 Task: Implement tools for demand planning and forecasting based on historical data and market trends.
Action: Mouse moved to (645, 49)
Screenshot: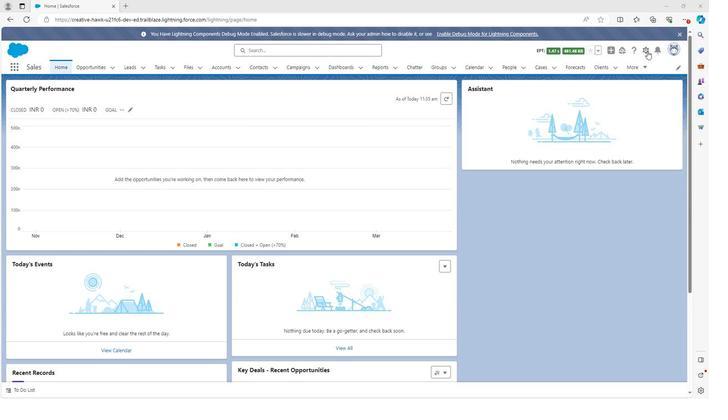 
Action: Mouse pressed left at (645, 49)
Screenshot: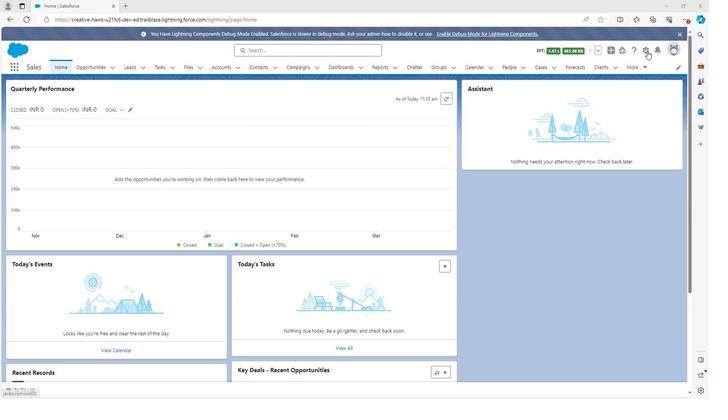 
Action: Mouse moved to (612, 69)
Screenshot: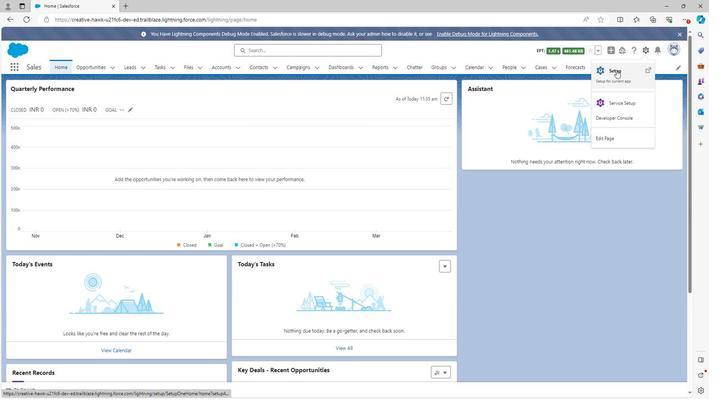 
Action: Mouse pressed left at (612, 69)
Screenshot: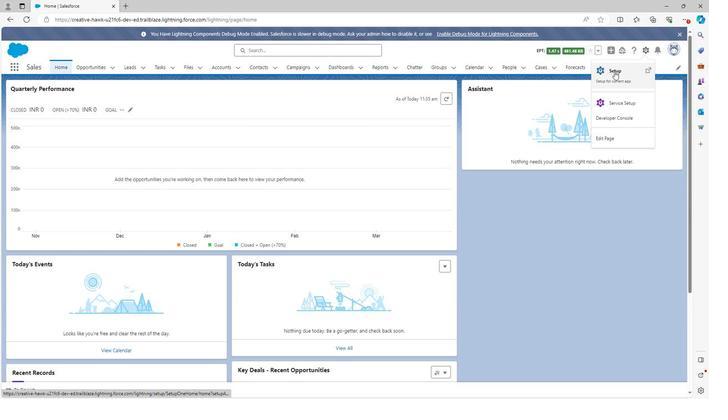 
Action: Mouse moved to (90, 64)
Screenshot: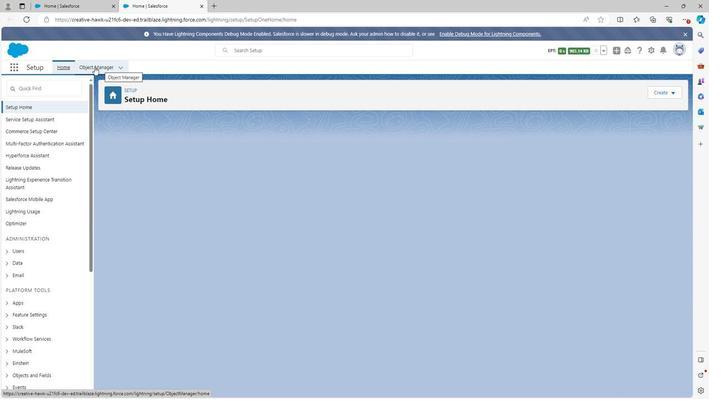 
Action: Mouse pressed left at (90, 64)
Screenshot: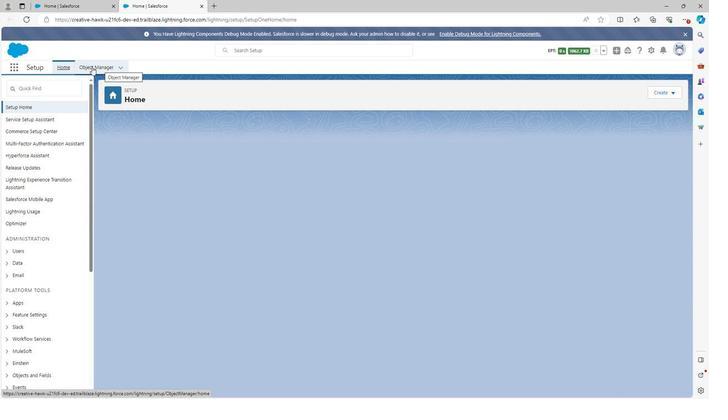 
Action: Mouse moved to (657, 91)
Screenshot: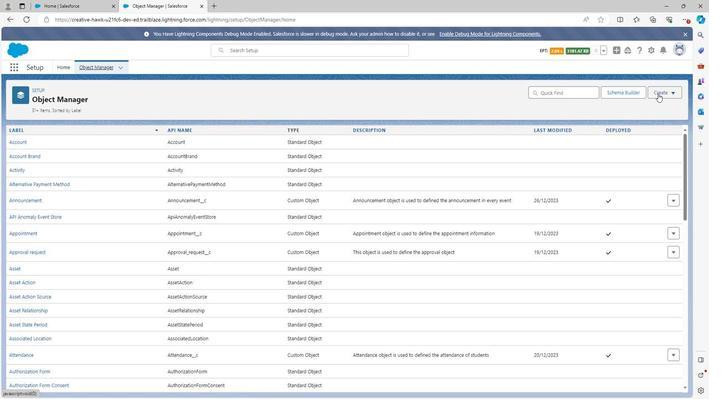 
Action: Mouse pressed left at (657, 91)
Screenshot: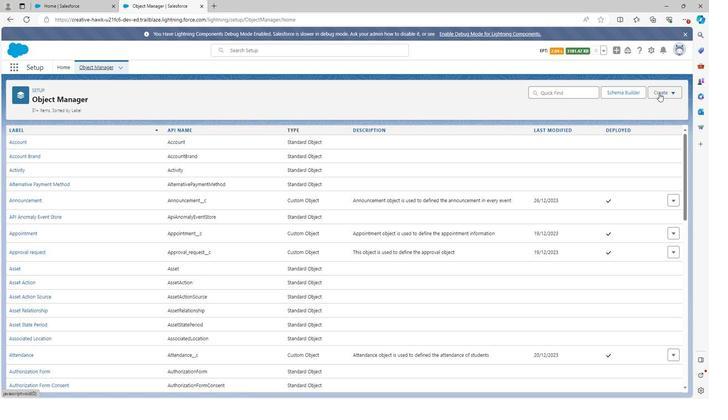 
Action: Mouse moved to (618, 110)
Screenshot: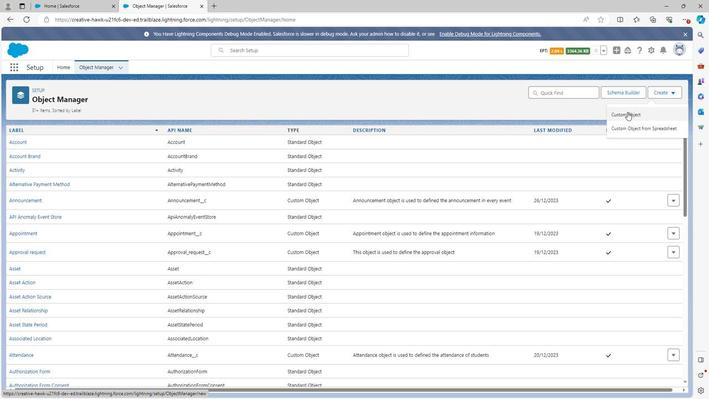 
Action: Mouse pressed left at (618, 110)
Screenshot: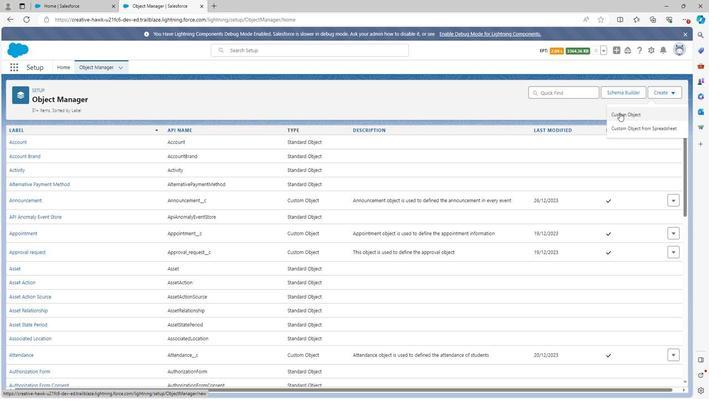 
Action: Mouse moved to (167, 185)
Screenshot: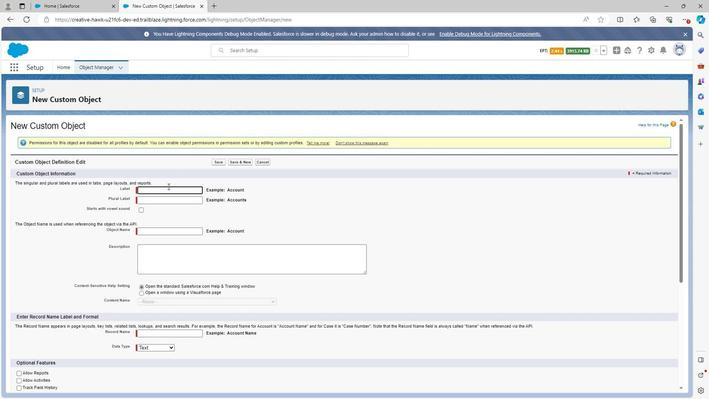 
Action: Key pressed <Key.shift>Demand<Key.space>planning
Screenshot: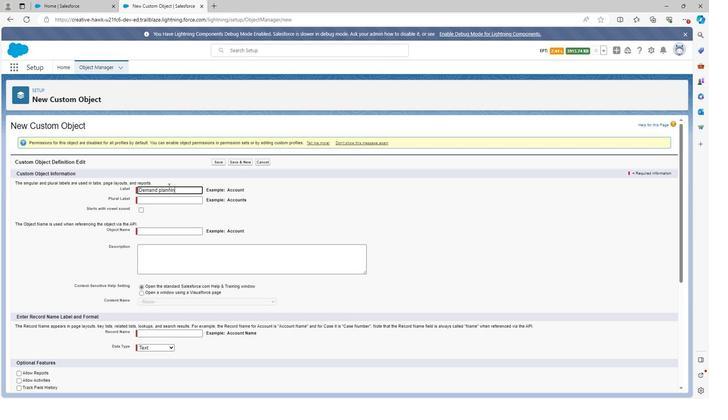 
Action: Mouse moved to (171, 207)
Screenshot: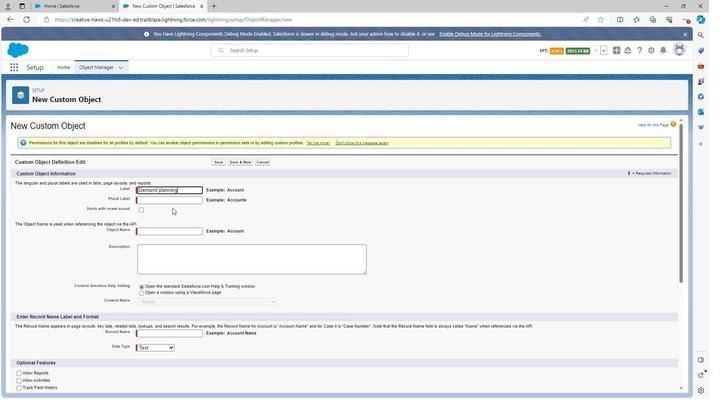 
Action: Mouse pressed left at (171, 207)
Screenshot: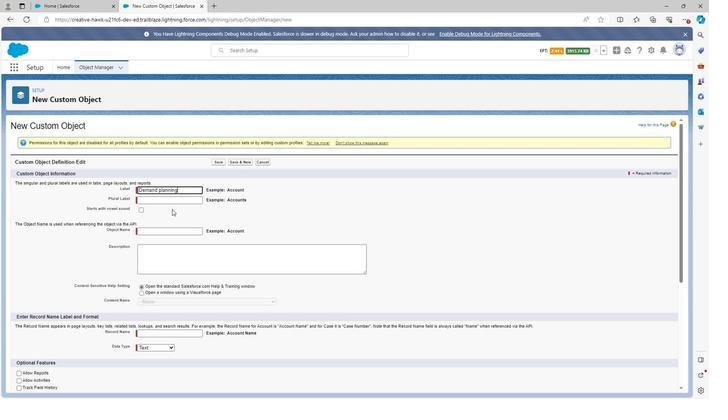 
Action: Mouse moved to (166, 197)
Screenshot: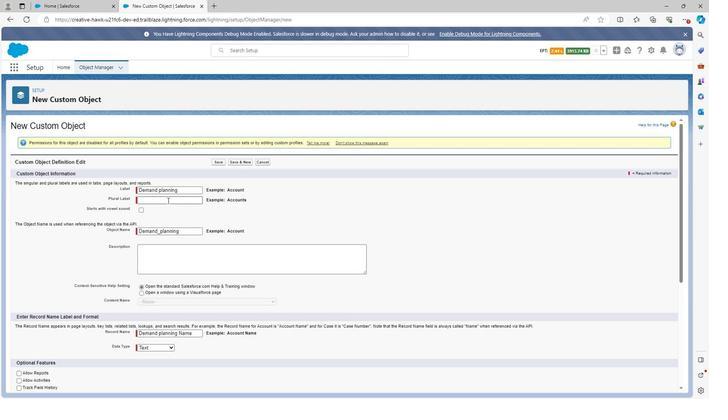 
Action: Mouse pressed left at (166, 197)
Screenshot: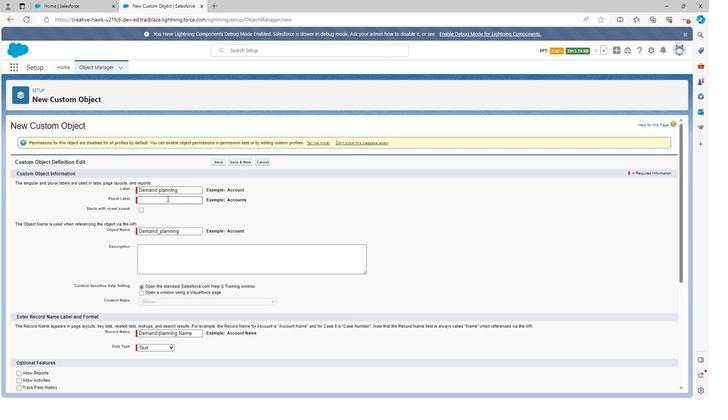 
Action: Key pressed <Key.shift>Demand<Key.space>planning
Screenshot: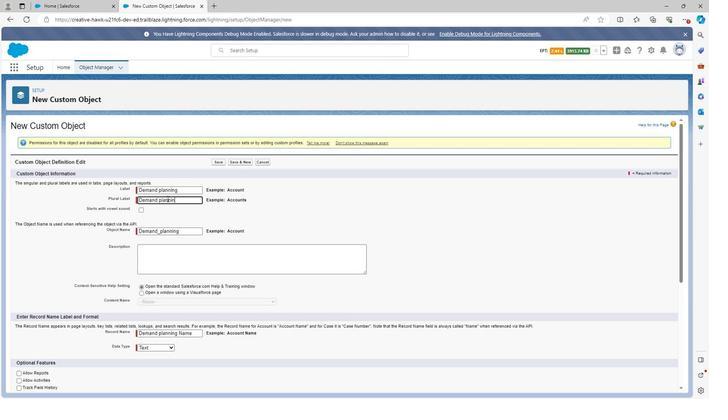 
Action: Mouse moved to (168, 195)
Screenshot: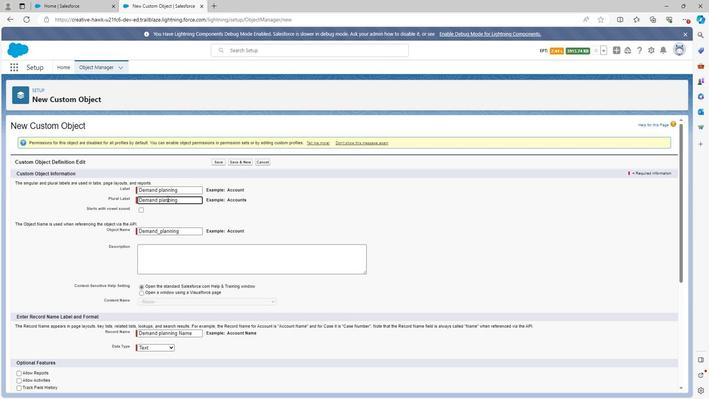 
Action: Key pressed s
Screenshot: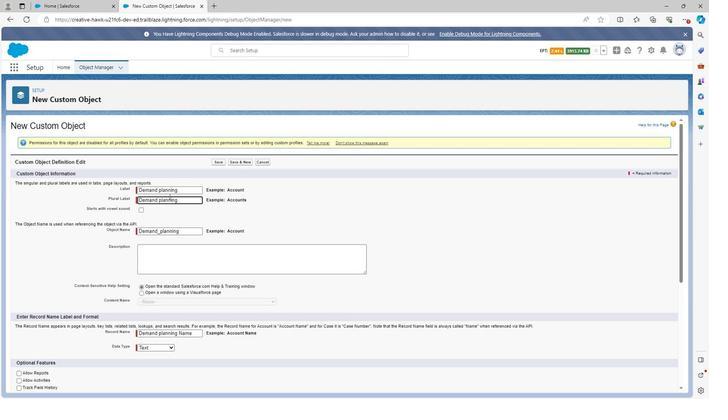 
Action: Mouse moved to (166, 254)
Screenshot: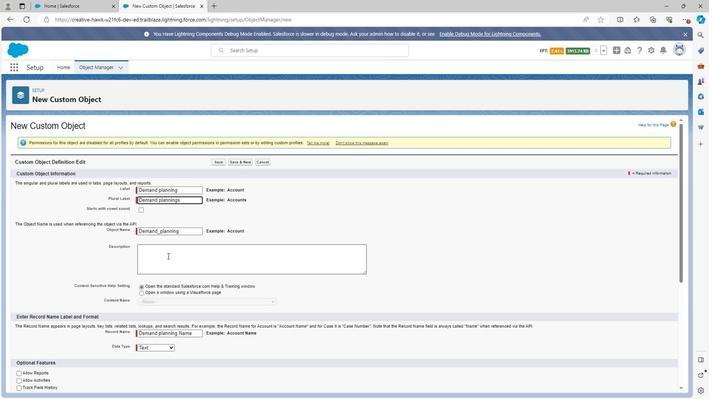 
Action: Mouse pressed left at (166, 254)
Screenshot: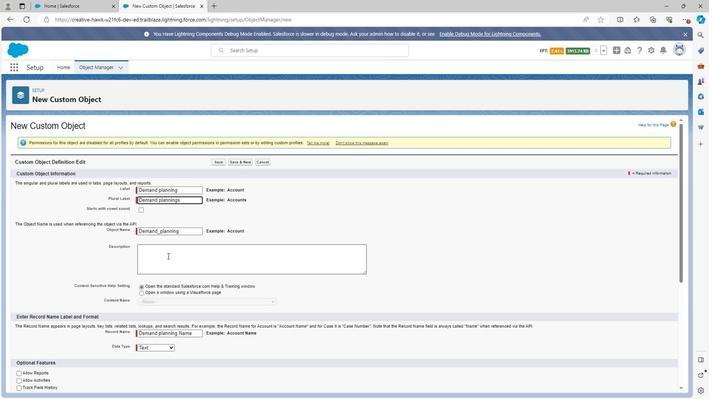 
Action: Key pressed <Key.shift>Demand<Key.space>planning<Key.space>object<Key.space>is<Key.space>the<Key.space>object<Key.space>which<Key.space>is<Key.space>used<Key.space>to<Key.space>defined<Key.space>the<Key.space>demannd<Key.backspace><Key.backspace>d<Key.space>planning
Screenshot: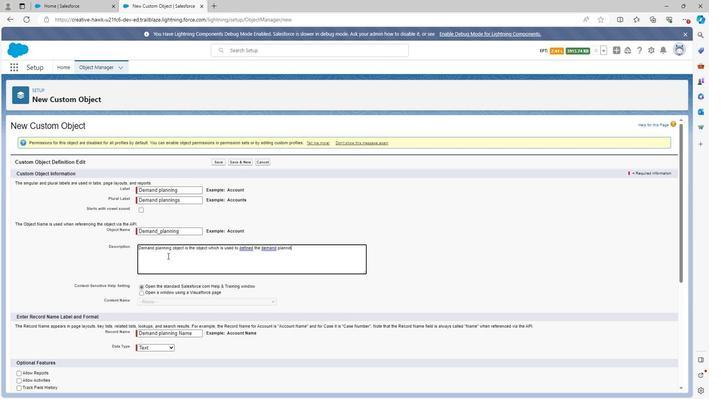 
Action: Mouse moved to (112, 298)
Screenshot: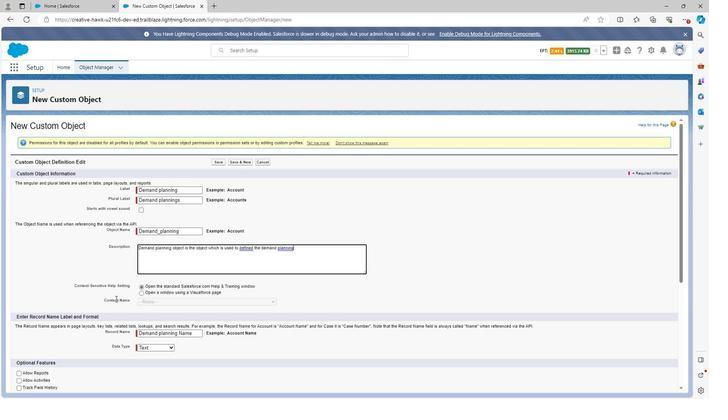 
Action: Mouse scrolled (112, 298) with delta (0, 0)
Screenshot: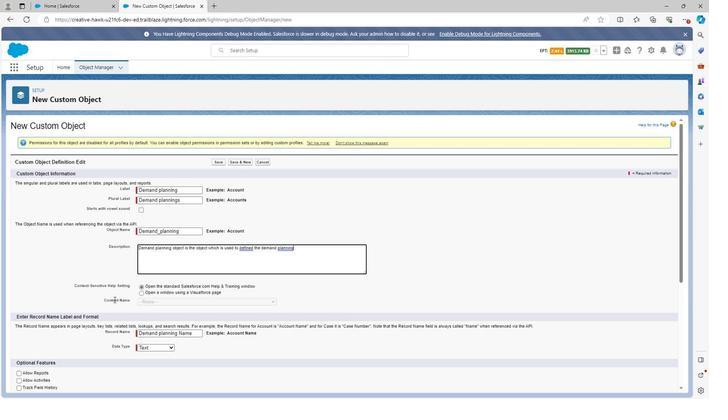 
Action: Mouse moved to (110, 300)
Screenshot: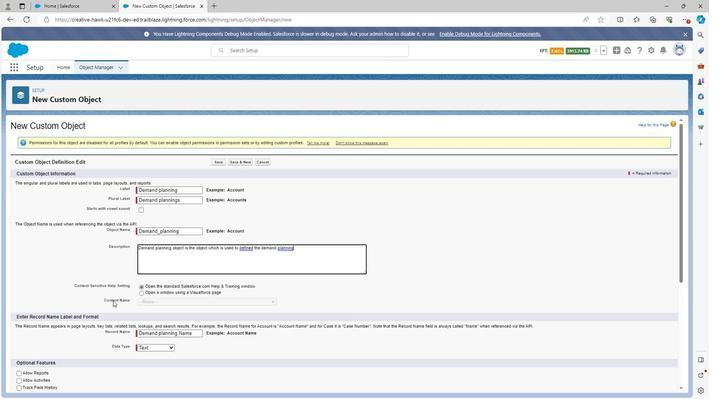 
Action: Mouse scrolled (110, 300) with delta (0, 0)
Screenshot: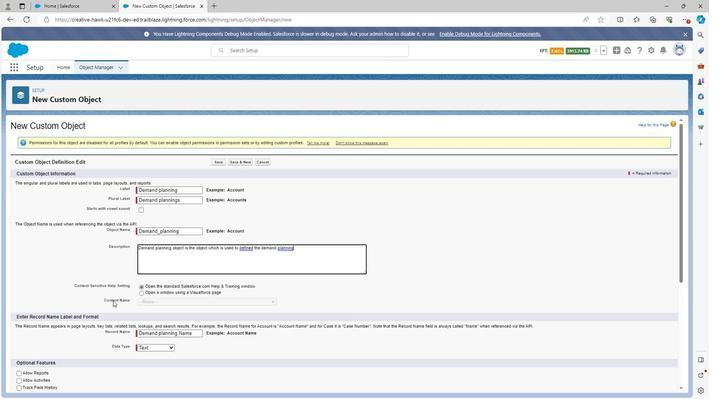 
Action: Mouse scrolled (110, 300) with delta (0, 0)
Screenshot: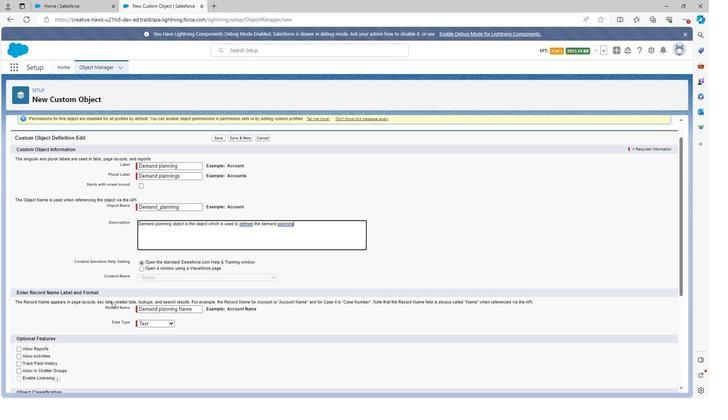
Action: Mouse moved to (108, 300)
Screenshot: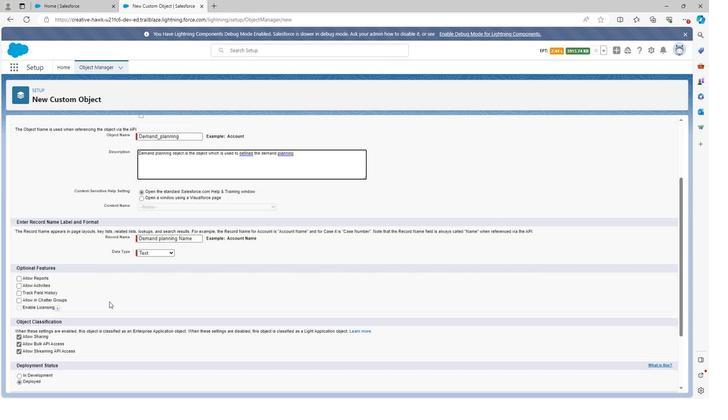 
Action: Mouse scrolled (108, 300) with delta (0, 0)
Screenshot: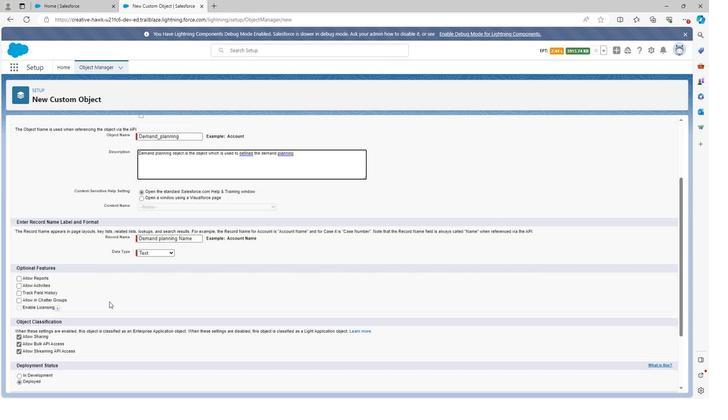 
Action: Mouse moved to (18, 204)
Screenshot: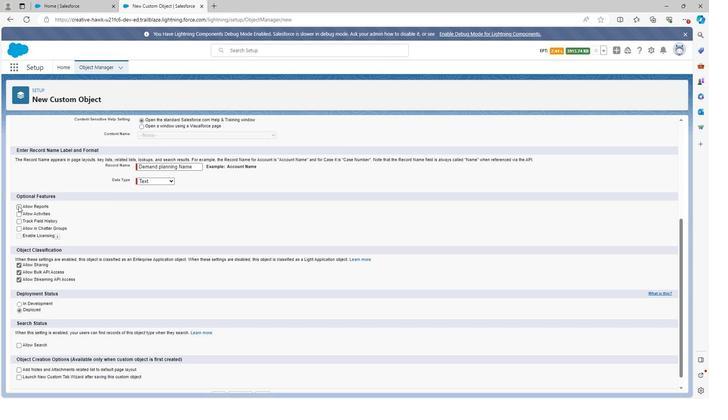 
Action: Mouse pressed left at (18, 204)
Screenshot: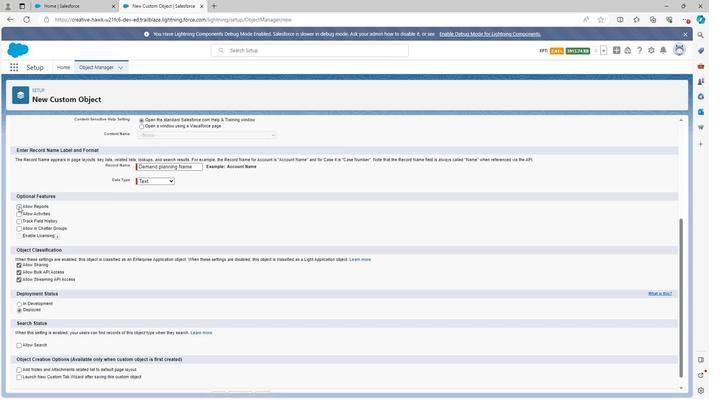 
Action: Mouse moved to (17, 212)
Screenshot: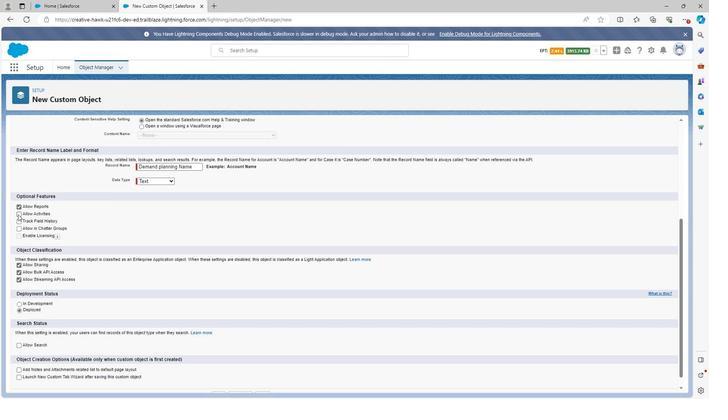 
Action: Mouse pressed left at (17, 212)
Screenshot: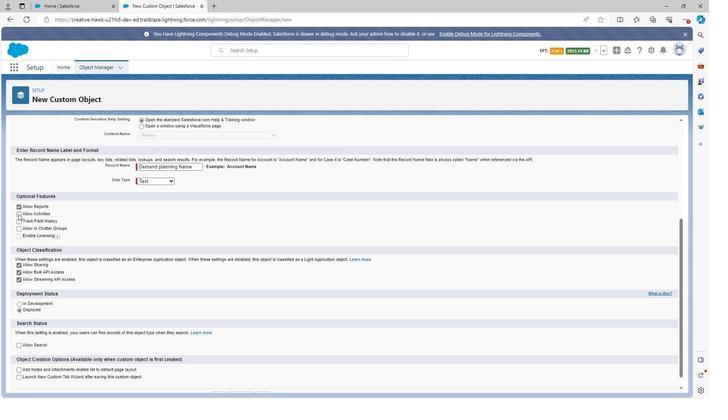 
Action: Mouse moved to (17, 220)
Screenshot: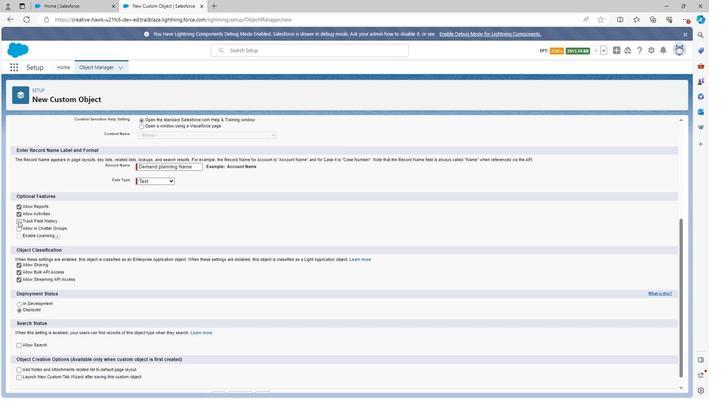 
Action: Mouse pressed left at (17, 220)
Screenshot: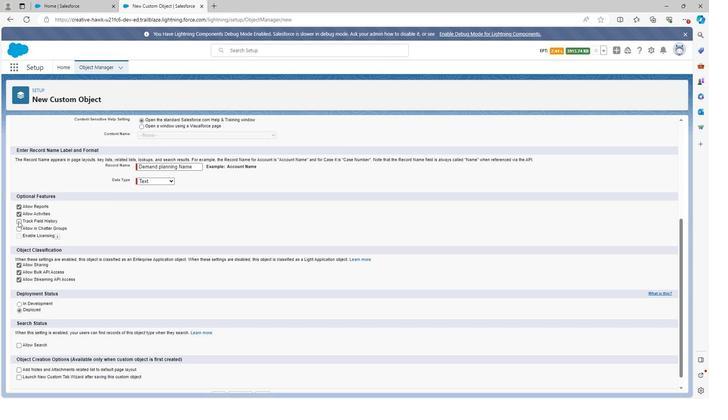 
Action: Mouse moved to (17, 226)
Screenshot: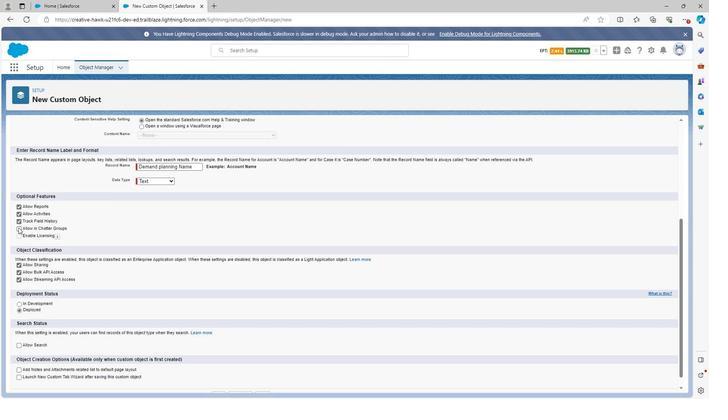 
Action: Mouse pressed left at (17, 226)
Screenshot: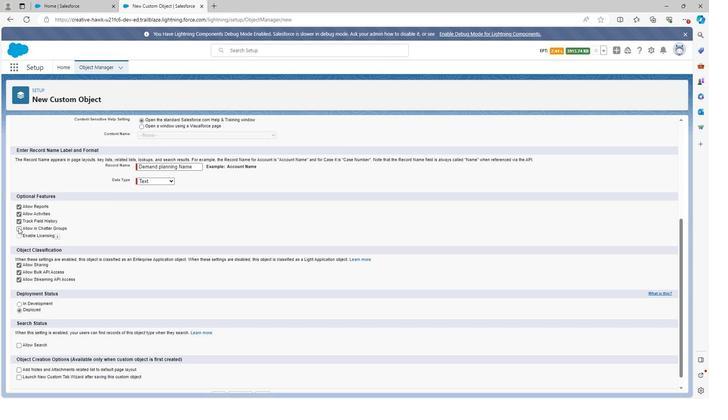 
Action: Mouse moved to (18, 343)
Screenshot: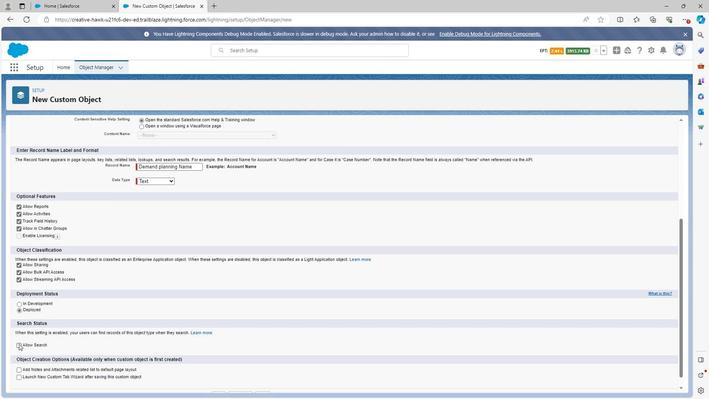 
Action: Mouse pressed left at (18, 343)
Screenshot: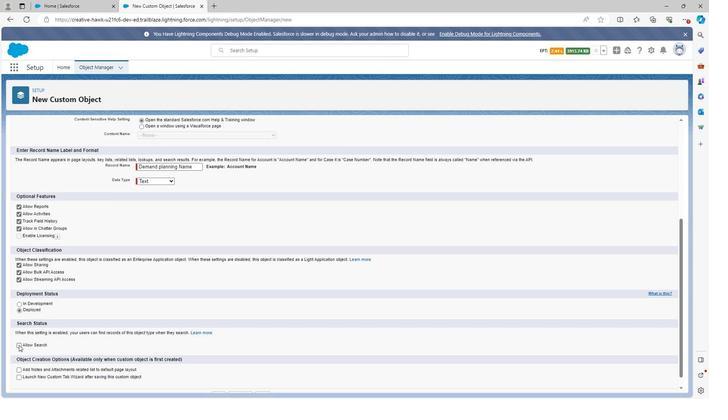 
Action: Mouse moved to (431, 350)
Screenshot: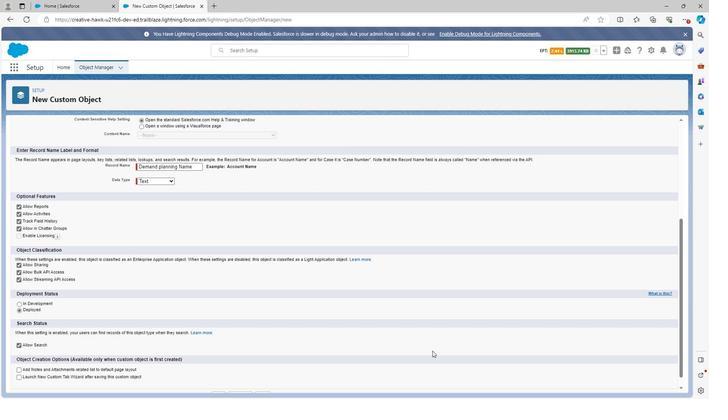 
Action: Mouse scrolled (431, 349) with delta (0, 0)
Screenshot: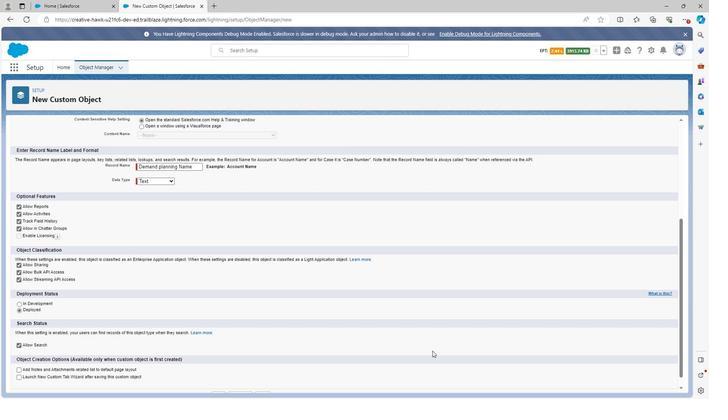 
Action: Mouse moved to (431, 350)
Screenshot: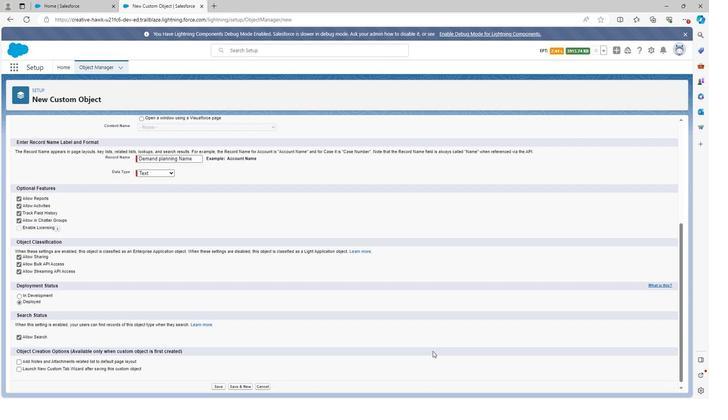
Action: Mouse scrolled (431, 349) with delta (0, 0)
Screenshot: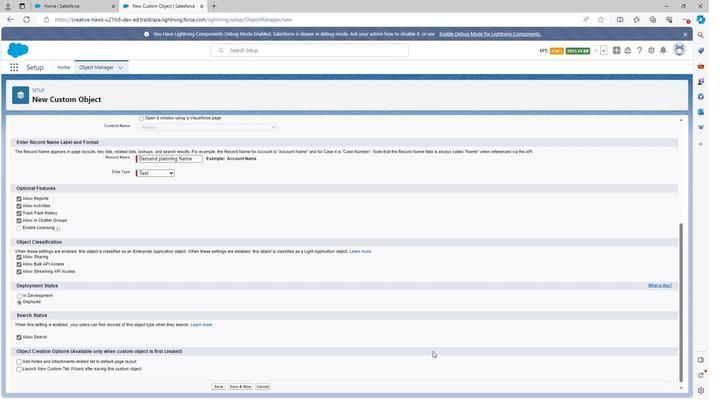 
Action: Mouse moved to (431, 351)
Screenshot: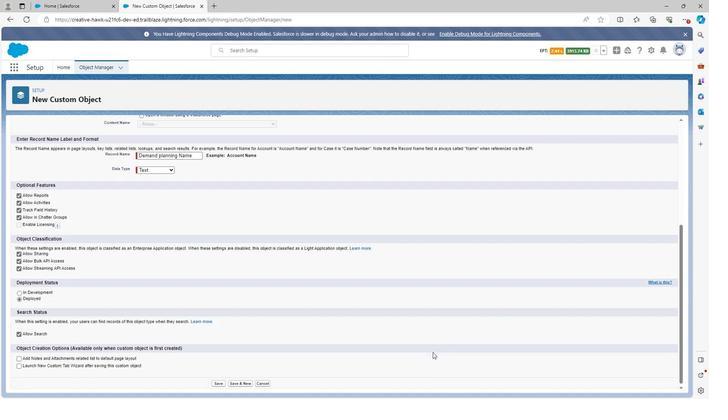
Action: Mouse scrolled (431, 351) with delta (0, 0)
Screenshot: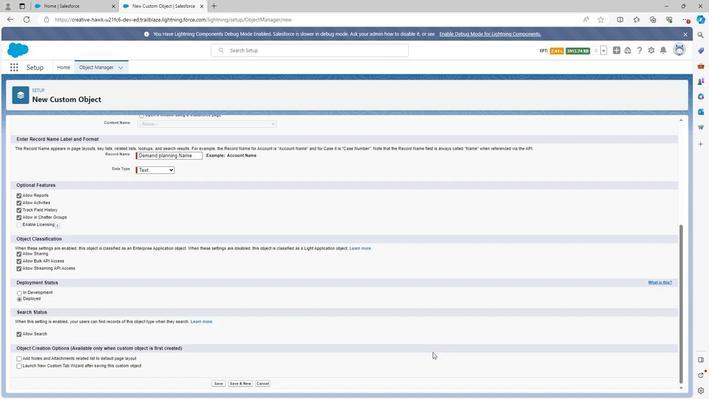 
Action: Mouse moved to (215, 381)
Screenshot: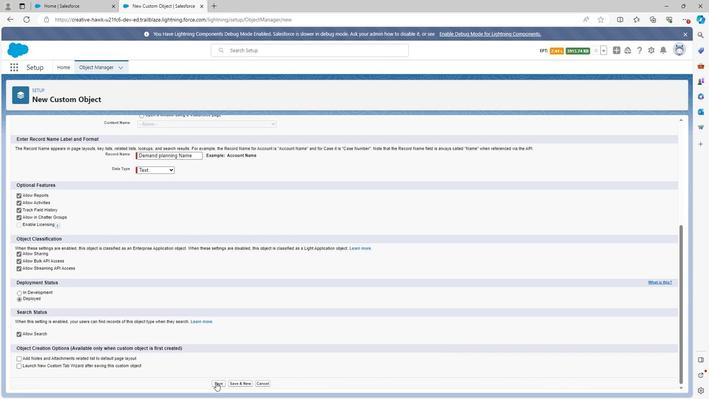 
Action: Mouse pressed left at (215, 381)
Screenshot: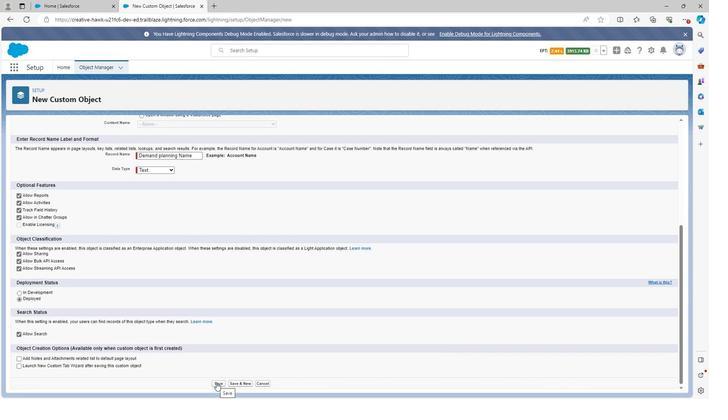 
Action: Mouse moved to (41, 143)
Screenshot: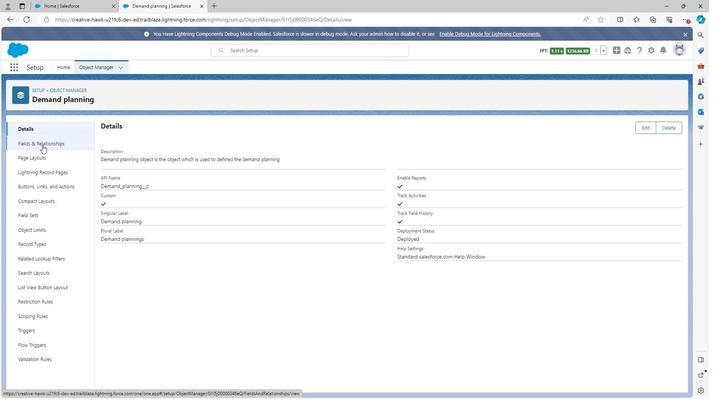 
Action: Mouse pressed left at (41, 143)
Screenshot: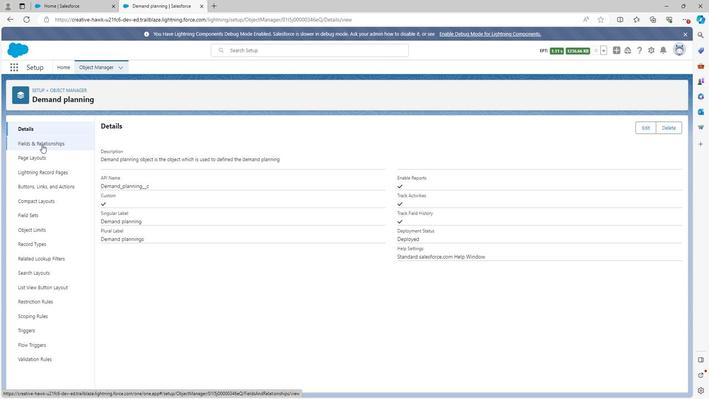 
Action: Mouse moved to (522, 127)
Screenshot: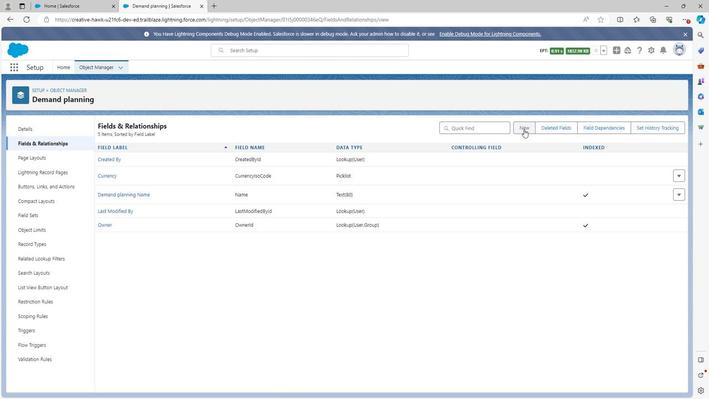 
Action: Mouse pressed left at (522, 127)
Screenshot: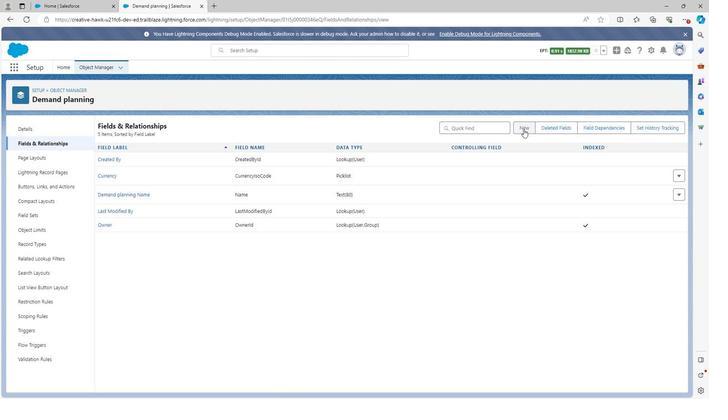 
Action: Mouse moved to (109, 281)
Screenshot: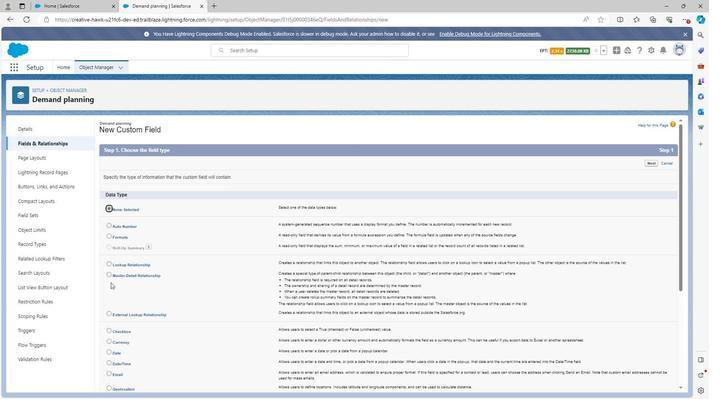 
Action: Mouse scrolled (109, 281) with delta (0, 0)
Screenshot: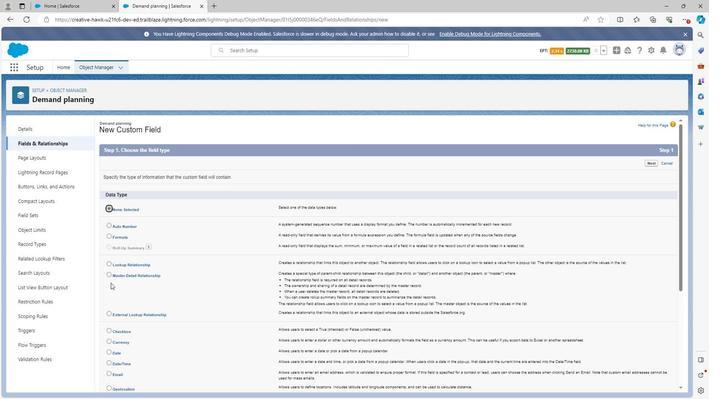 
Action: Mouse scrolled (109, 281) with delta (0, 0)
Screenshot: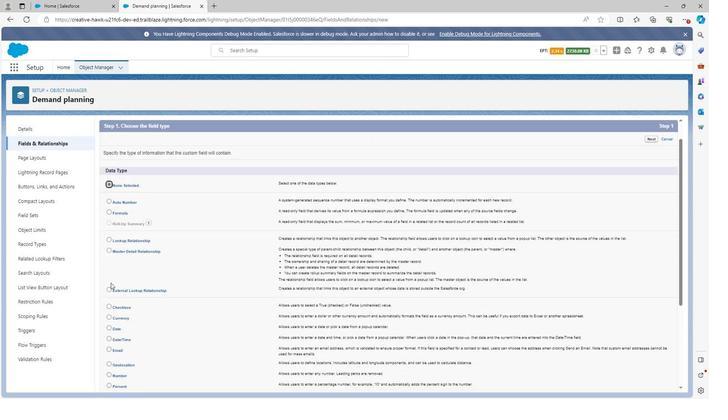 
Action: Mouse moved to (109, 283)
Screenshot: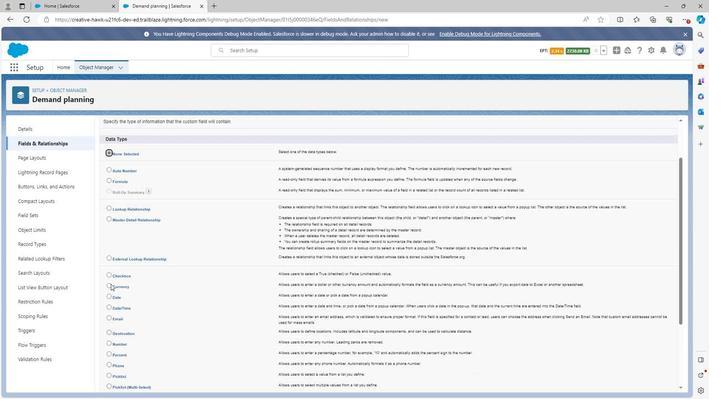
Action: Mouse scrolled (109, 283) with delta (0, 0)
Screenshot: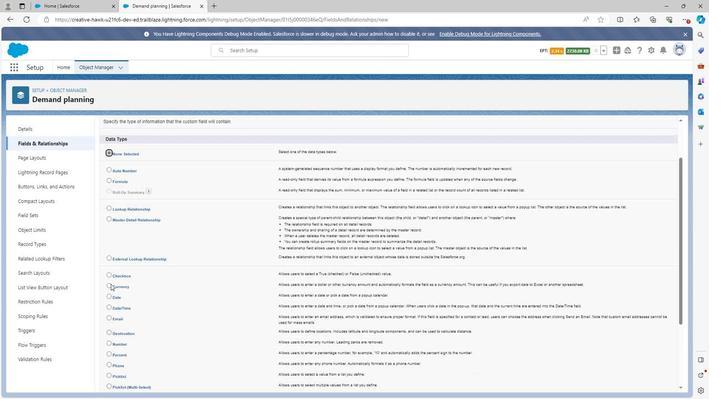 
Action: Mouse moved to (108, 287)
Screenshot: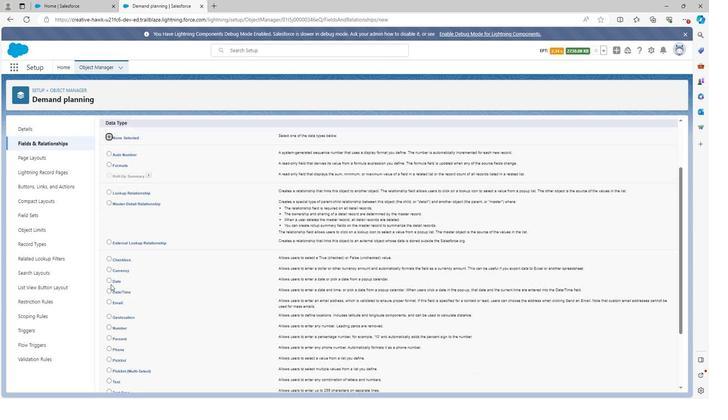 
Action: Mouse scrolled (108, 286) with delta (0, 0)
Screenshot: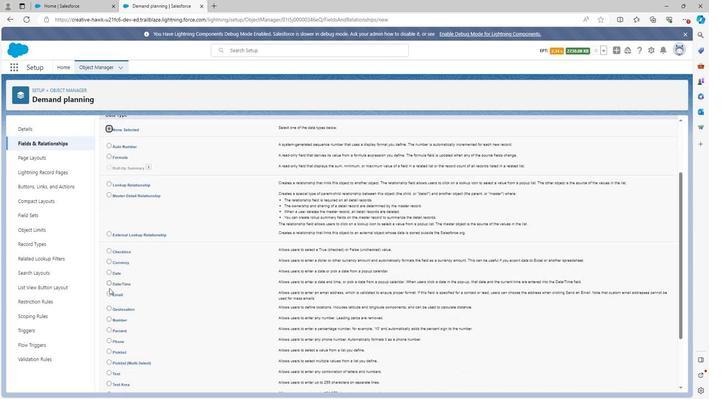 
Action: Mouse moved to (108, 298)
Screenshot: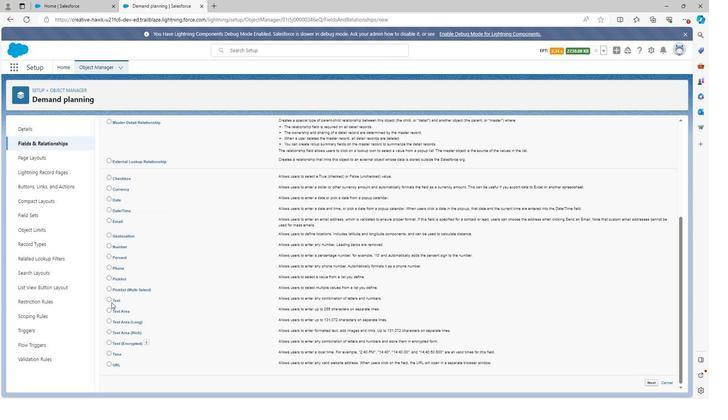 
Action: Mouse pressed left at (108, 298)
Screenshot: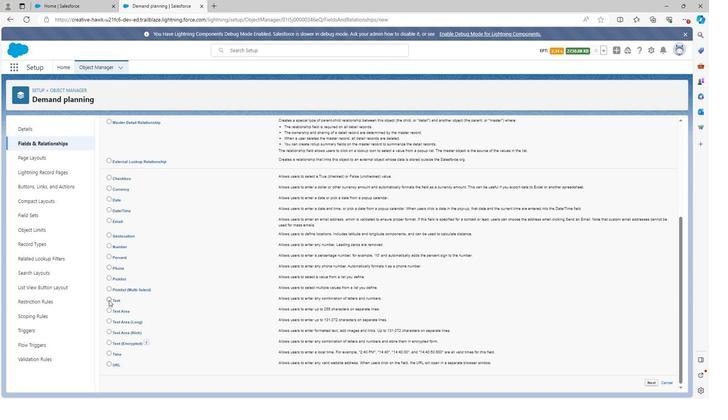 
Action: Mouse moved to (494, 345)
Screenshot: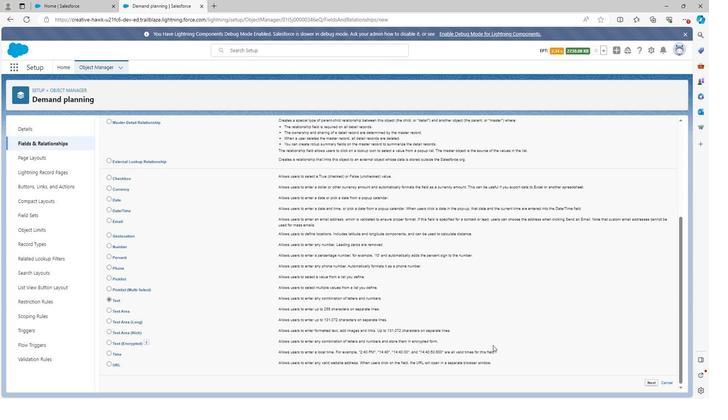 
Action: Mouse scrolled (494, 345) with delta (0, 0)
Screenshot: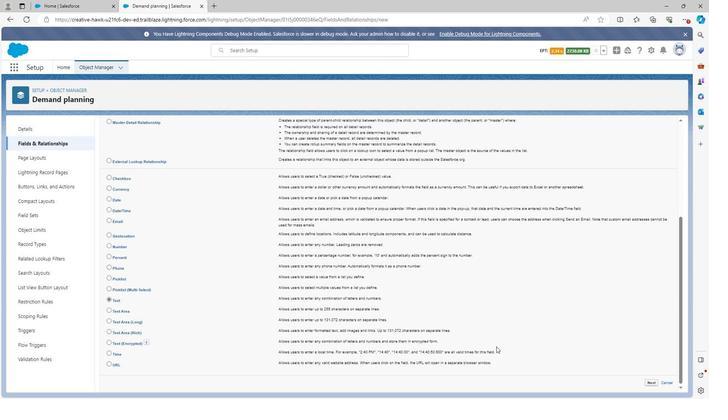 
Action: Mouse moved to (645, 380)
Screenshot: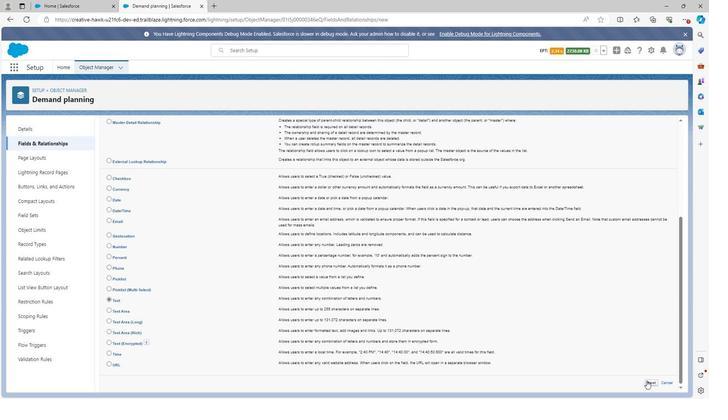 
Action: Mouse pressed left at (645, 380)
Screenshot: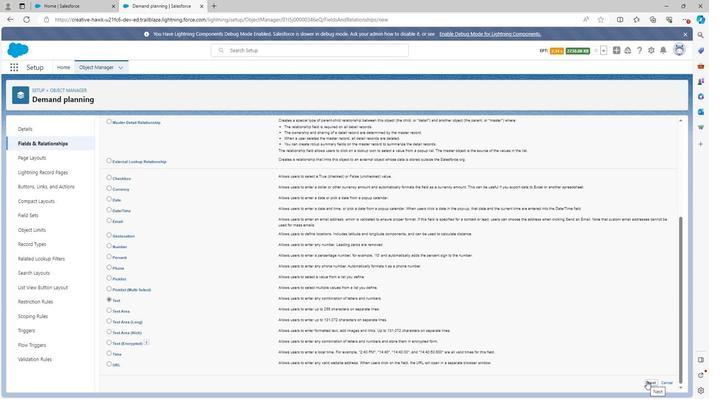 
Action: Mouse moved to (220, 177)
Screenshot: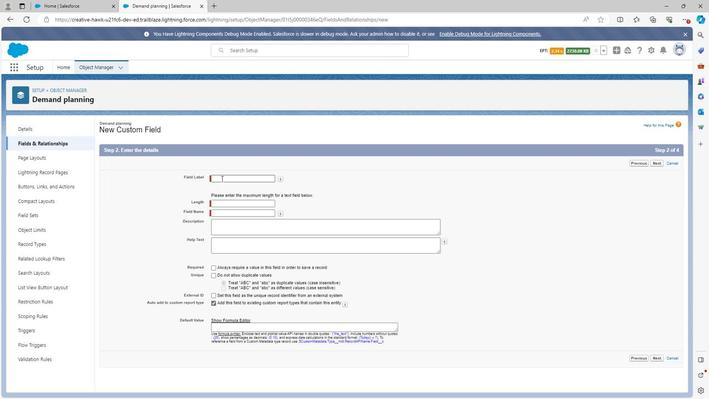 
Action: Mouse pressed left at (220, 177)
Screenshot: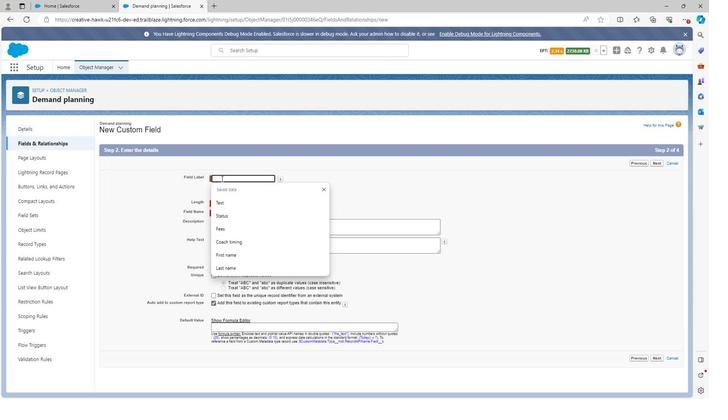 
Action: Key pressed <Key.shift><Key.shift><Key.shift><Key.shift><Key.shift><Key.shift><Key.shift><Key.shift><Key.shift><Key.shift><Key.shift><Key.shift>Planning<Key.space>name
Screenshot: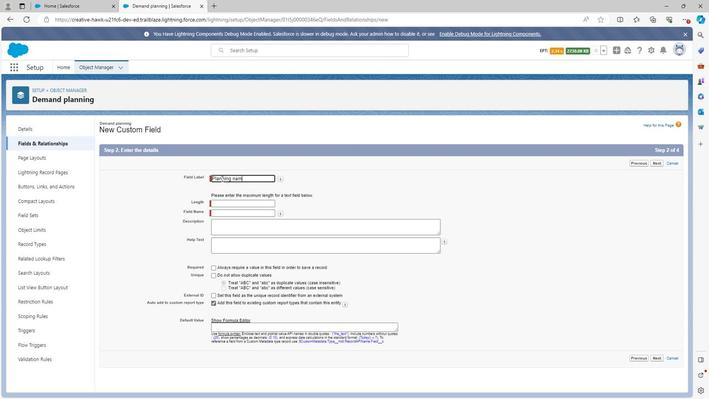 
Action: Mouse moved to (295, 204)
Screenshot: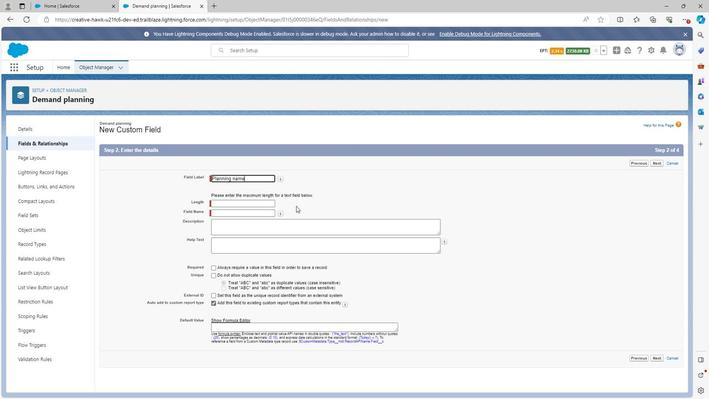 
Action: Mouse pressed left at (295, 204)
Screenshot: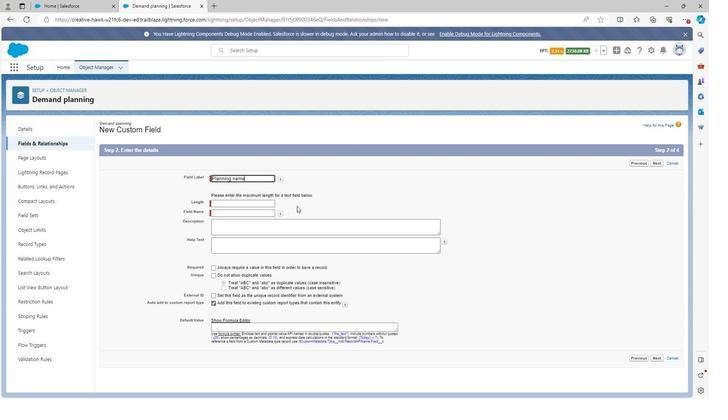 
Action: Mouse moved to (235, 200)
Screenshot: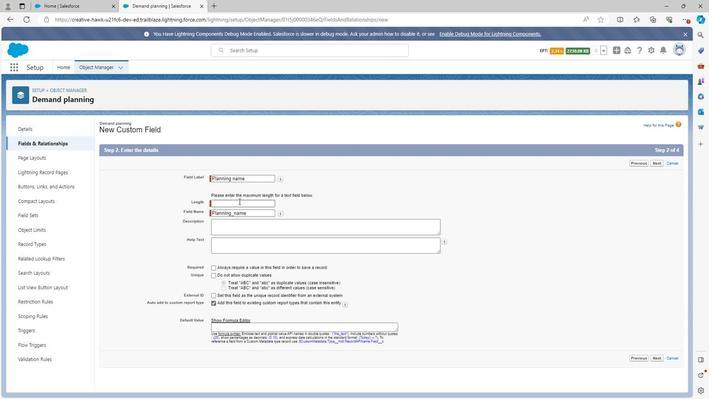 
Action: Mouse pressed left at (235, 200)
Screenshot: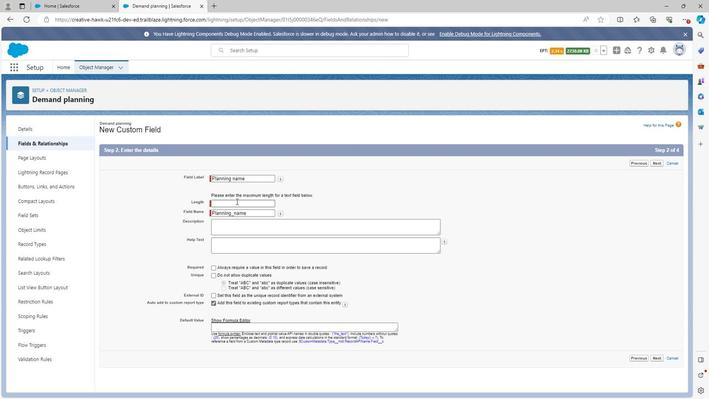 
Action: Mouse moved to (230, 221)
Screenshot: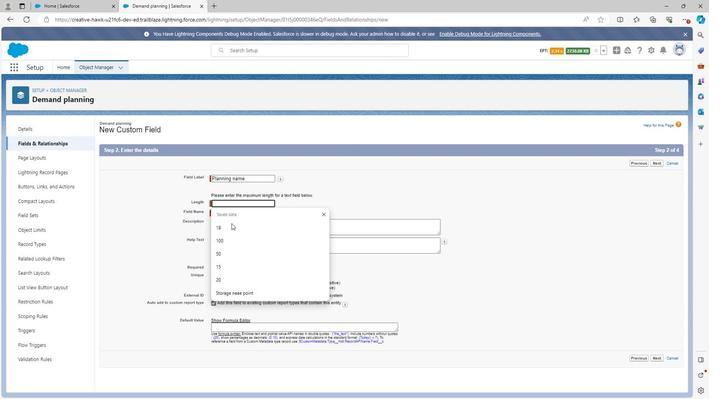 
Action: Mouse pressed left at (230, 221)
Screenshot: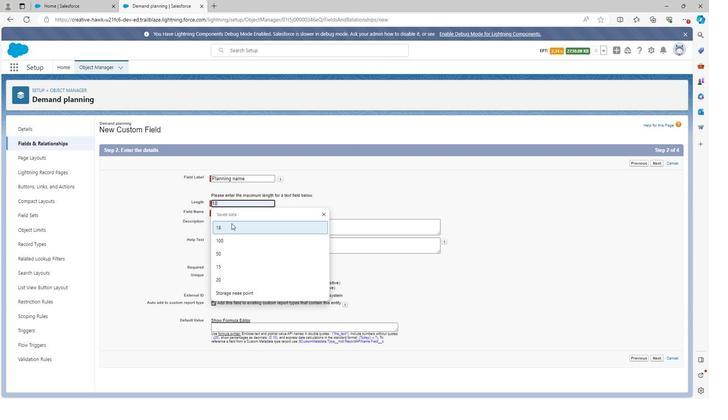 
Action: Mouse pressed left at (230, 221)
Screenshot: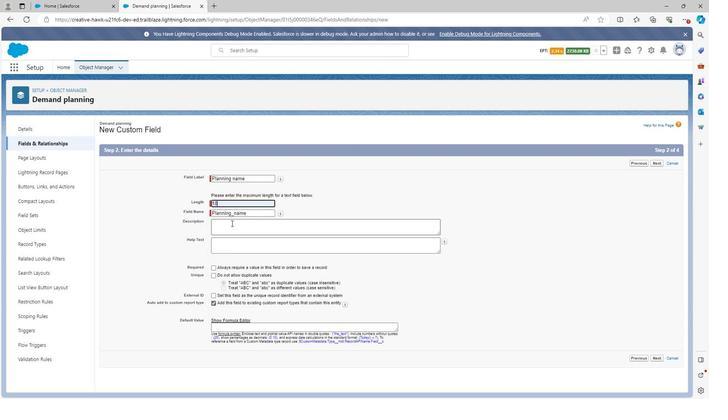 
Action: Key pressed <Key.shift>Planning<Key.space>name<Key.space>field<Key.space>is<Key.space>used<Key.space>to<Key.space>defined<Key.space>the<Key.space>planning<Key.space><Key.space>time<Key.space><Key.backspace><Key.backspace><Key.backspace><Key.backspace><Key.backspace><Key.backspace><Key.backspace><Key.backspace><Key.backspace><Key.backspace><Key.backspace><Key.backspace><Key.backspace><Key.backspace><Key.backspace>time<Key.space>of<Key.space>planning<Key.space>in<Key.space>demand<Key.space>planning
Screenshot: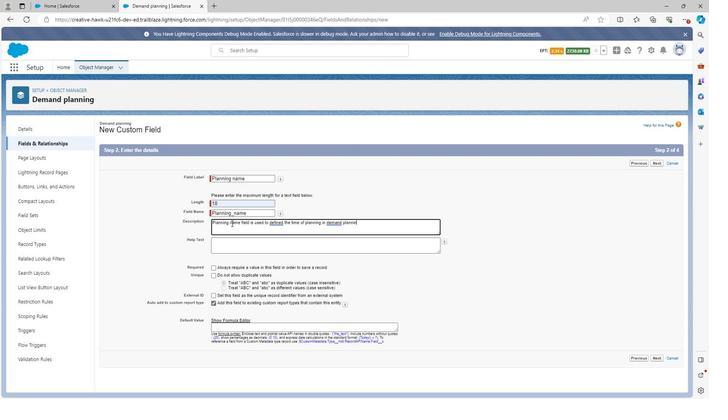 
Action: Mouse moved to (219, 245)
Screenshot: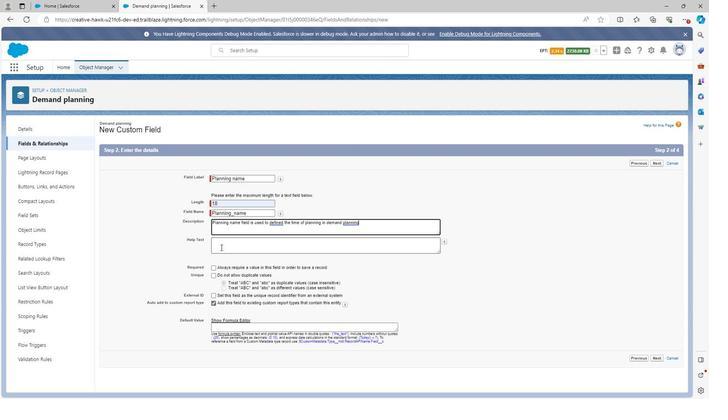 
Action: Mouse pressed left at (219, 245)
Screenshot: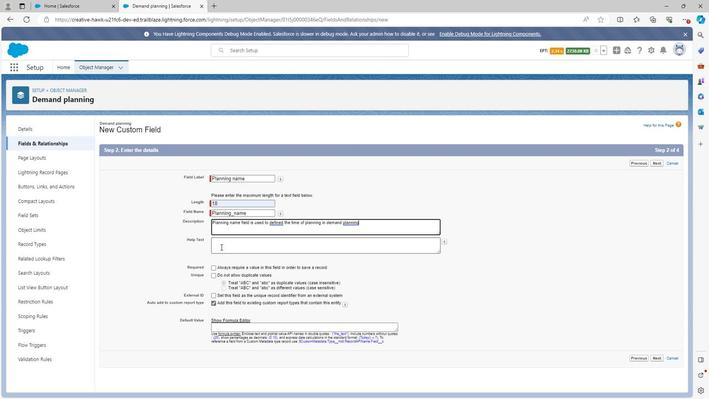 
Action: Mouse moved to (220, 245)
Screenshot: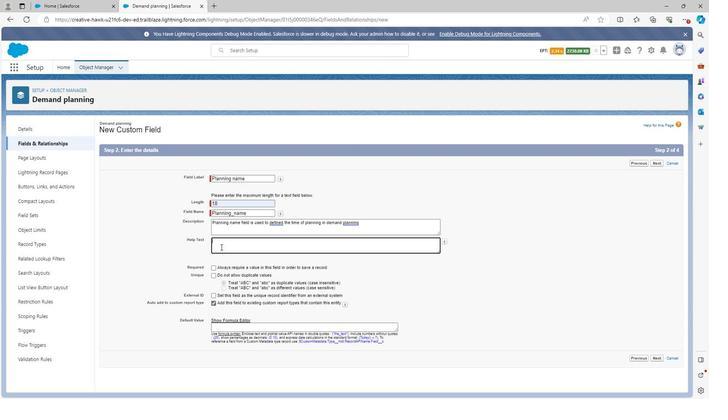 
Action: Key pressed <Key.shift><Key.shift><Key.shift><Key.shift>Planning<Key.space>name
Screenshot: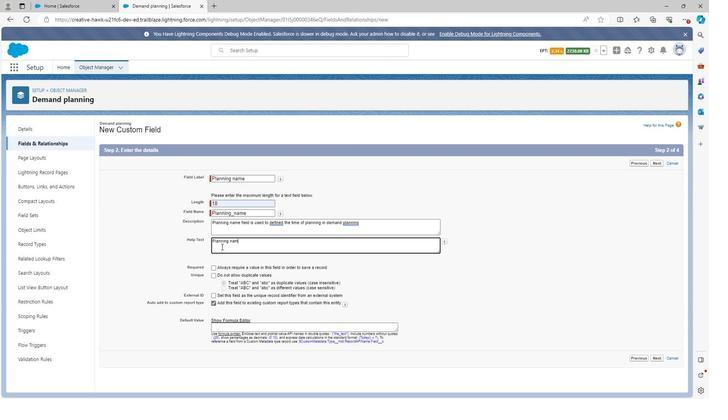 
Action: Mouse moved to (657, 358)
Screenshot: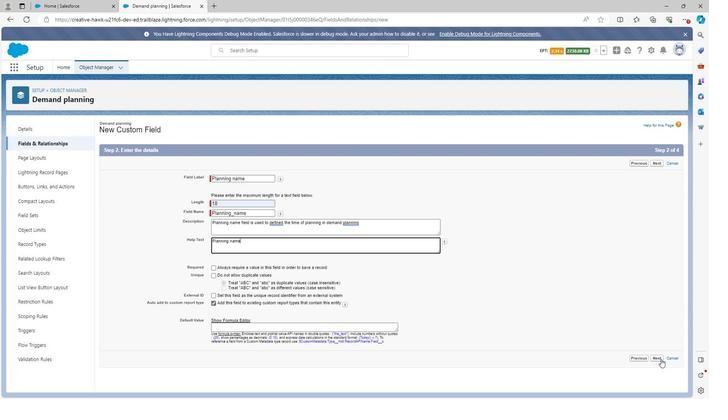 
Action: Mouse pressed left at (657, 358)
Screenshot: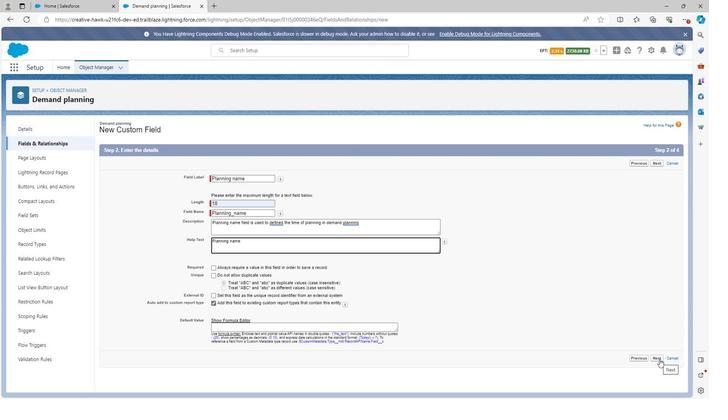 
Action: Mouse moved to (489, 224)
Screenshot: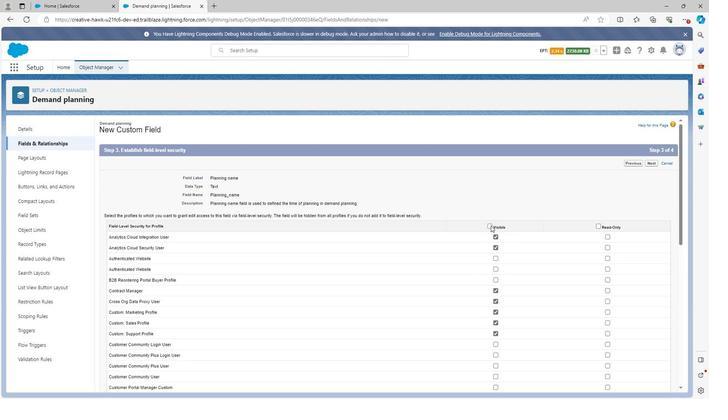 
Action: Mouse pressed left at (489, 224)
Screenshot: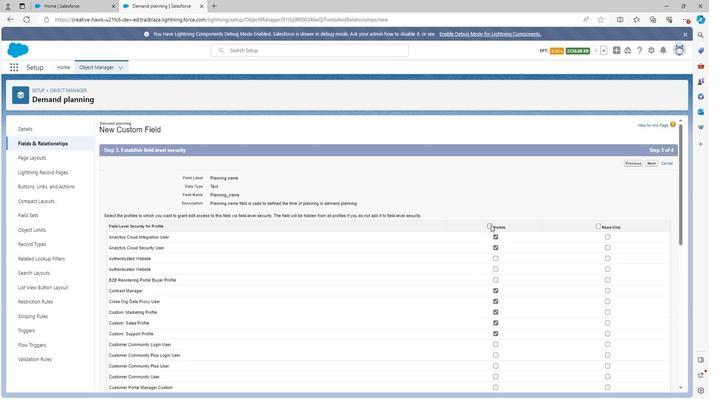 
Action: Mouse moved to (596, 225)
Screenshot: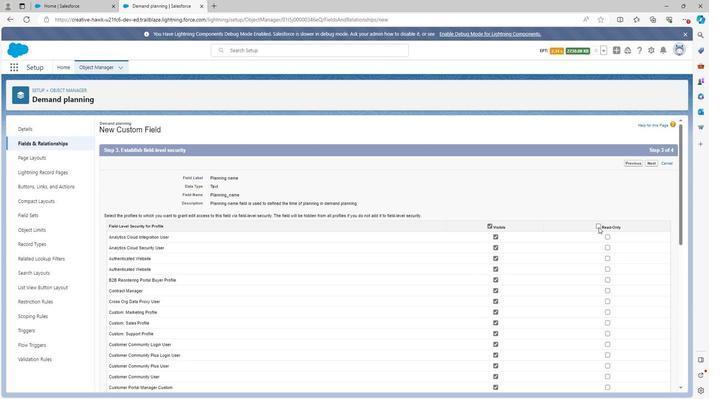 
Action: Mouse pressed left at (596, 225)
Screenshot: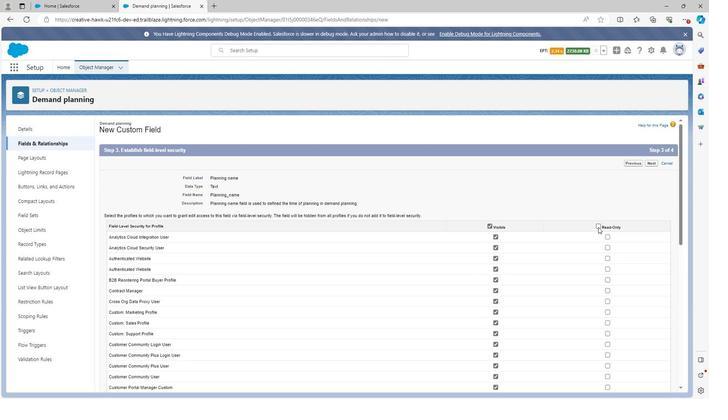 
Action: Mouse moved to (496, 234)
Screenshot: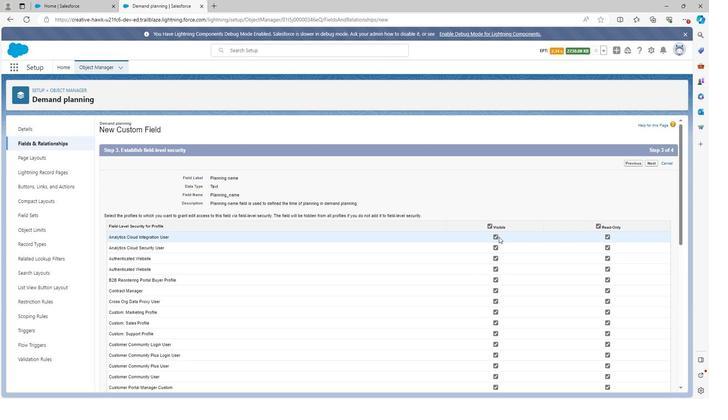 
Action: Mouse pressed left at (496, 234)
Screenshot: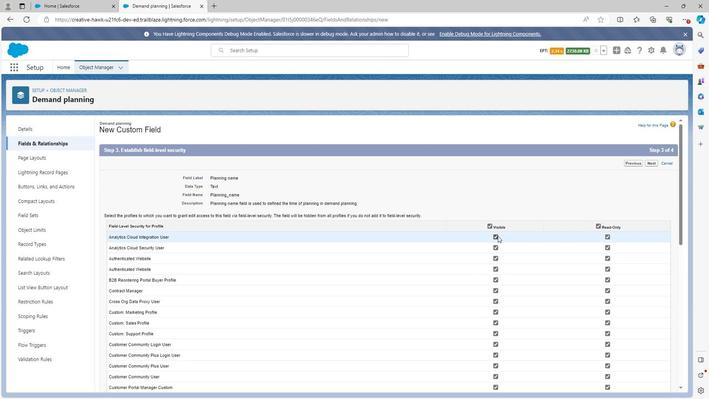
Action: Mouse moved to (496, 245)
Screenshot: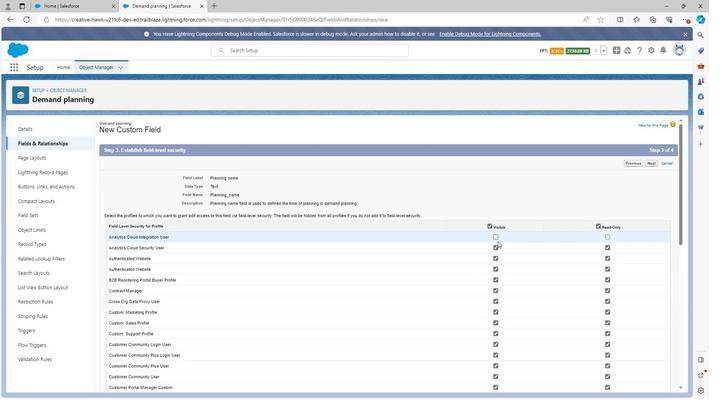 
Action: Mouse pressed left at (496, 245)
Screenshot: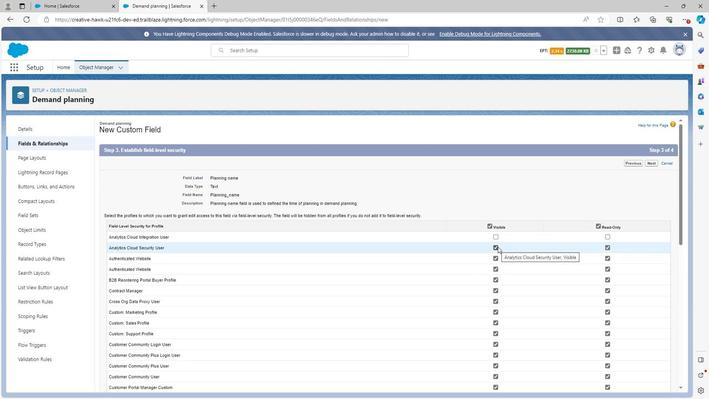 
Action: Mouse moved to (495, 288)
Screenshot: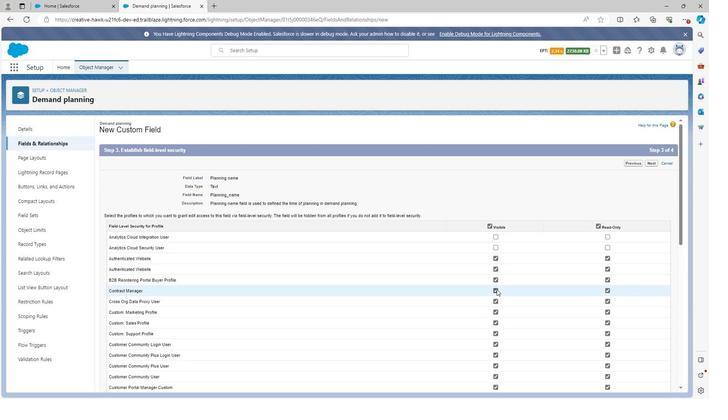 
Action: Mouse pressed left at (495, 288)
Screenshot: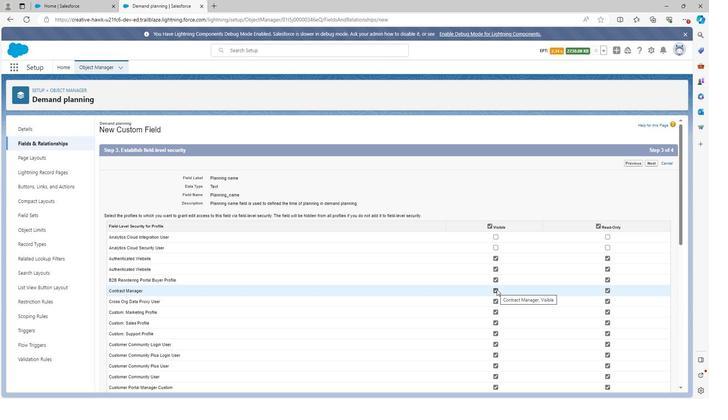 
Action: Mouse moved to (495, 301)
Screenshot: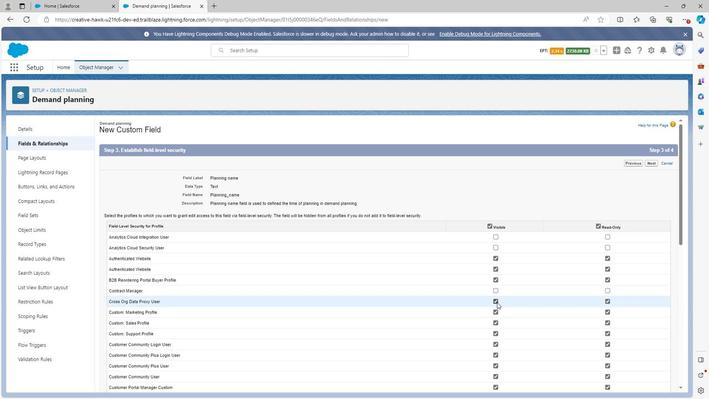 
Action: Mouse pressed left at (495, 301)
Screenshot: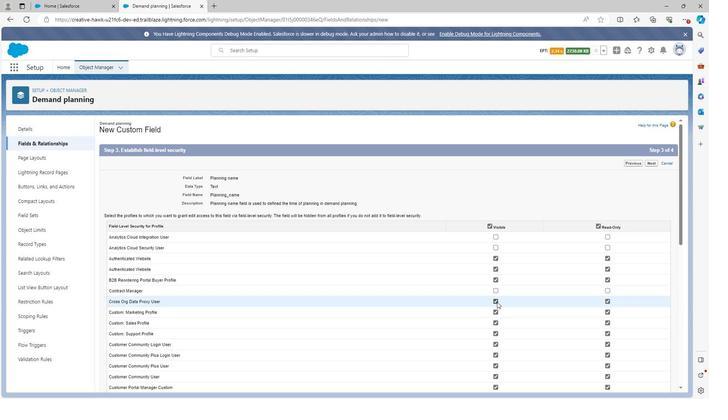 
Action: Mouse moved to (495, 332)
Screenshot: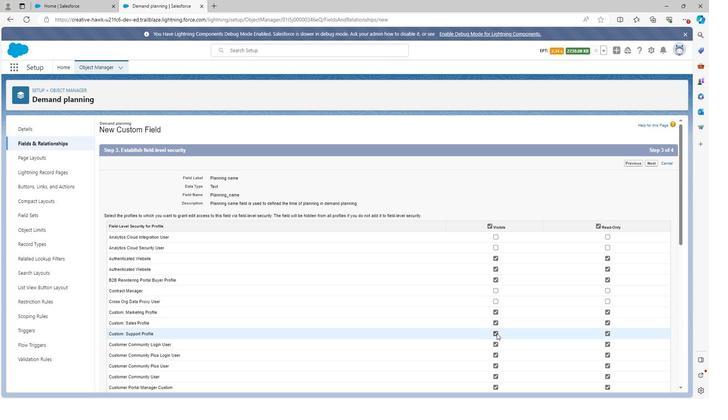 
Action: Mouse pressed left at (495, 332)
Screenshot: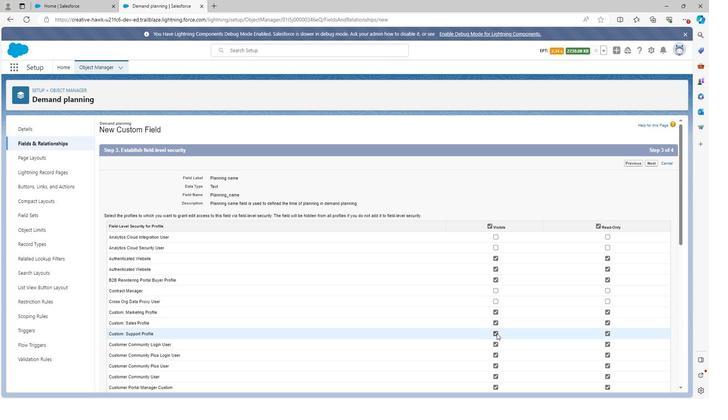 
Action: Mouse moved to (493, 356)
Screenshot: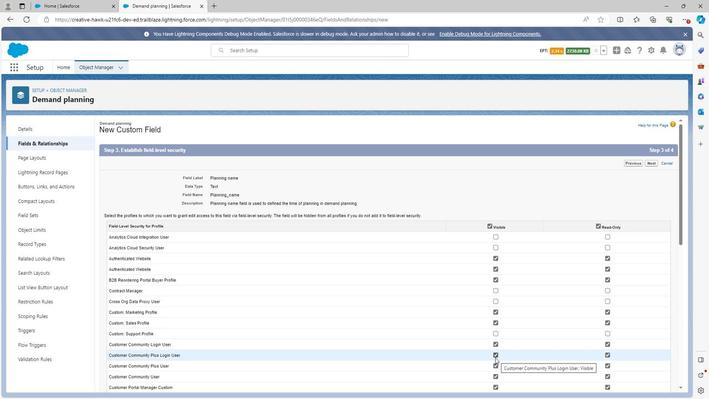 
Action: Mouse pressed left at (493, 356)
Screenshot: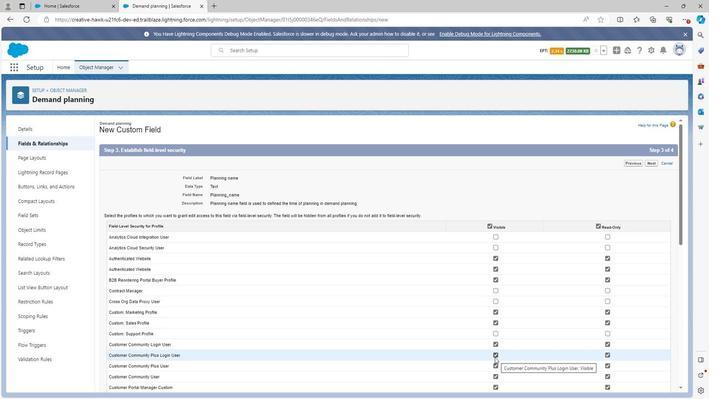 
Action: Mouse moved to (494, 376)
Screenshot: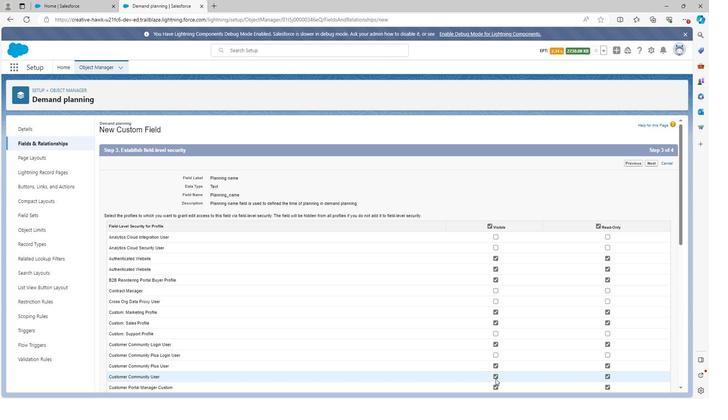 
Action: Mouse pressed left at (494, 376)
Screenshot: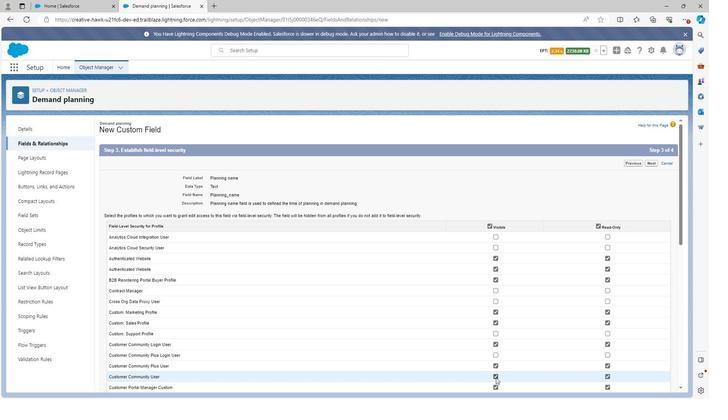 
Action: Mouse moved to (494, 376)
Screenshot: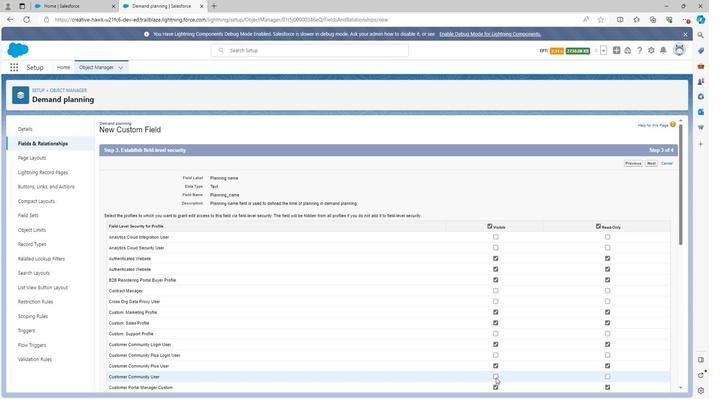 
Action: Mouse scrolled (494, 375) with delta (0, 0)
Screenshot: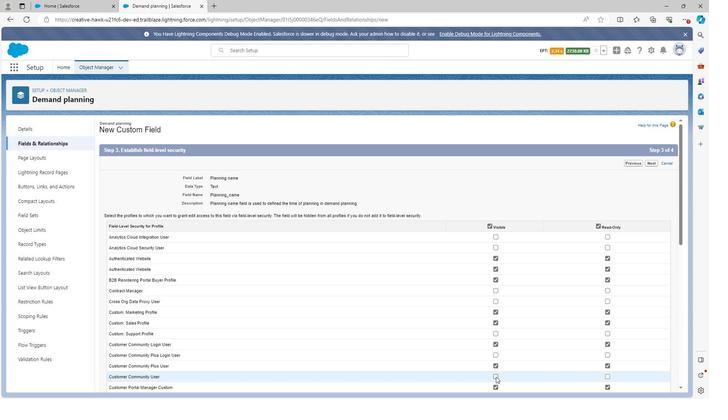 
Action: Mouse scrolled (494, 375) with delta (0, 0)
Screenshot: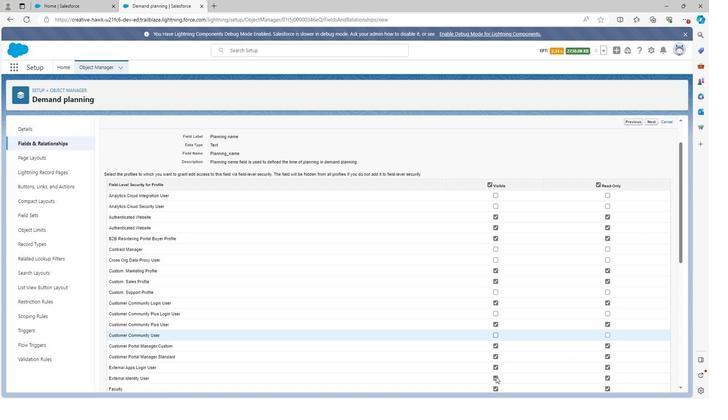 
Action: Mouse moved to (495, 313)
Screenshot: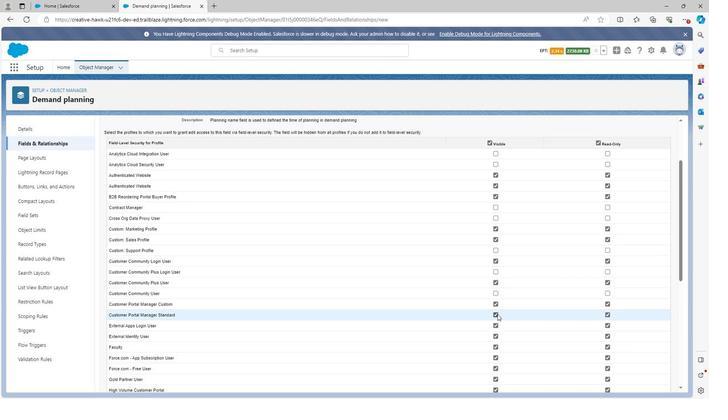 
Action: Mouse pressed left at (495, 313)
Screenshot: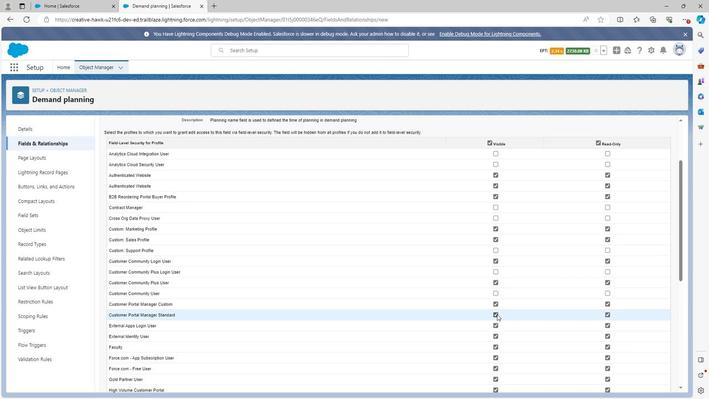 
Action: Mouse moved to (494, 336)
Screenshot: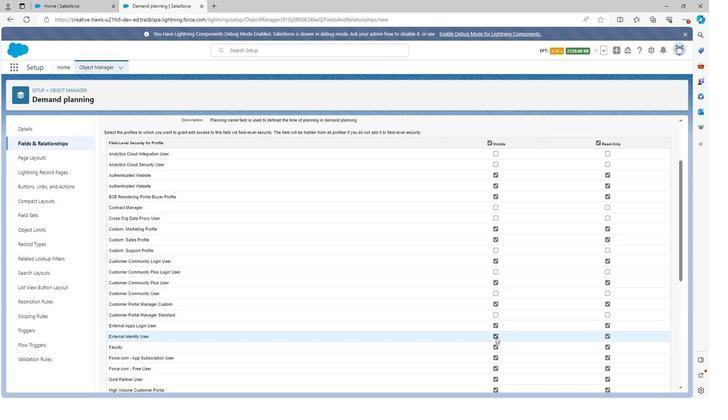 
Action: Mouse pressed left at (494, 336)
Screenshot: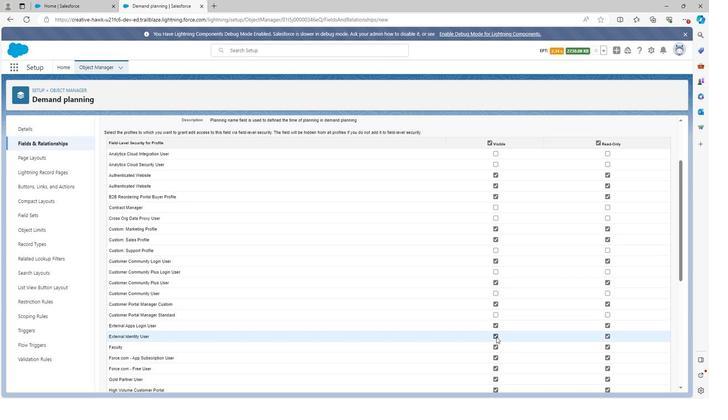 
Action: Mouse moved to (493, 345)
Screenshot: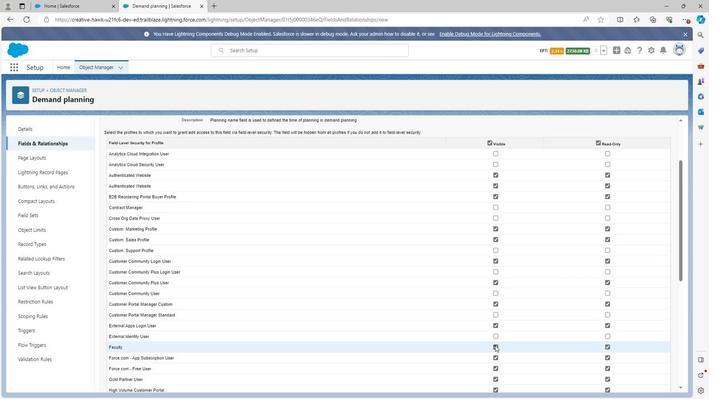 
Action: Mouse pressed left at (493, 345)
Screenshot: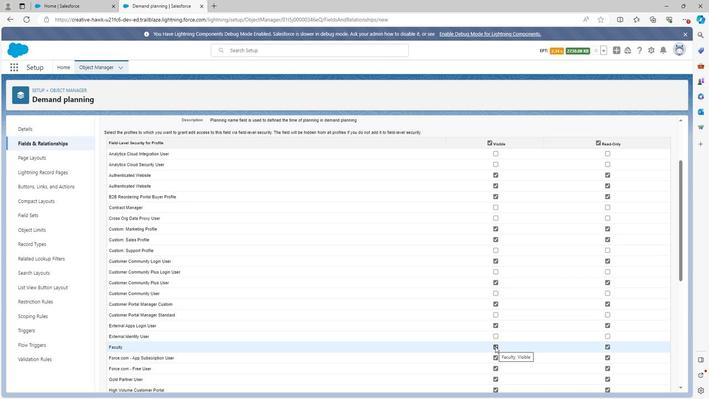 
Action: Mouse moved to (493, 345)
Screenshot: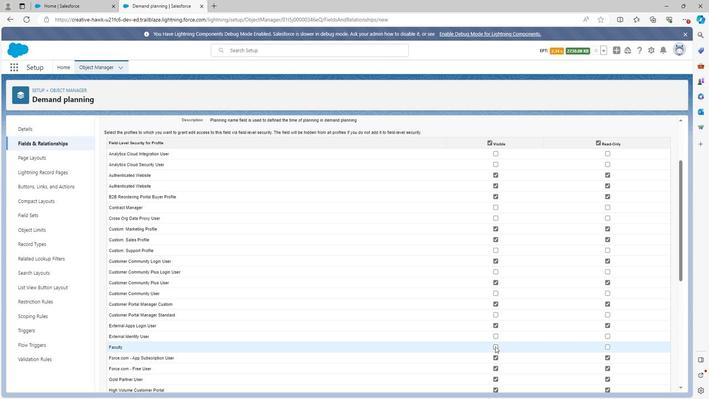 
Action: Mouse scrolled (493, 345) with delta (0, 0)
Screenshot: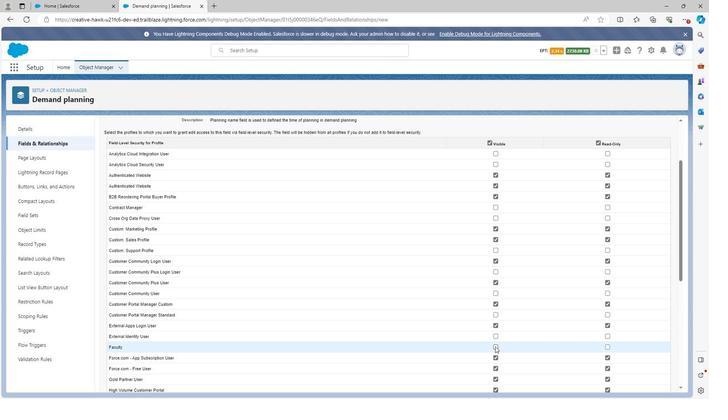 
Action: Mouse moved to (493, 338)
Screenshot: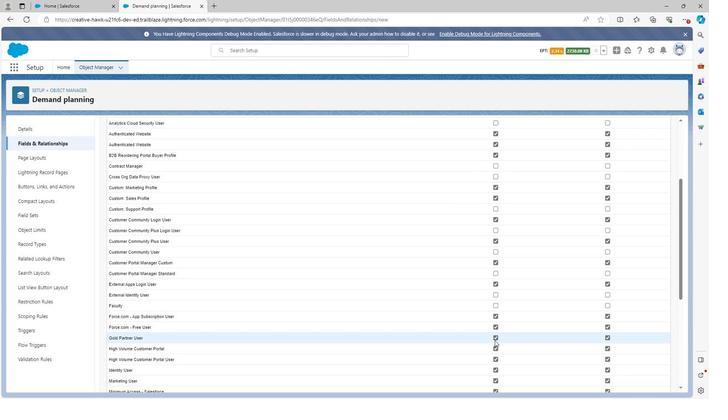 
Action: Mouse pressed left at (493, 338)
Screenshot: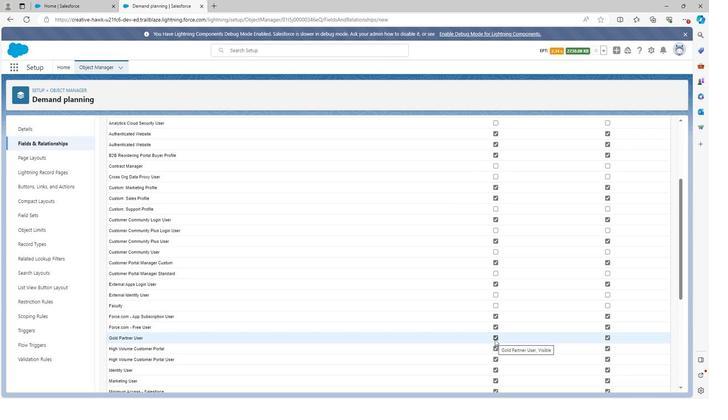 
Action: Mouse moved to (493, 347)
Screenshot: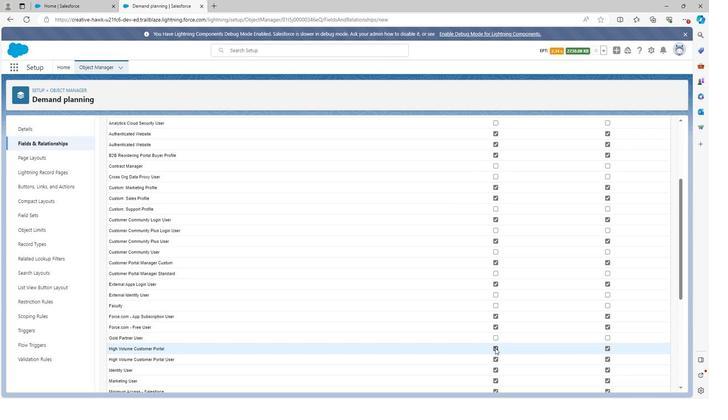 
Action: Mouse pressed left at (493, 347)
Screenshot: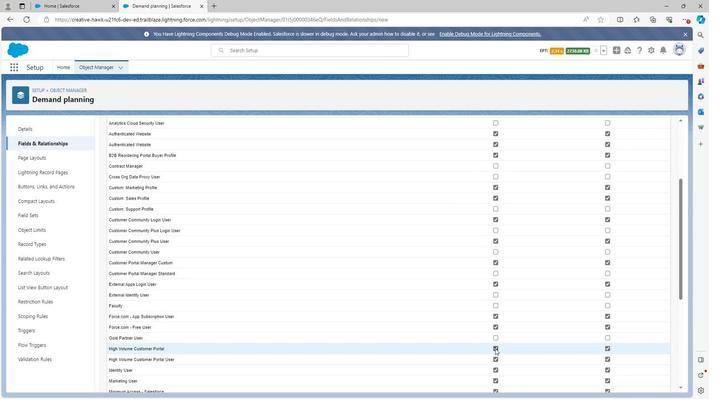
Action: Mouse moved to (494, 358)
Screenshot: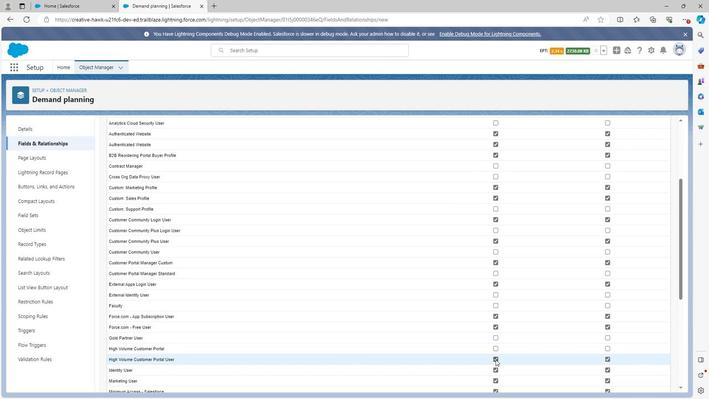 
Action: Mouse pressed left at (494, 358)
Screenshot: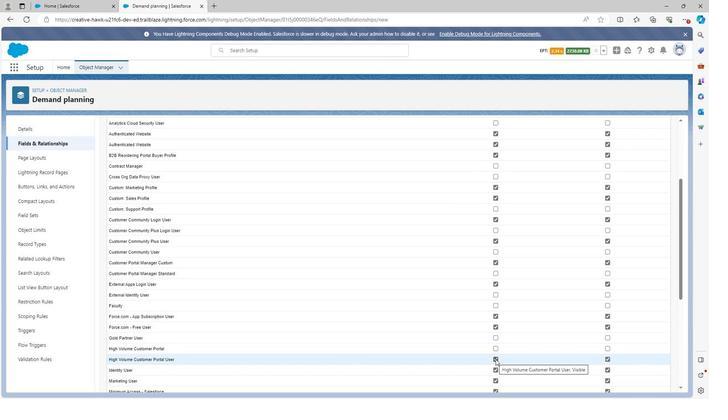 
Action: Mouse moved to (494, 357)
Screenshot: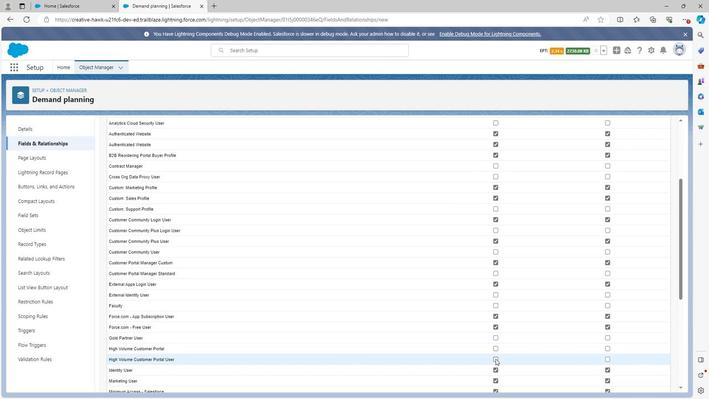 
Action: Mouse scrolled (494, 357) with delta (0, 0)
Screenshot: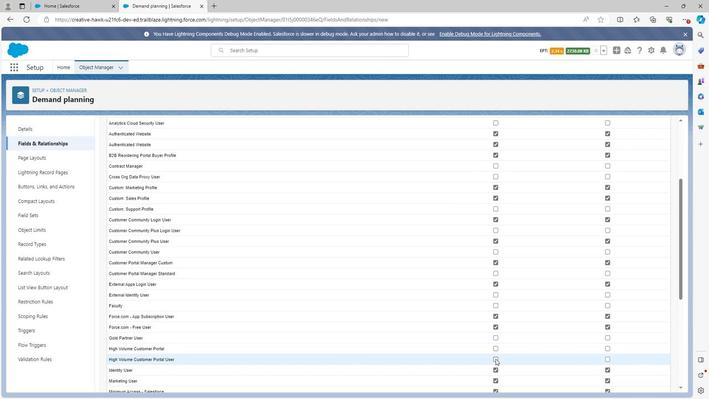 
Action: Mouse moved to (494, 339)
Screenshot: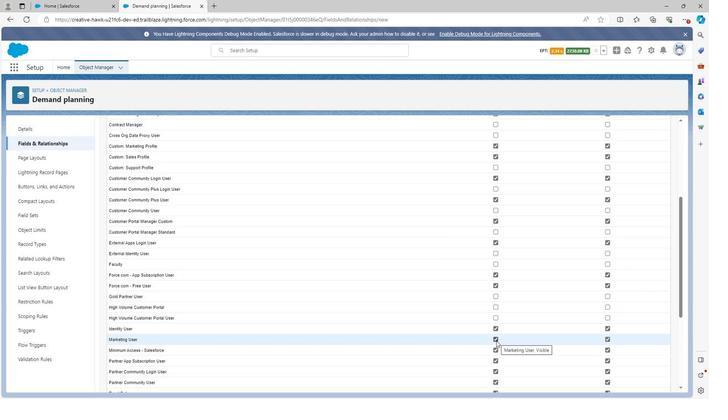 
Action: Mouse pressed left at (494, 339)
Screenshot: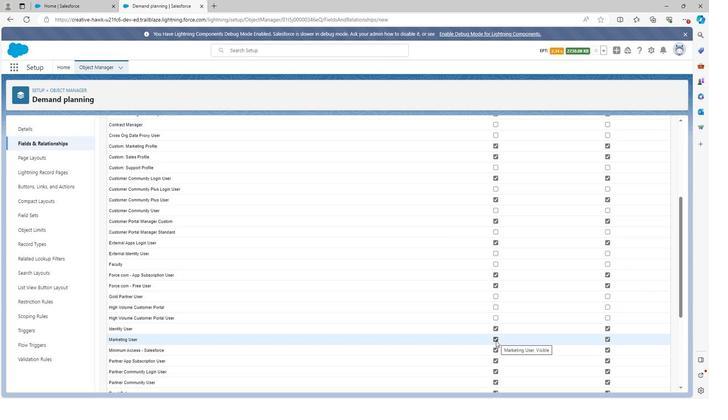 
Action: Mouse moved to (494, 358)
Screenshot: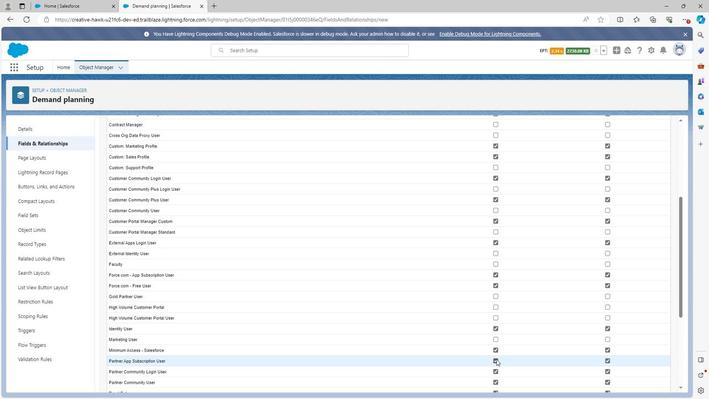 
Action: Mouse pressed left at (494, 358)
Screenshot: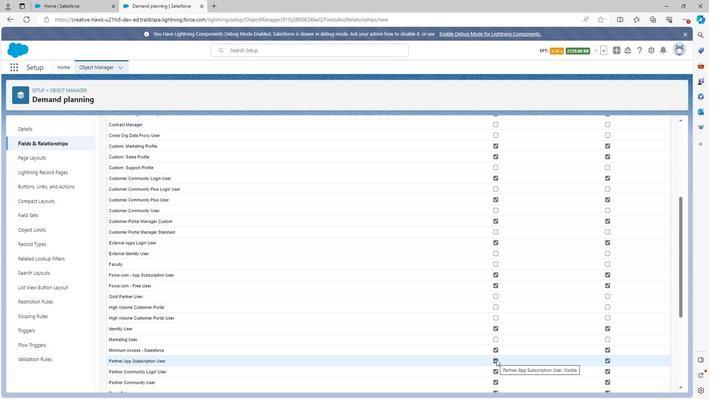 
Action: Mouse scrolled (494, 358) with delta (0, 0)
Screenshot: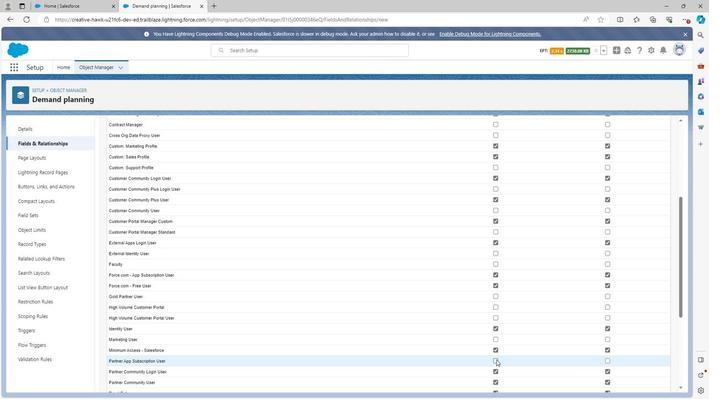 
Action: Mouse moved to (494, 341)
Screenshot: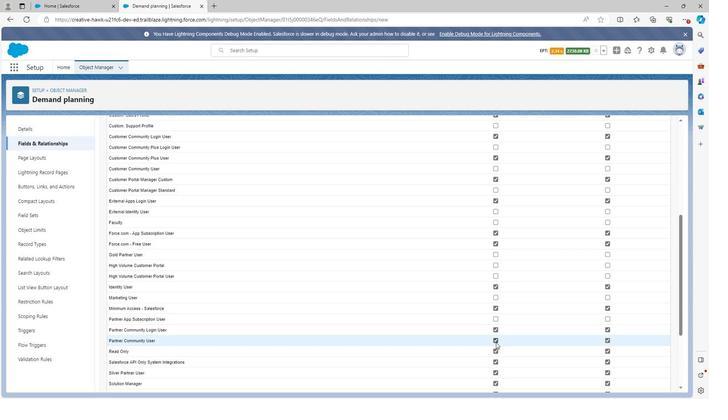 
Action: Mouse pressed left at (494, 341)
Screenshot: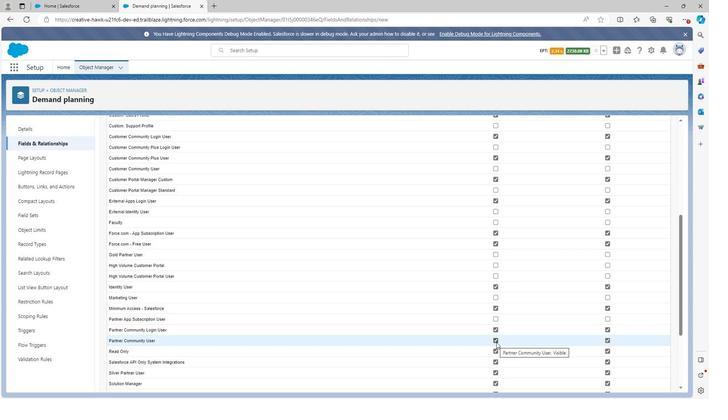 
Action: Mouse moved to (494, 341)
Screenshot: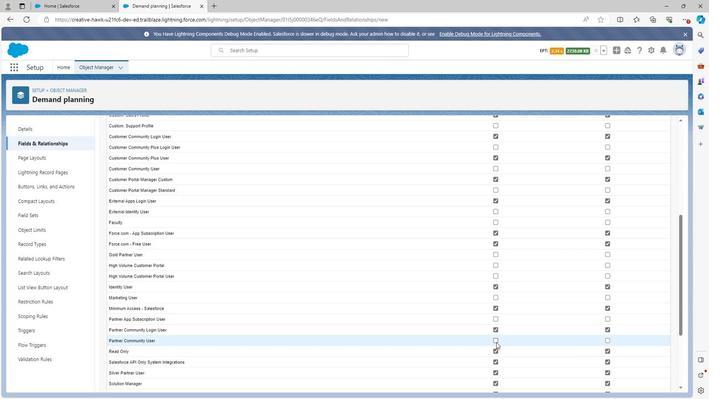 
Action: Mouse scrolled (494, 341) with delta (0, 0)
Screenshot: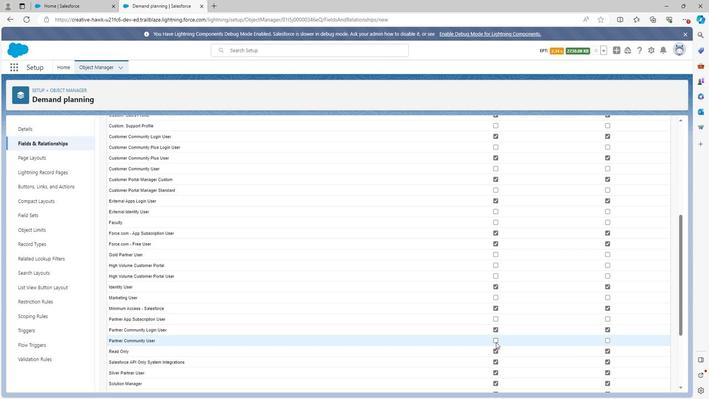 
Action: Mouse moved to (491, 317)
Screenshot: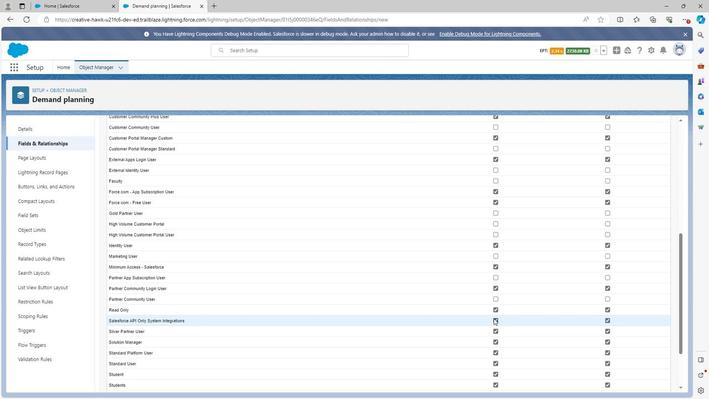 
Action: Mouse pressed left at (491, 317)
Screenshot: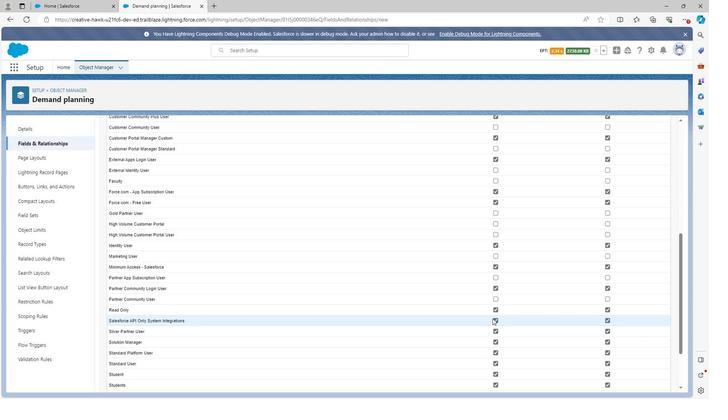 
Action: Mouse moved to (494, 319)
Screenshot: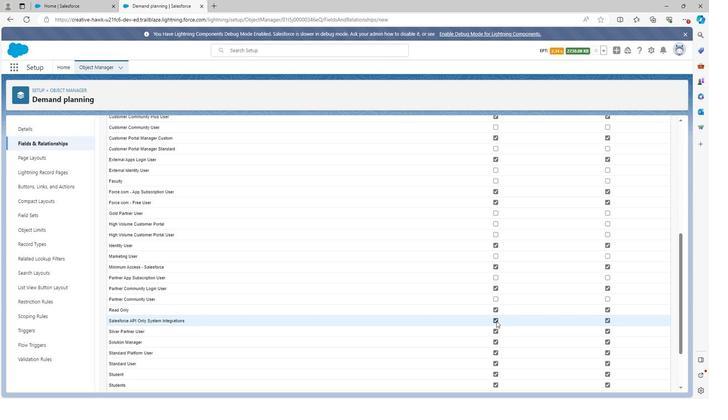 
Action: Mouse pressed left at (494, 319)
Screenshot: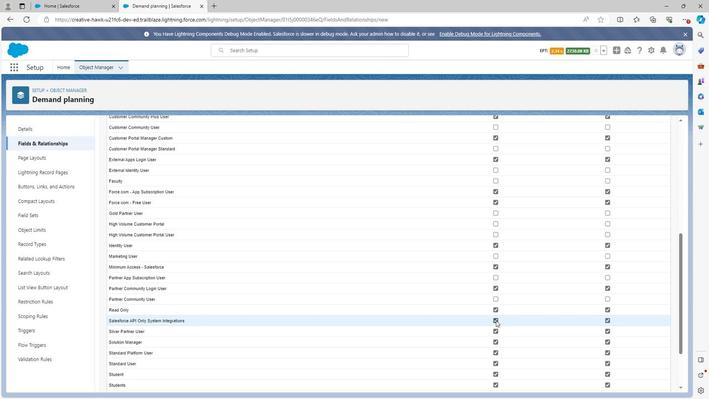 
Action: Mouse scrolled (494, 318) with delta (0, 0)
Screenshot: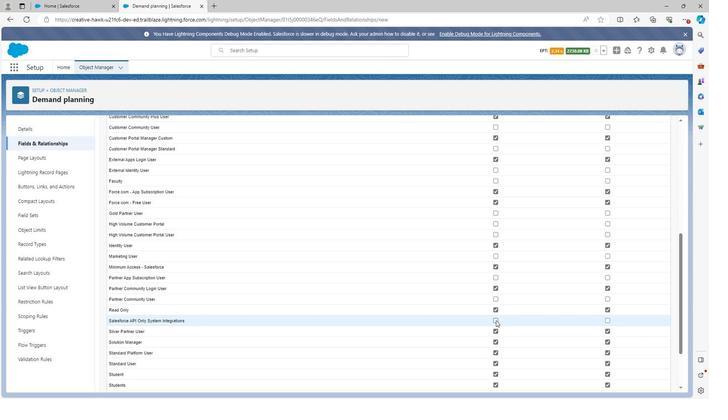 
Action: Mouse moved to (494, 333)
Screenshot: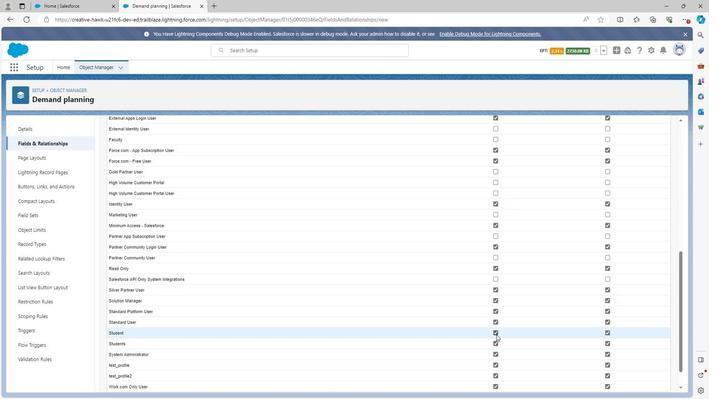 
Action: Mouse pressed left at (494, 333)
Screenshot: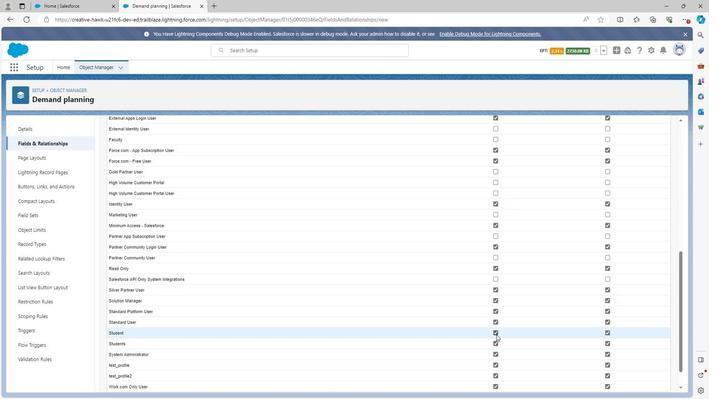 
Action: Mouse moved to (495, 342)
Screenshot: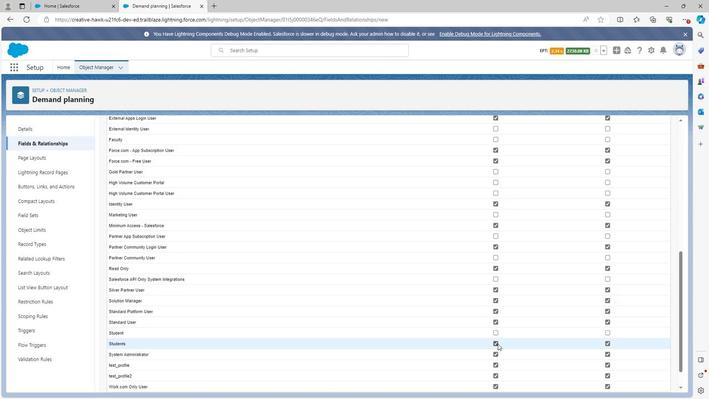 
Action: Mouse pressed left at (495, 342)
Screenshot: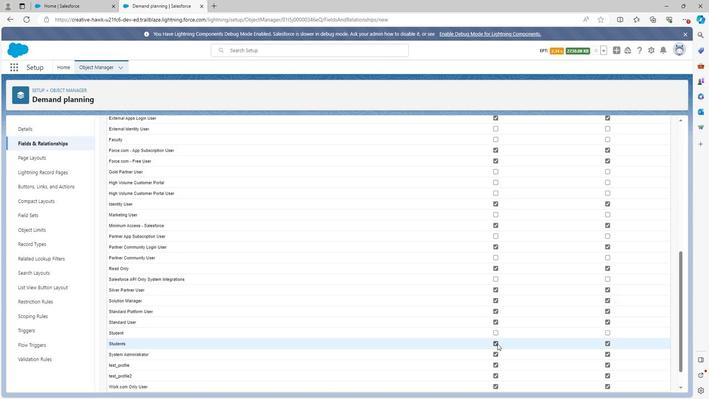 
Action: Mouse moved to (495, 342)
Screenshot: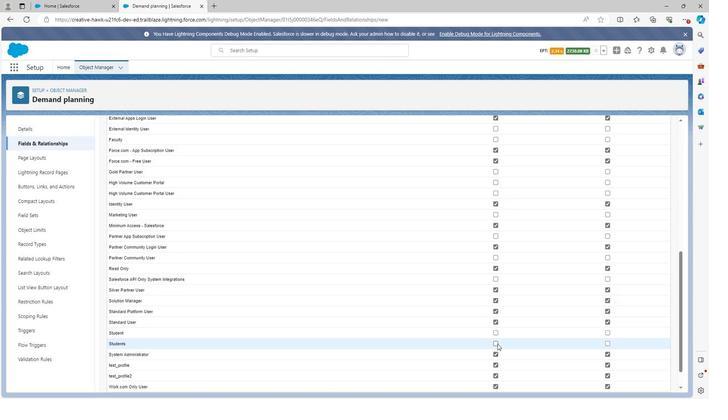 
Action: Mouse scrolled (495, 342) with delta (0, 0)
Screenshot: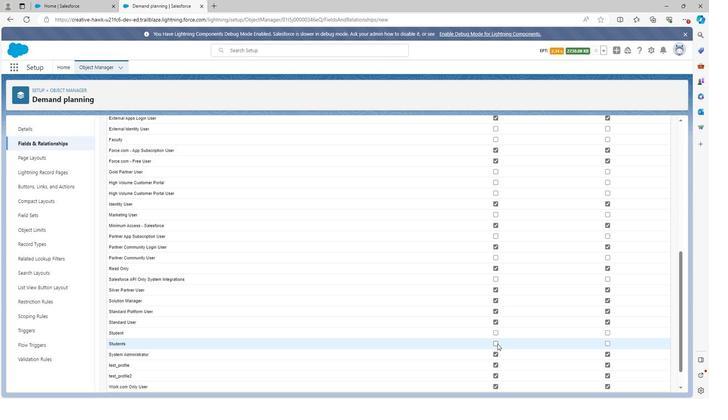 
Action: Mouse moved to (495, 339)
Screenshot: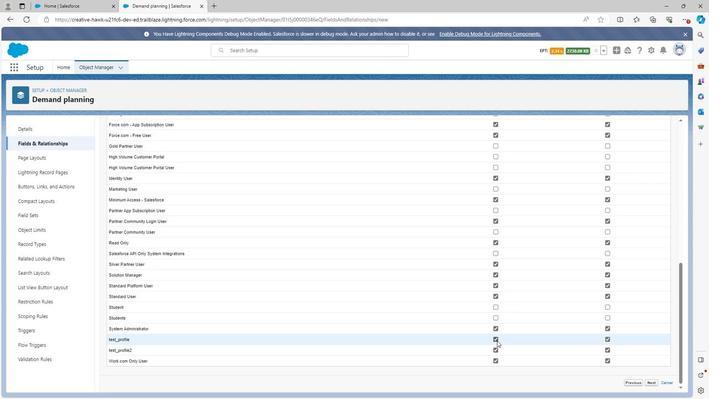
Action: Mouse pressed left at (495, 339)
Screenshot: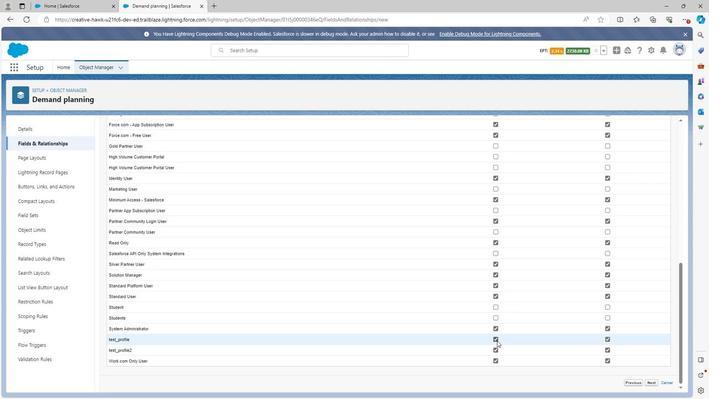 
Action: Mouse moved to (494, 348)
Screenshot: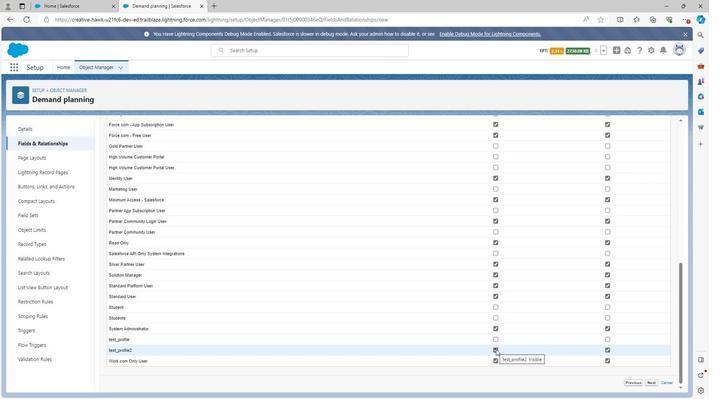
Action: Mouse pressed left at (494, 348)
Screenshot: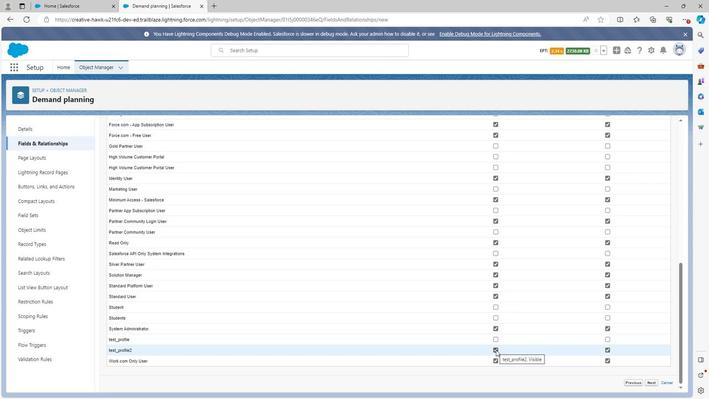
Action: Mouse moved to (494, 359)
Screenshot: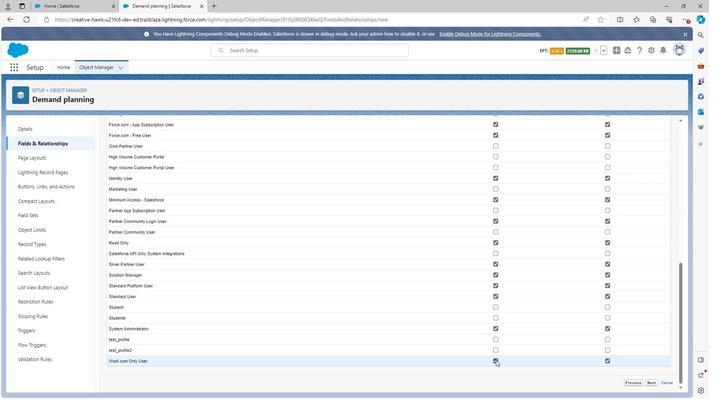 
Action: Mouse pressed left at (494, 359)
Screenshot: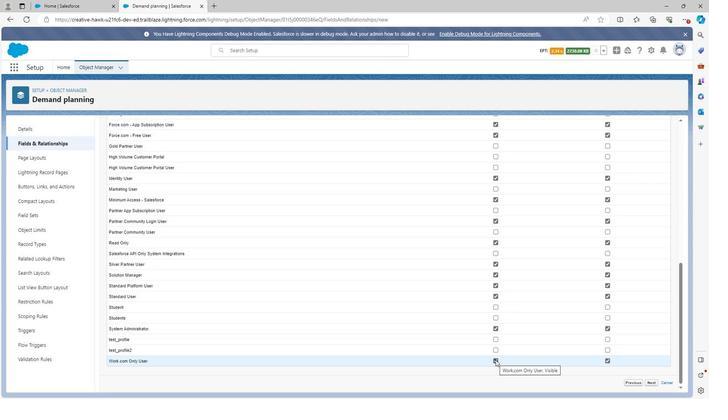 
Action: Mouse moved to (515, 320)
Screenshot: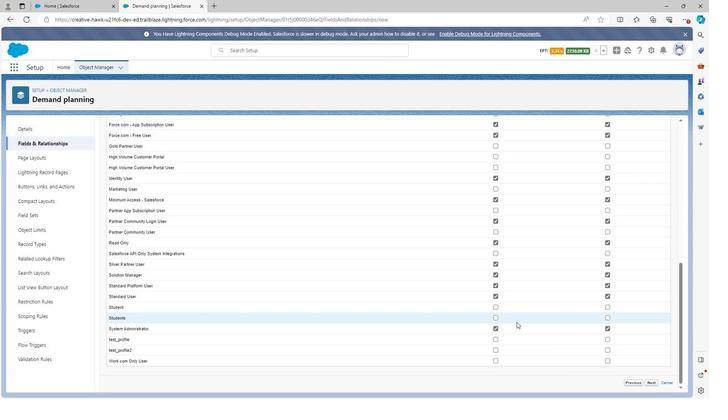 
Action: Mouse scrolled (515, 321) with delta (0, 0)
Screenshot: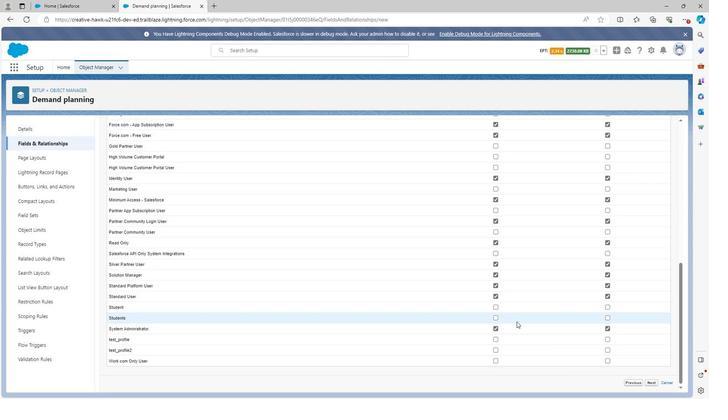 
Action: Mouse scrolled (515, 321) with delta (0, 0)
Screenshot: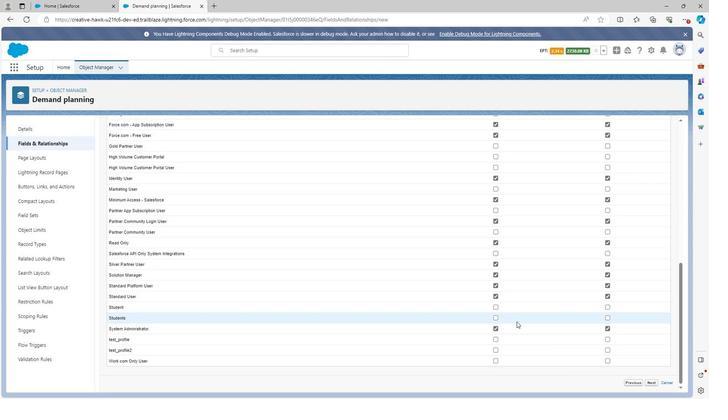 
Action: Mouse moved to (633, 347)
Screenshot: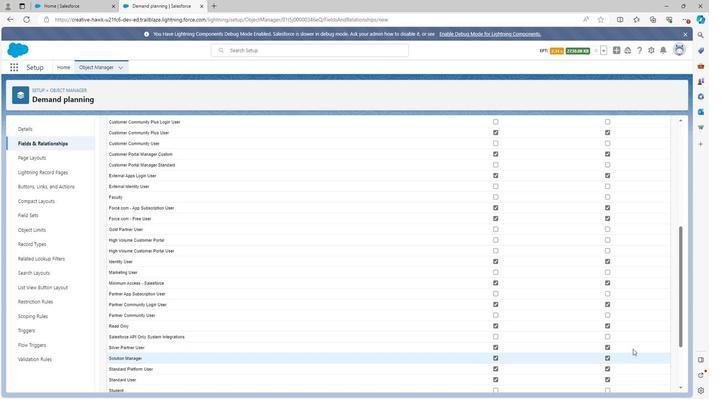 
Action: Mouse scrolled (633, 347) with delta (0, 0)
Screenshot: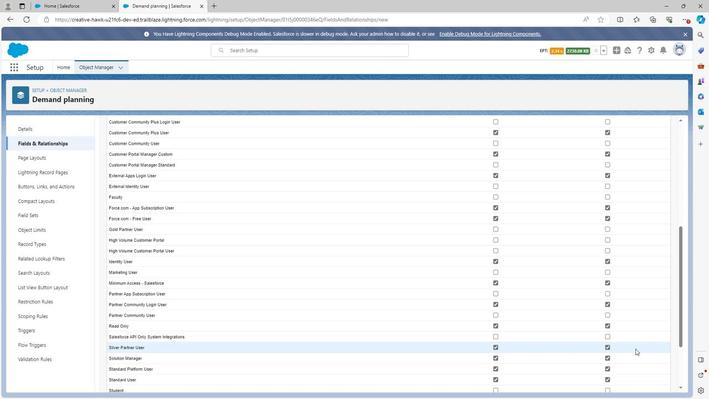 
Action: Mouse scrolled (633, 347) with delta (0, 0)
Screenshot: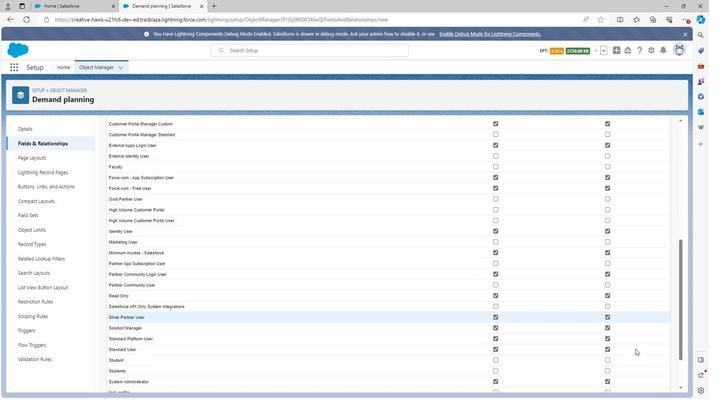 
Action: Mouse scrolled (633, 347) with delta (0, 0)
Screenshot: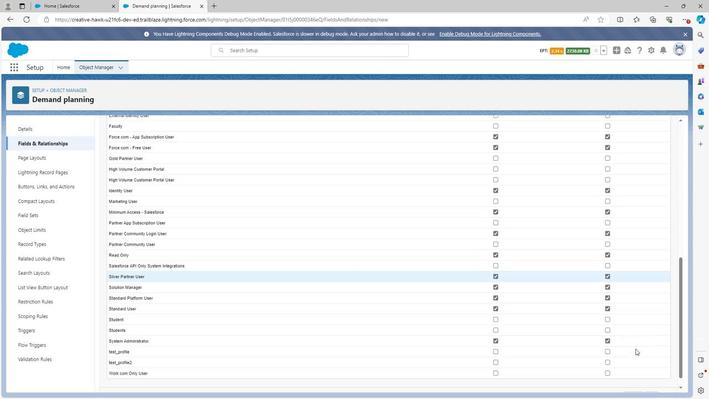 
Action: Mouse moved to (650, 380)
Screenshot: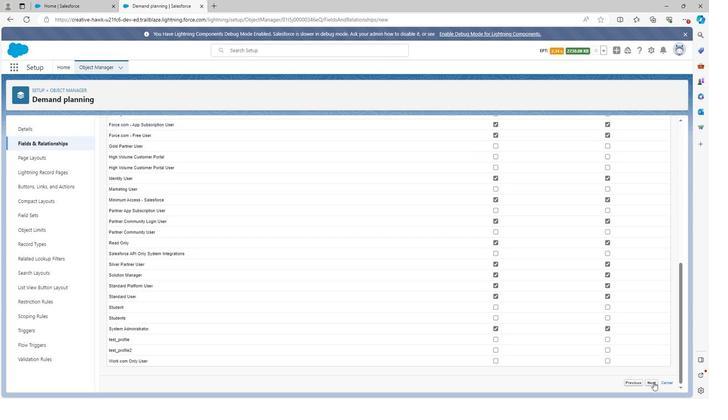 
Action: Mouse pressed left at (650, 380)
Screenshot: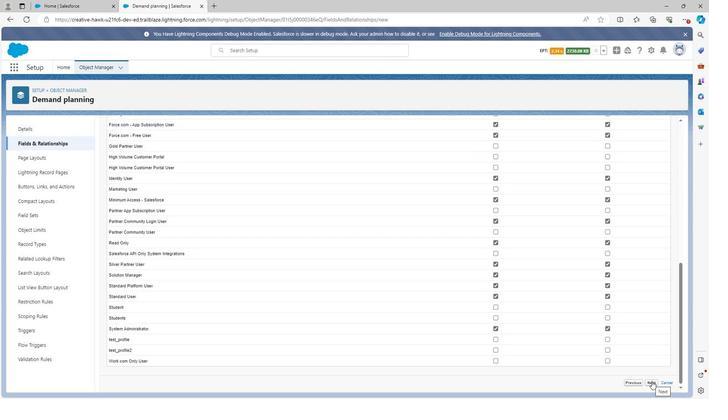 
Action: Mouse moved to (653, 272)
Screenshot: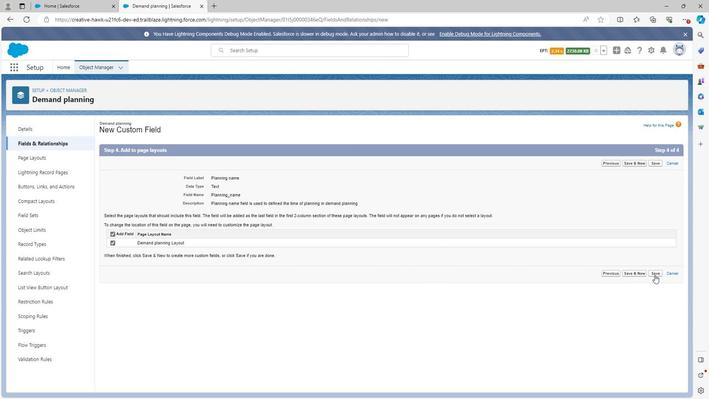 
Action: Mouse pressed left at (653, 272)
Screenshot: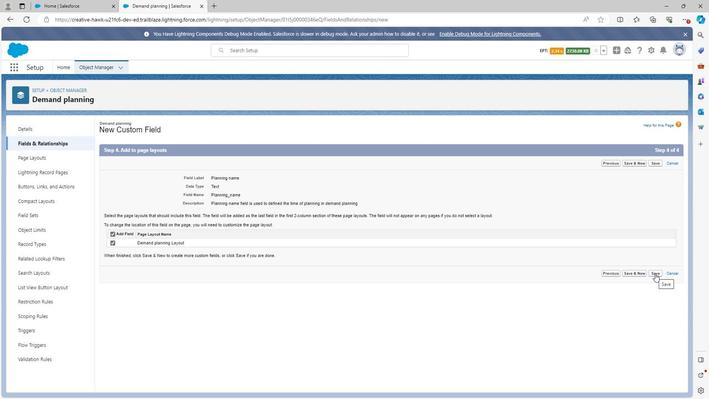 
Action: Mouse moved to (518, 127)
Screenshot: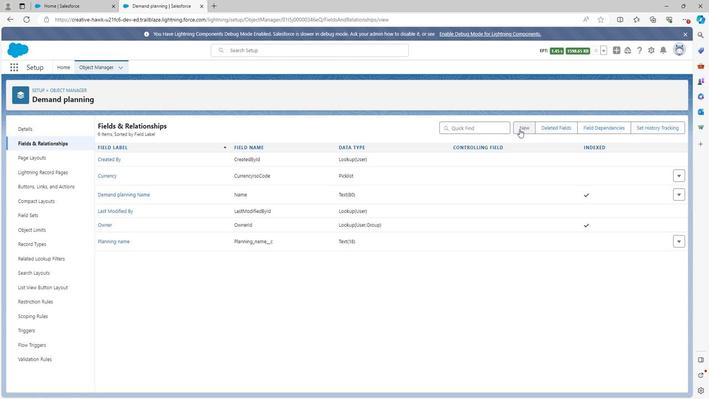 
Action: Mouse pressed left at (518, 127)
Screenshot: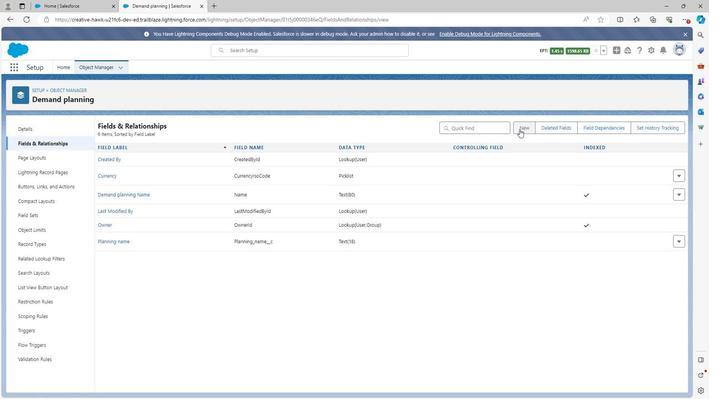 
Action: Mouse moved to (117, 300)
Screenshot: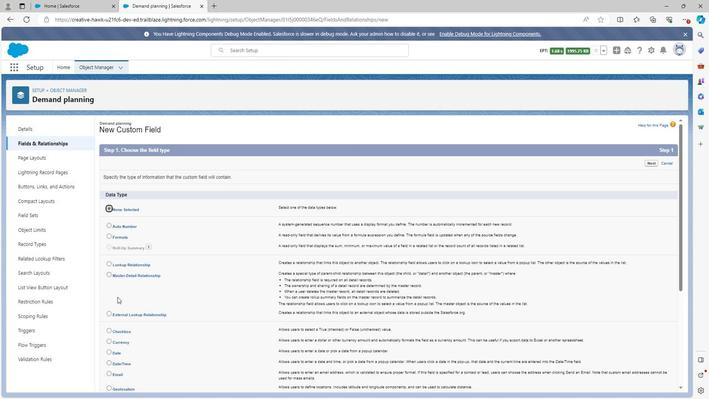 
Action: Mouse scrolled (117, 300) with delta (0, 0)
Screenshot: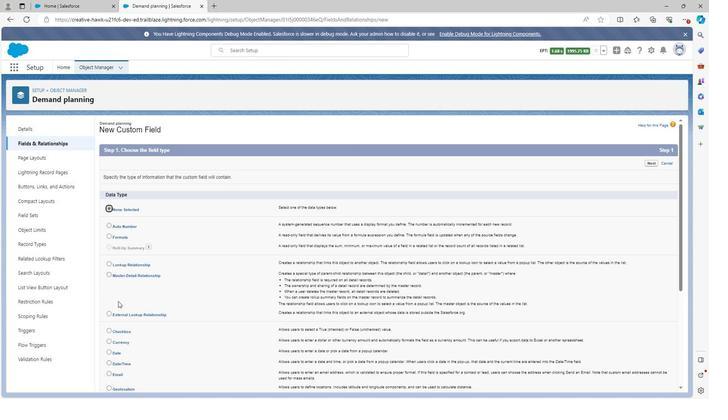 
Action: Mouse moved to (117, 300)
Screenshot: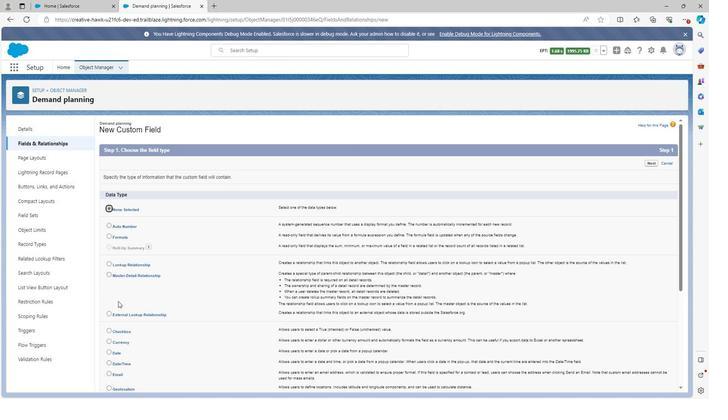 
Action: Mouse scrolled (117, 300) with delta (0, 0)
Screenshot: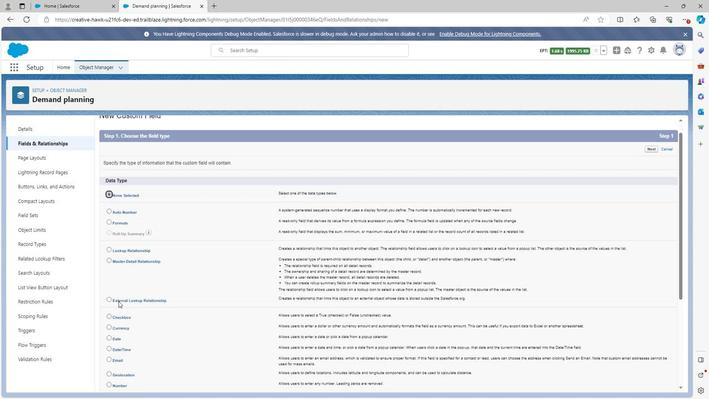 
Action: Mouse scrolled (117, 300) with delta (0, 0)
Screenshot: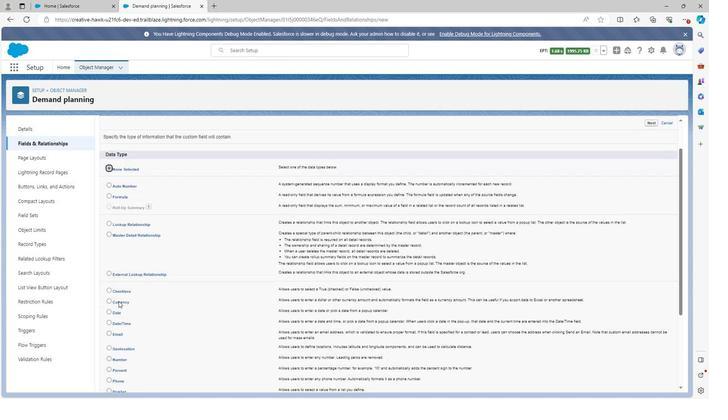 
Action: Mouse scrolled (117, 300) with delta (0, 0)
Screenshot: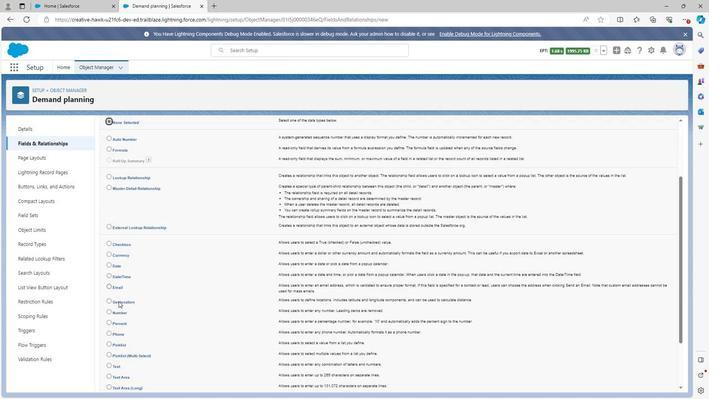 
Action: Mouse moved to (108, 297)
Screenshot: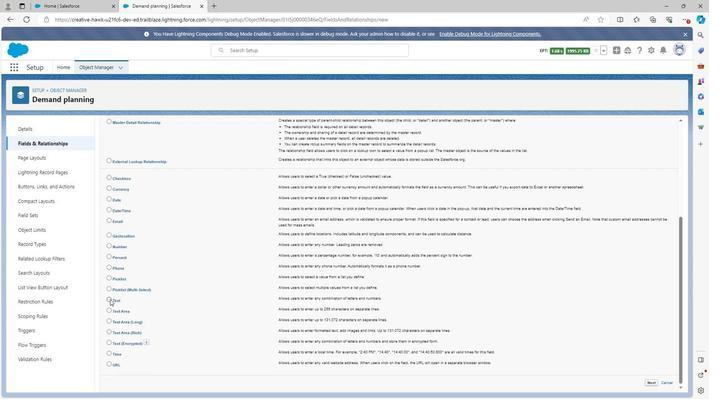 
Action: Mouse pressed left at (108, 297)
Screenshot: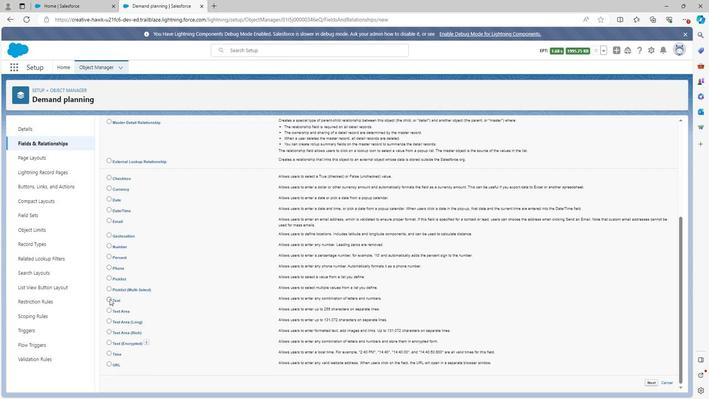
Action: Mouse moved to (489, 331)
Screenshot: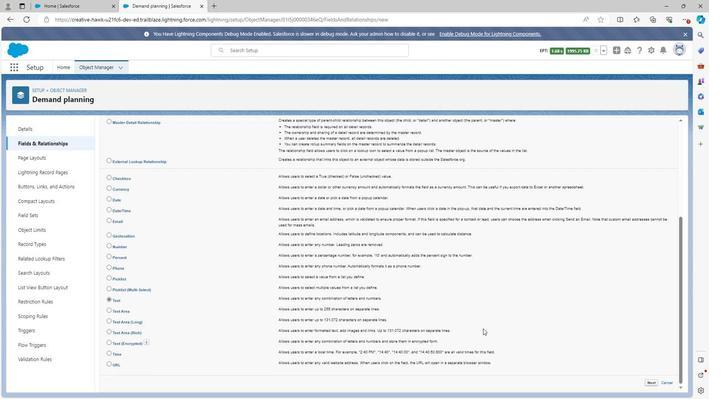 
Action: Mouse scrolled (489, 330) with delta (0, 0)
Screenshot: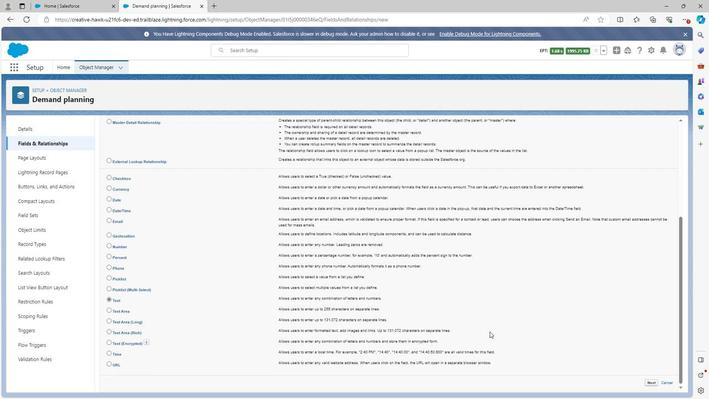 
Action: Mouse moved to (648, 380)
Screenshot: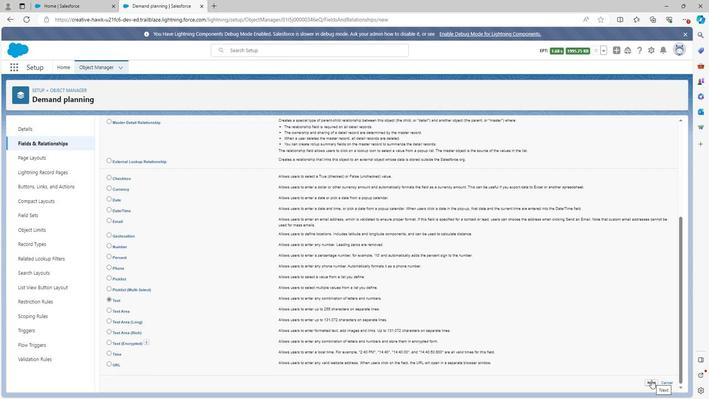
Action: Mouse pressed left at (648, 380)
Screenshot: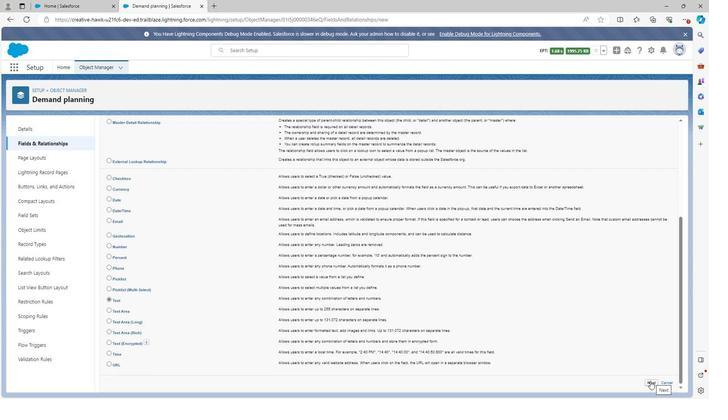 
Action: Mouse moved to (232, 176)
Screenshot: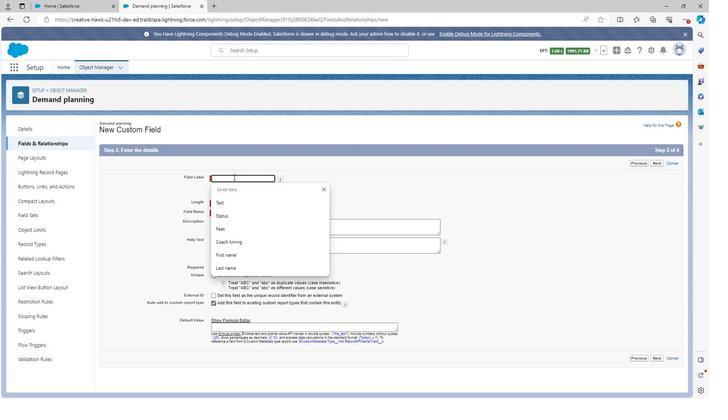 
Action: Mouse pressed left at (232, 176)
Screenshot: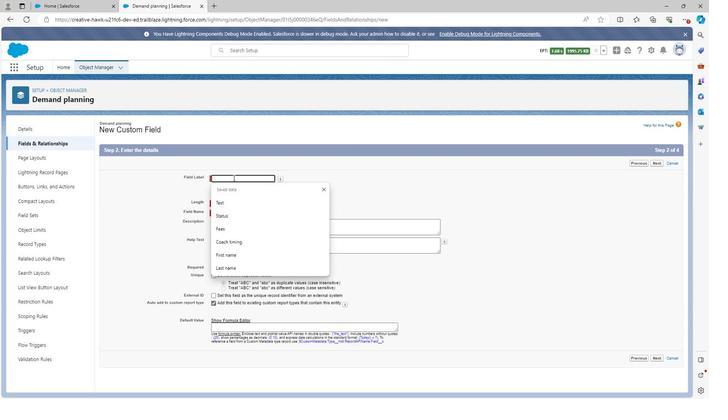 
Action: Key pressed <Key.shift>Planning<Key.space>description<Key.space>
Screenshot: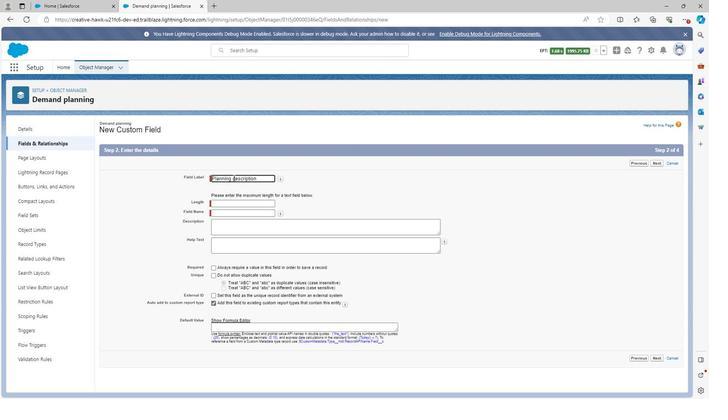 
Action: Mouse moved to (319, 183)
Screenshot: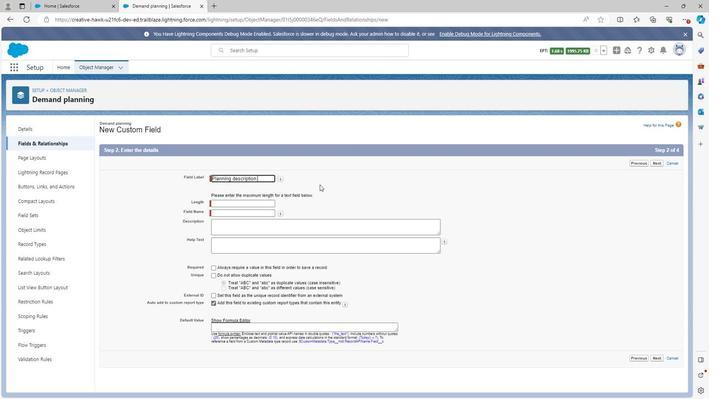 
Action: Mouse pressed left at (319, 183)
Screenshot: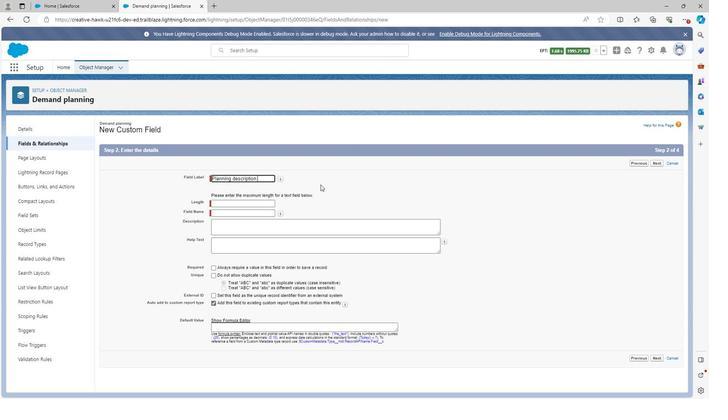 
Action: Mouse moved to (235, 202)
Screenshot: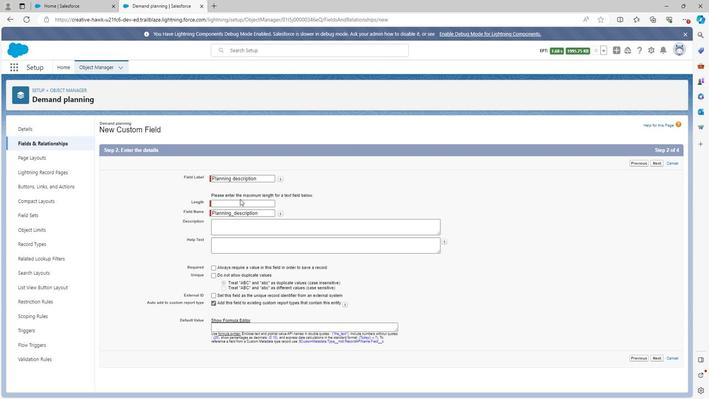 
Action: Mouse pressed left at (235, 202)
Screenshot: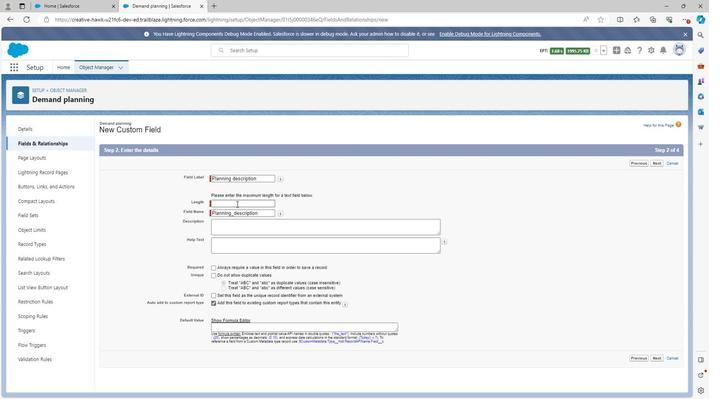
Action: Mouse moved to (229, 242)
Screenshot: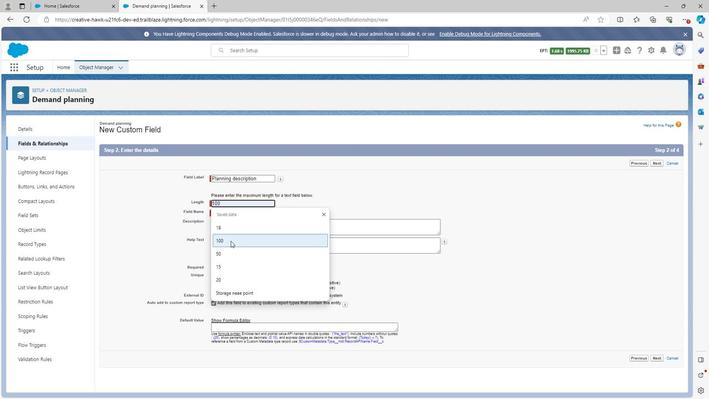 
Action: Mouse pressed left at (229, 242)
Screenshot: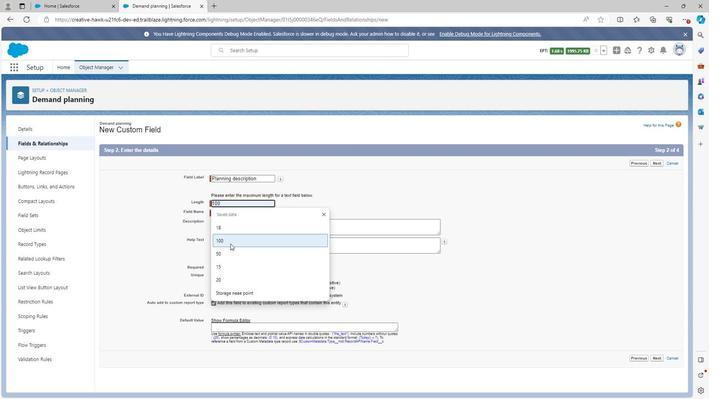 
Action: Mouse moved to (234, 227)
Screenshot: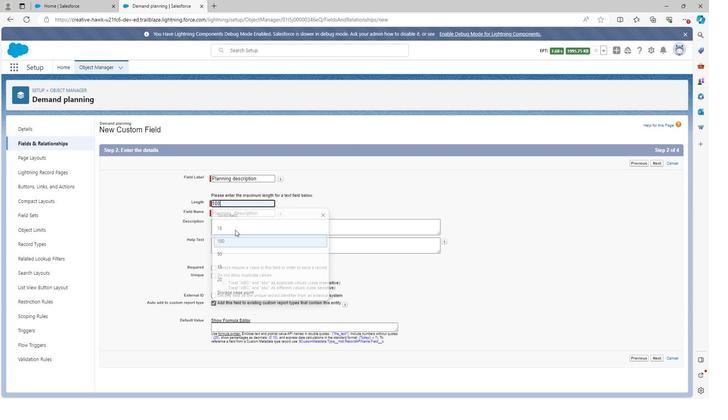 
Action: Mouse pressed left at (234, 227)
Screenshot: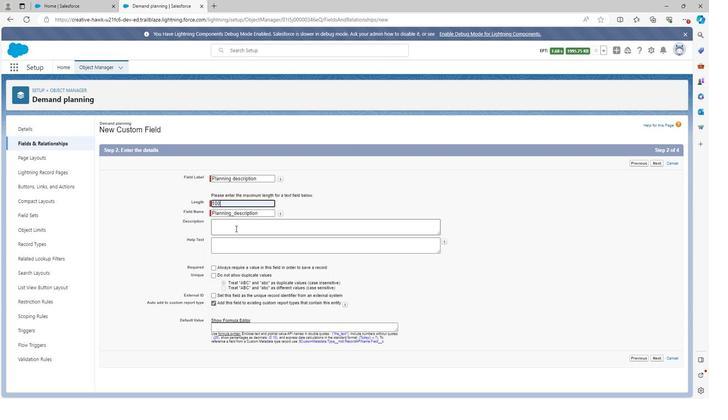 
Action: Key pressed <Key.shift>Planning<Key.space>description<Key.space>field<Key.space>is<Key.space>the<Key.space>field<Key.space>in<Key.space>which<Key.space>we<Key.space>show<Key.space>description<Key.space>og<Key.backspace>f<Key.space>planning
Screenshot: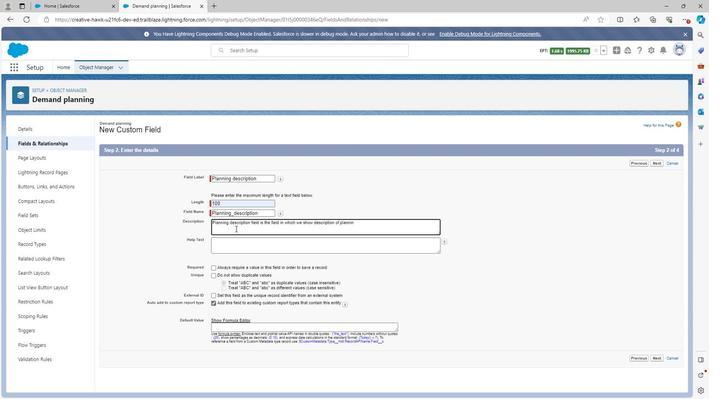 
Action: Mouse moved to (239, 244)
Screenshot: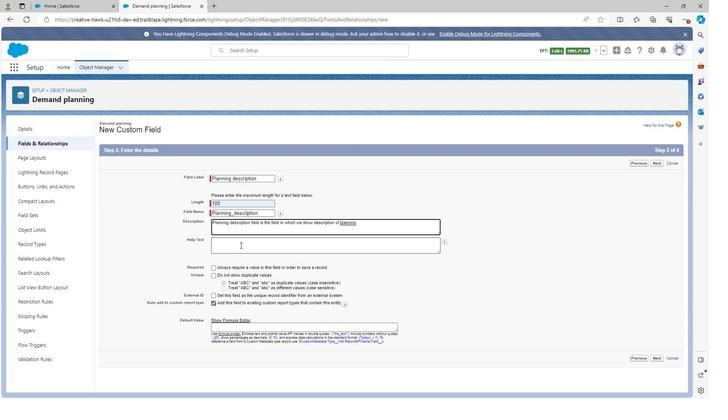 
Action: Mouse pressed left at (239, 244)
Screenshot: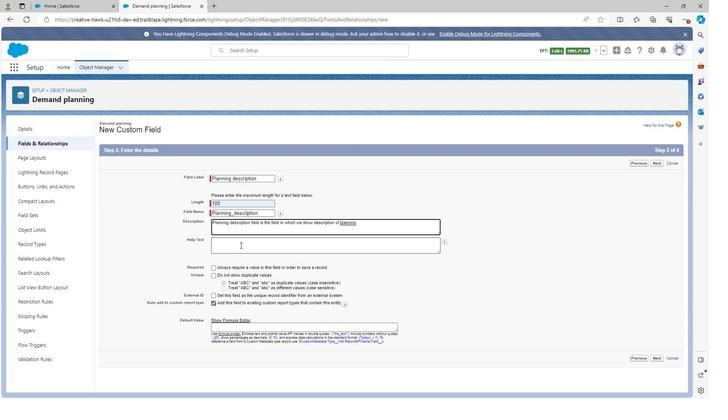 
Action: Key pressed <Key.shift><Key.shift><Key.shift><Key.shift><Key.shift><Key.shift><Key.shift><Key.shift><Key.shift><Key.shift><Key.shift><Key.shift><Key.shift><Key.shift><Key.shift><Key.shift><Key.shift><Key.shift><Key.shift><Key.shift><Key.shift><Key.shift><Key.shift><Key.shift><Key.shift><Key.shift><Key.shift><Key.shift><Key.shift><Key.shift><Key.shift><Key.shift><Key.shift><Key.shift><Key.shift><Key.shift><Key.shift><Key.shift><Key.shift><Key.shift><Key.shift><Key.shift><Key.shift><Key.shift><Key.shift><Key.shift><Key.shift><Key.shift><Key.shift><Key.shift><Key.shift><Key.shift><Key.shift>Planning<Key.space>description
Screenshot: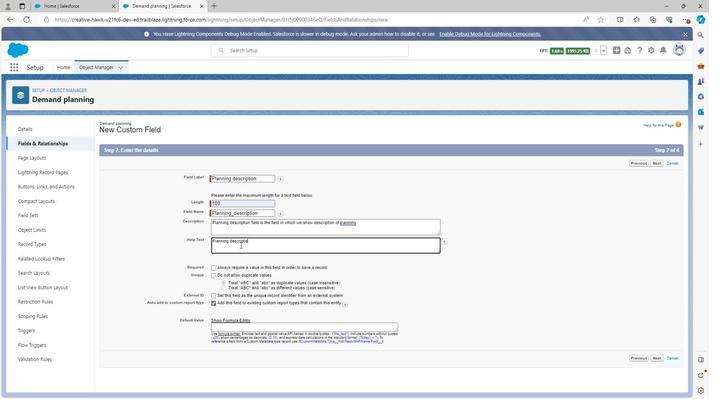 
Action: Mouse moved to (654, 357)
Screenshot: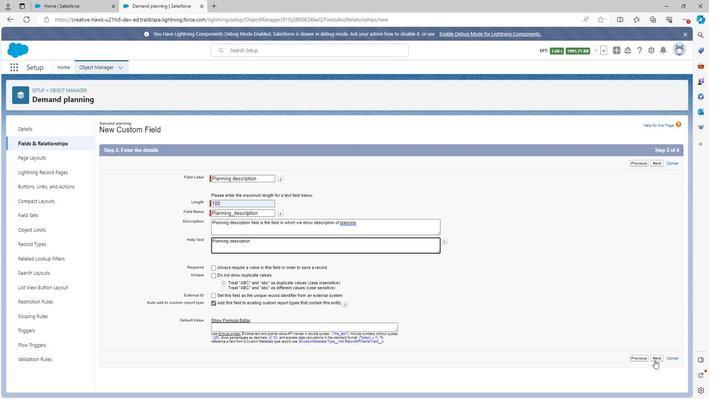 
Action: Mouse pressed left at (654, 357)
Screenshot: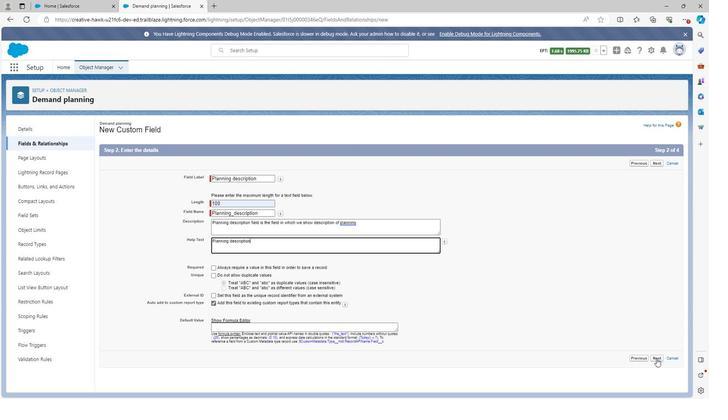 
Action: Mouse moved to (489, 224)
Screenshot: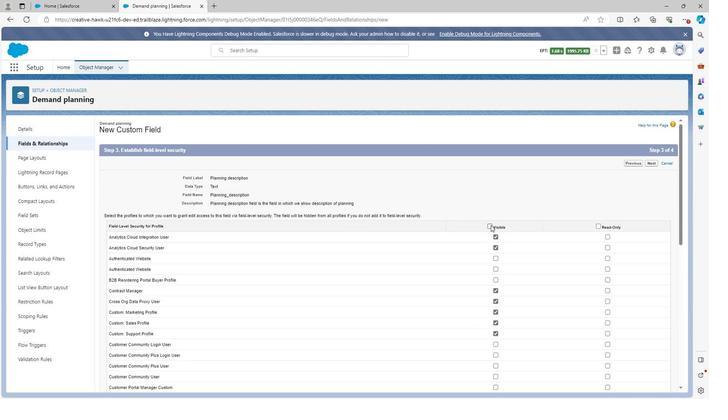 
Action: Mouse pressed left at (489, 224)
Screenshot: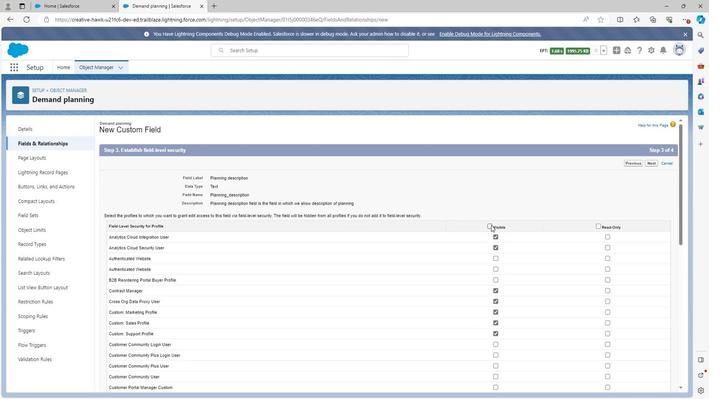 
Action: Mouse moved to (597, 225)
Screenshot: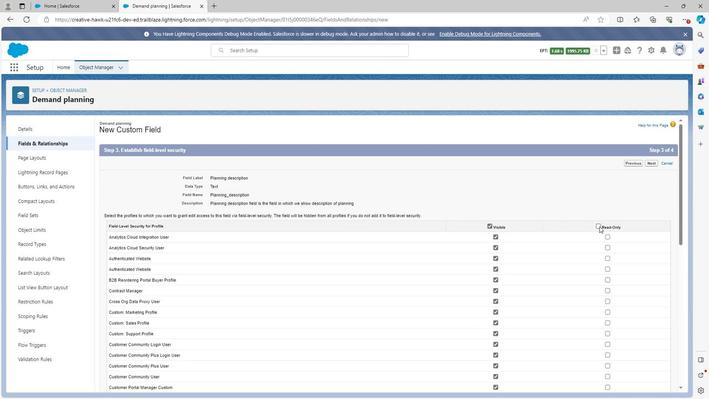 
Action: Mouse pressed left at (597, 225)
Screenshot: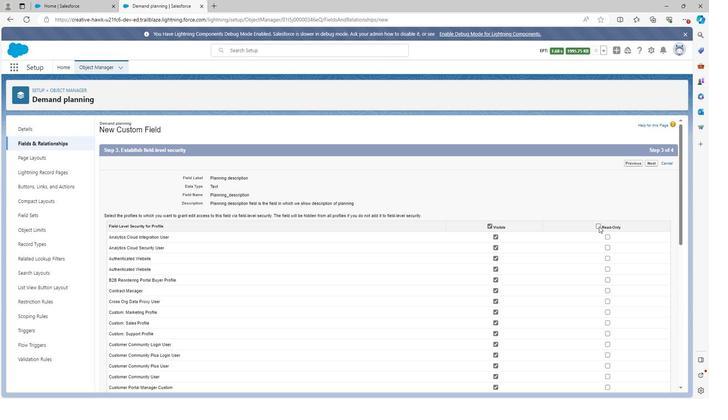 
Action: Mouse moved to (493, 235)
Screenshot: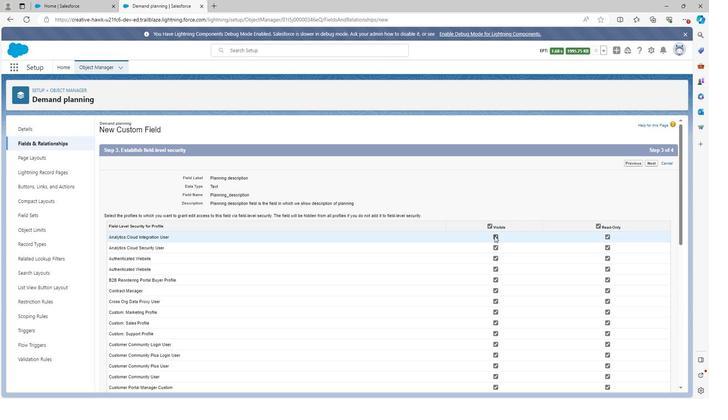 
Action: Mouse pressed left at (493, 235)
Screenshot: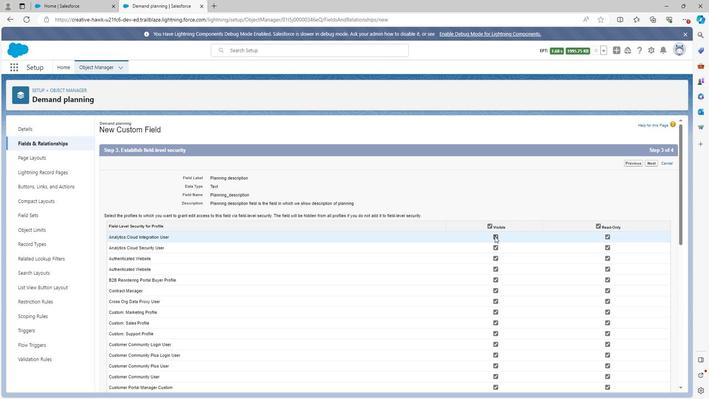 
Action: Mouse moved to (494, 246)
Screenshot: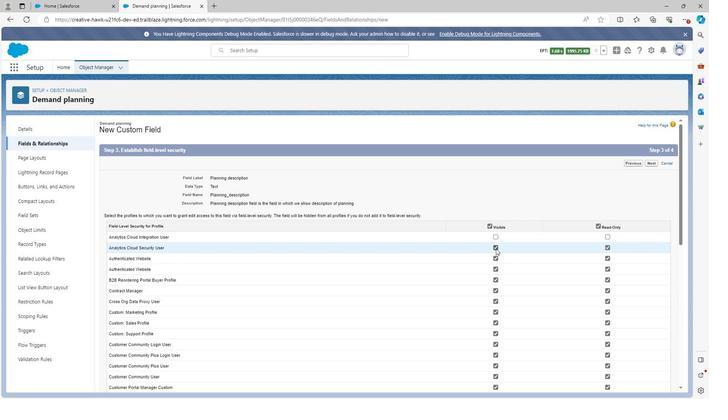 
Action: Mouse pressed left at (494, 246)
Screenshot: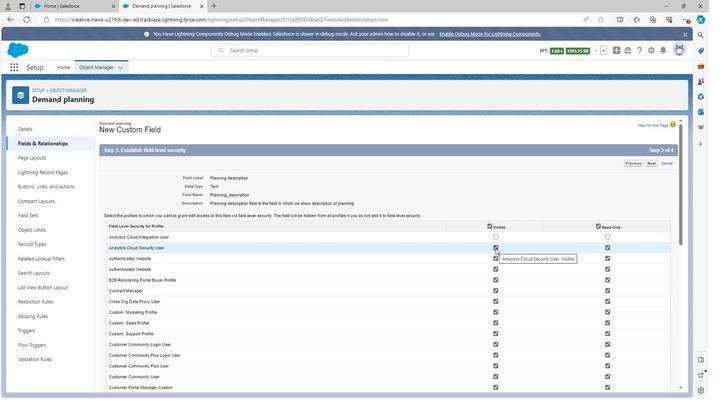 
Action: Mouse moved to (495, 279)
Screenshot: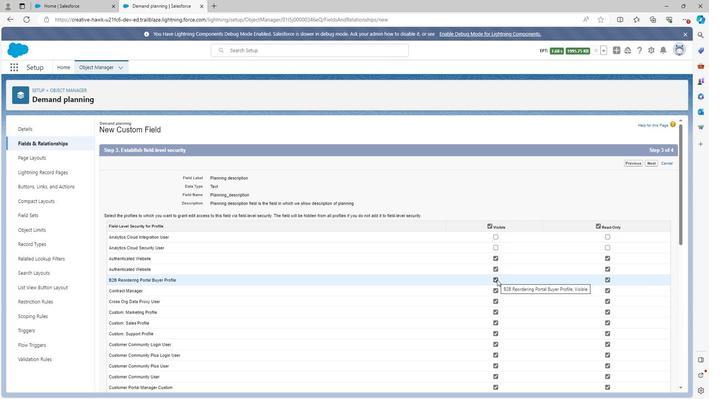 
Action: Mouse pressed left at (495, 279)
Screenshot: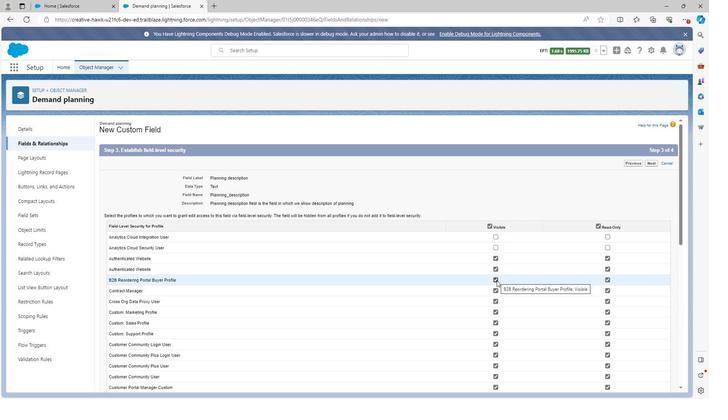 
Action: Mouse moved to (494, 300)
Screenshot: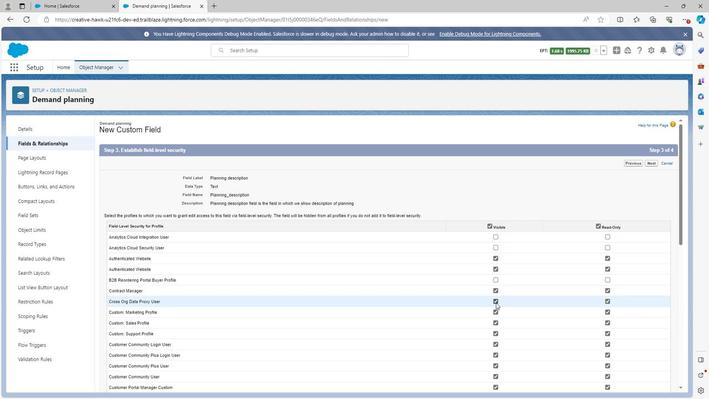 
Action: Mouse pressed left at (494, 300)
Screenshot: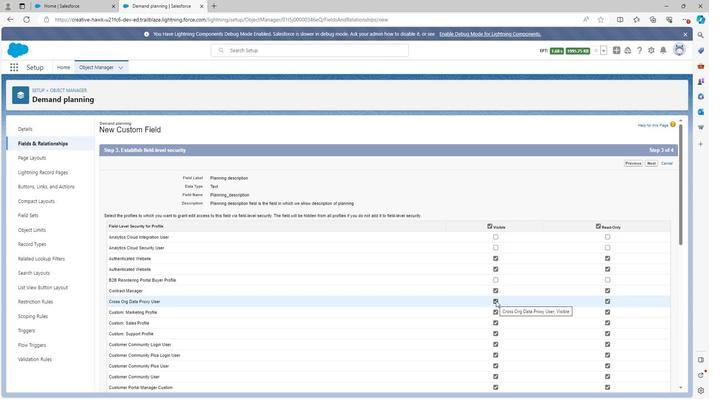 
Action: Mouse moved to (493, 332)
Screenshot: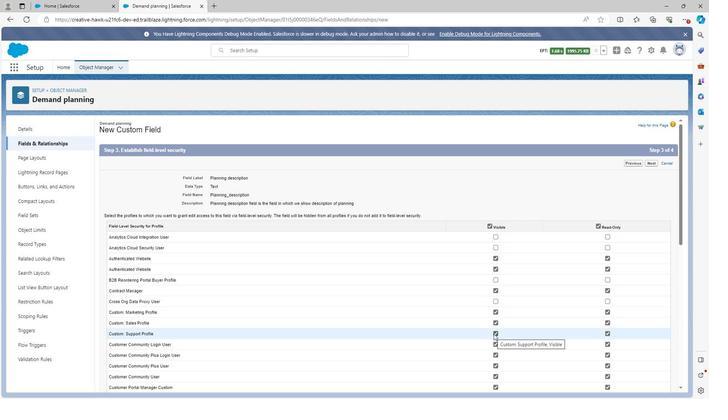 
Action: Mouse pressed left at (493, 332)
Screenshot: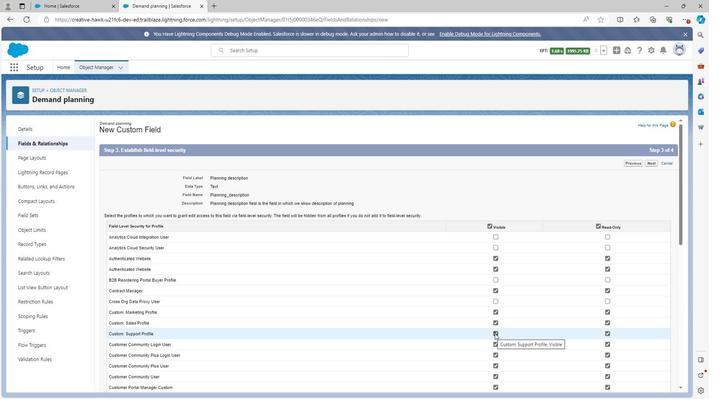 
Action: Mouse moved to (495, 354)
Screenshot: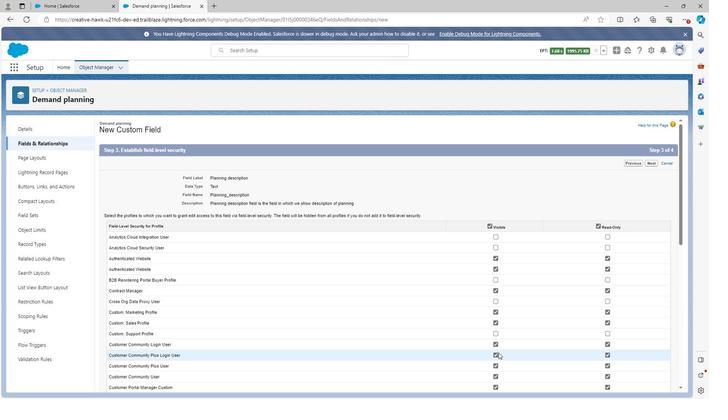 
Action: Mouse pressed left at (495, 354)
Screenshot: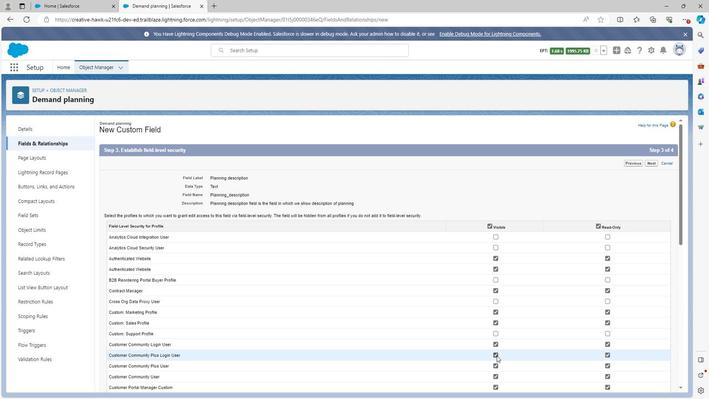 
Action: Mouse moved to (492, 373)
Screenshot: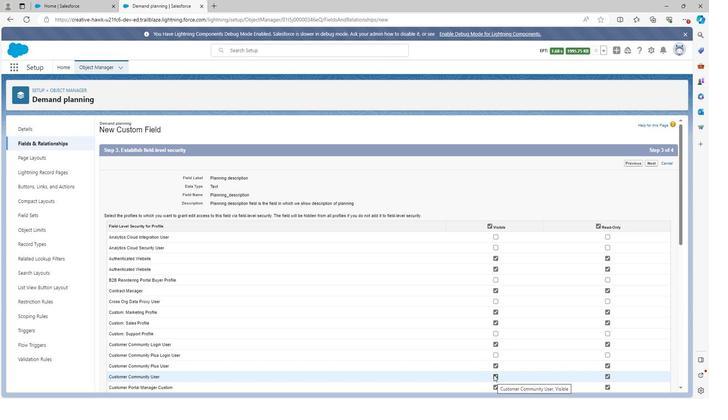 
Action: Mouse pressed left at (492, 373)
Screenshot: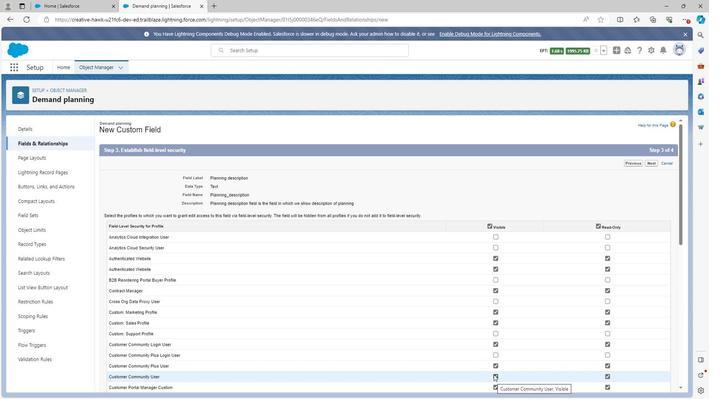 
Action: Mouse moved to (492, 373)
Screenshot: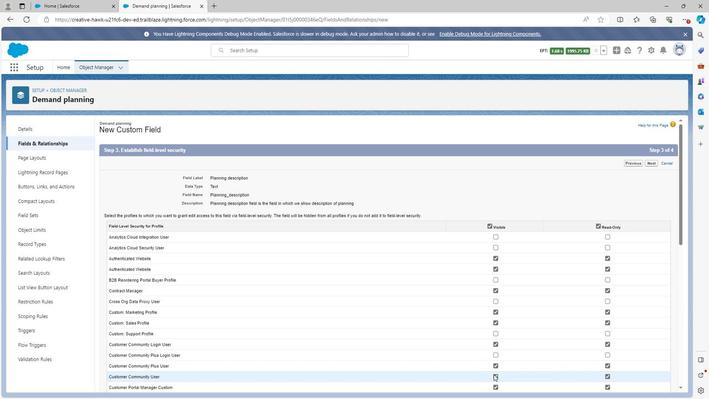 
Action: Mouse scrolled (492, 373) with delta (0, 0)
Screenshot: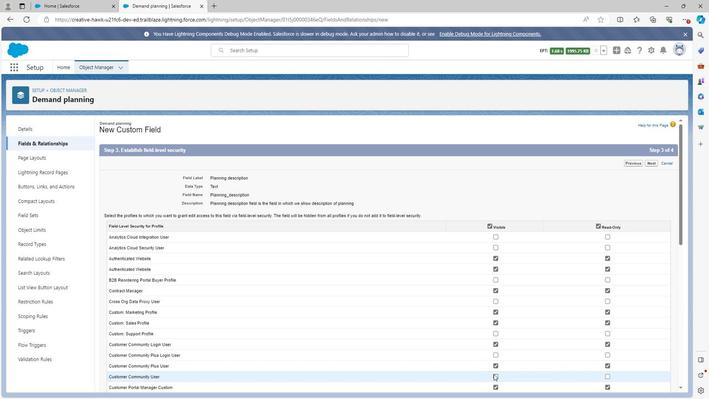 
Action: Mouse scrolled (492, 373) with delta (0, 0)
Screenshot: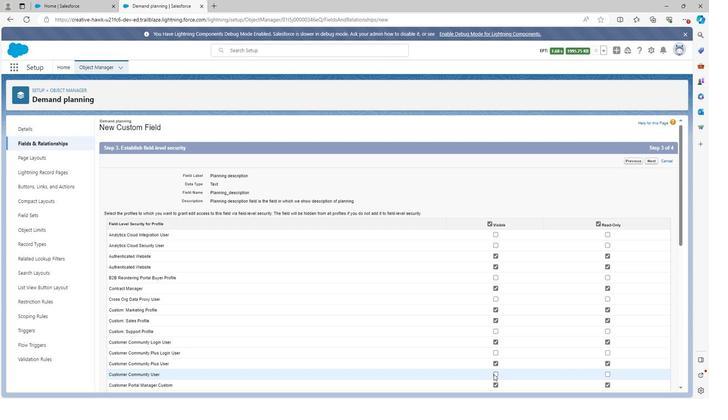 
Action: Mouse moved to (494, 333)
Screenshot: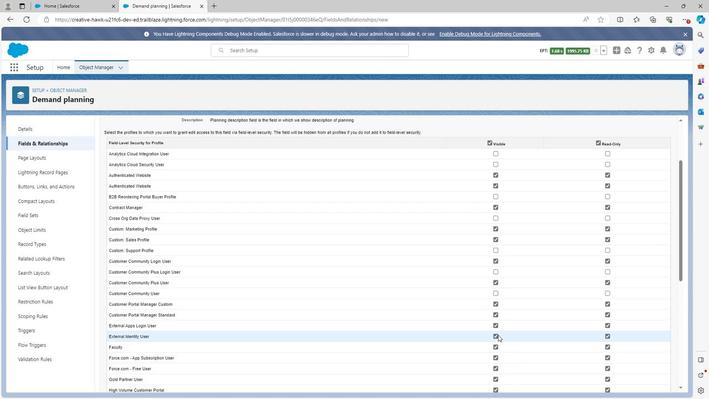 
Action: Mouse pressed left at (494, 333)
Screenshot: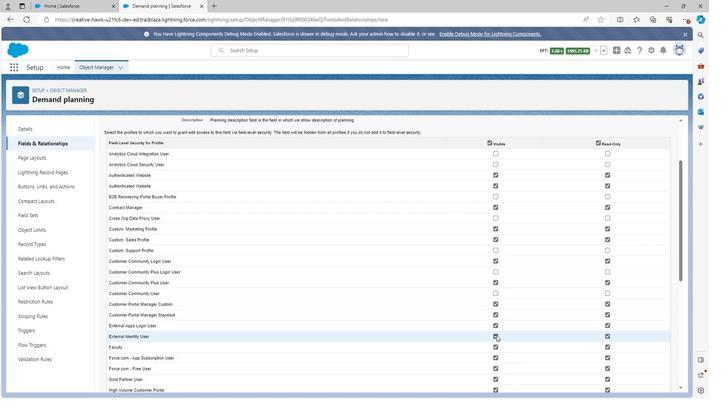 
Action: Mouse moved to (494, 344)
Screenshot: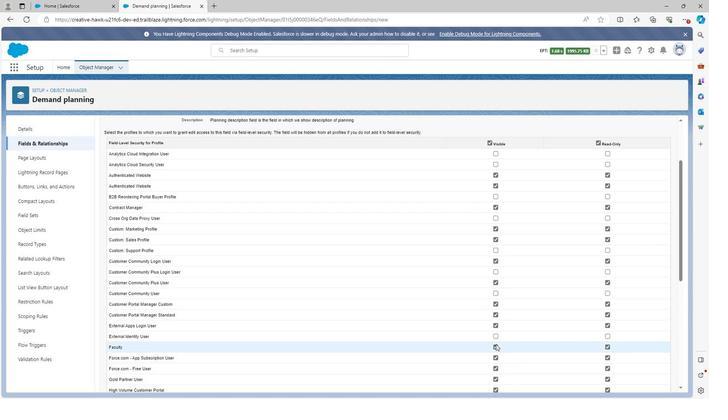 
Action: Mouse pressed left at (494, 344)
Screenshot: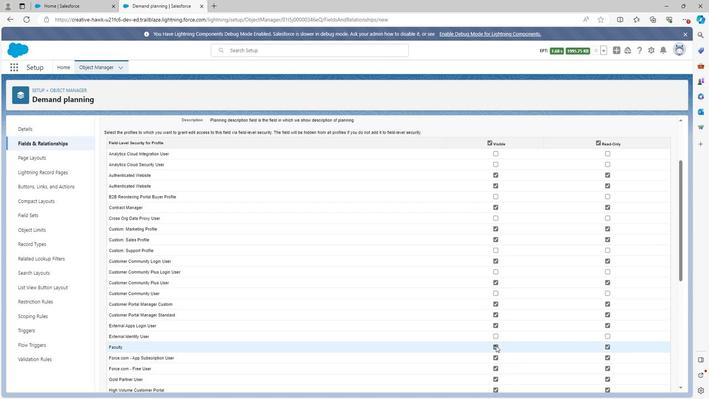 
Action: Mouse moved to (493, 379)
Screenshot: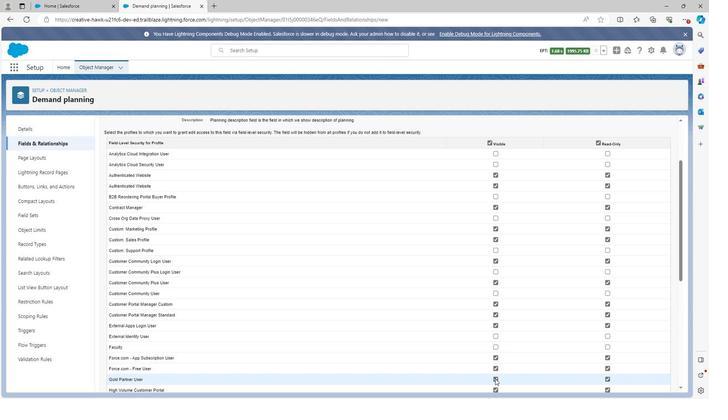 
Action: Mouse pressed left at (493, 379)
Screenshot: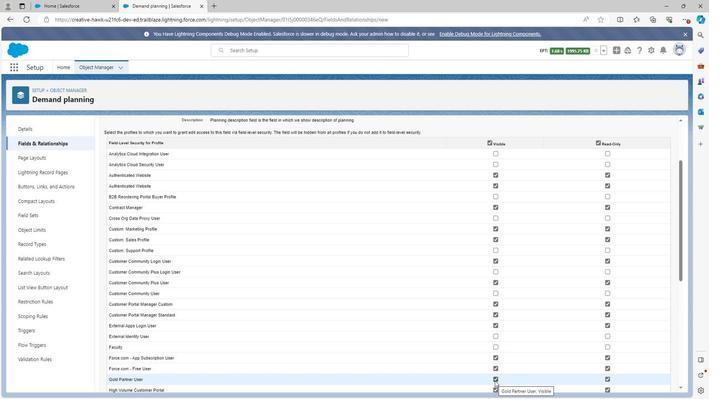 
Action: Mouse scrolled (493, 379) with delta (0, 0)
Screenshot: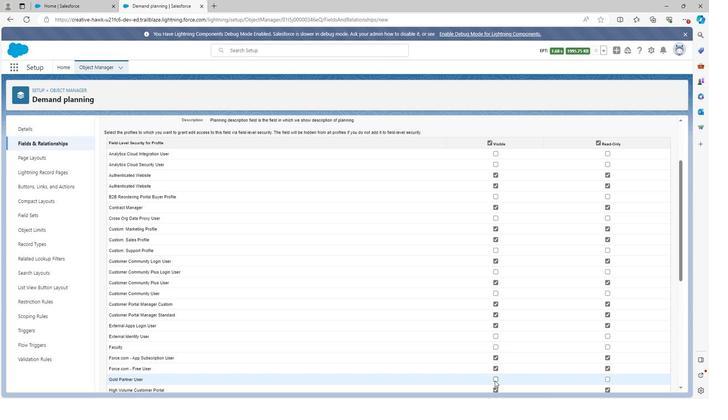 
Action: Mouse scrolled (493, 379) with delta (0, 0)
Screenshot: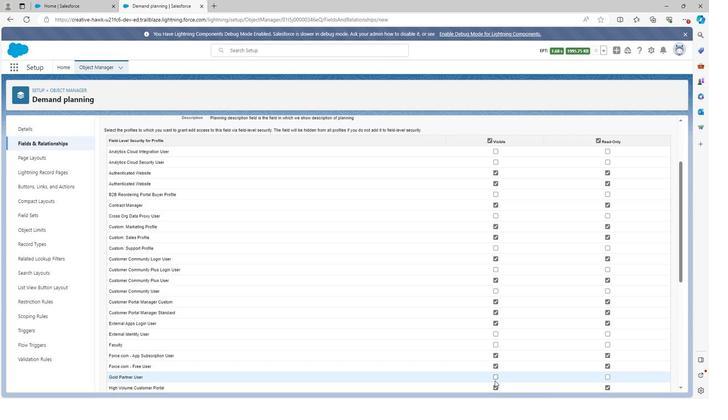 
Action: Mouse moved to (494, 306)
Screenshot: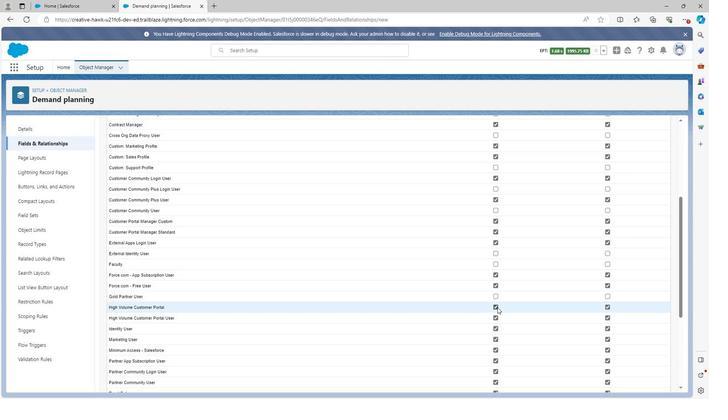 
Action: Mouse pressed left at (494, 306)
Screenshot: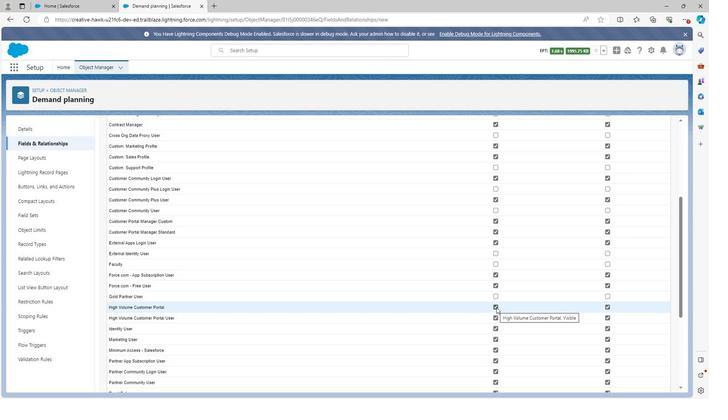 
Action: Mouse moved to (494, 315)
Screenshot: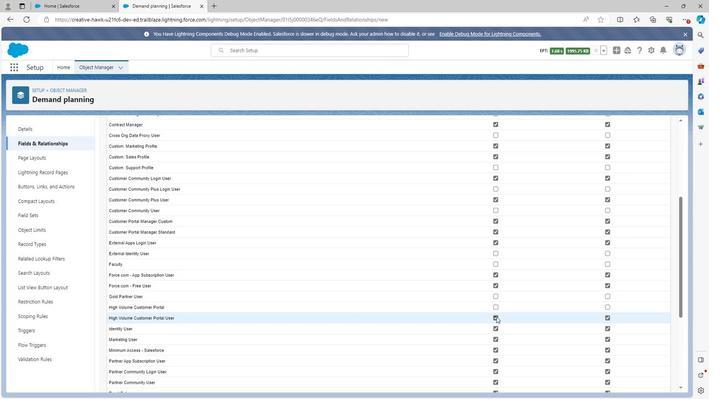 
Action: Mouse pressed left at (494, 315)
Screenshot: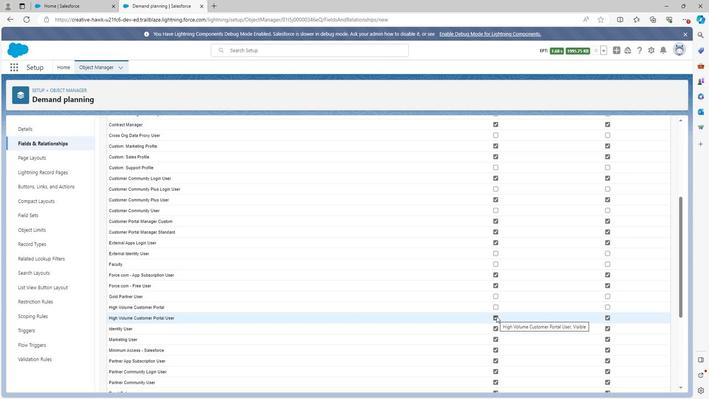 
Action: Mouse moved to (494, 338)
Screenshot: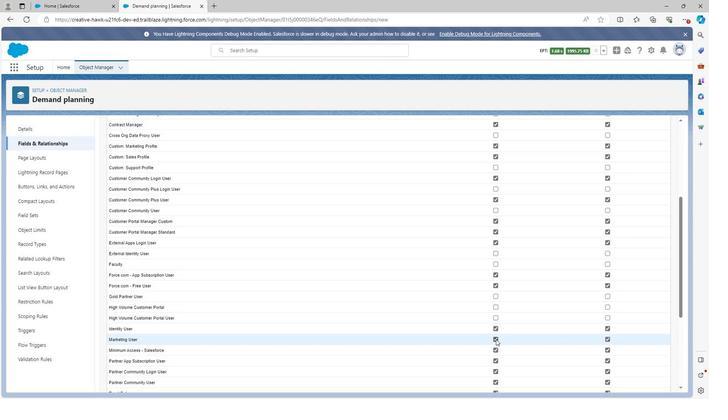 
Action: Mouse pressed left at (494, 338)
Screenshot: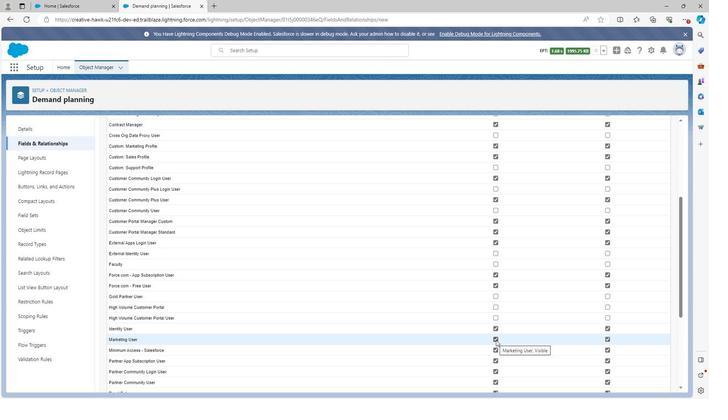 
Action: Mouse moved to (494, 359)
Screenshot: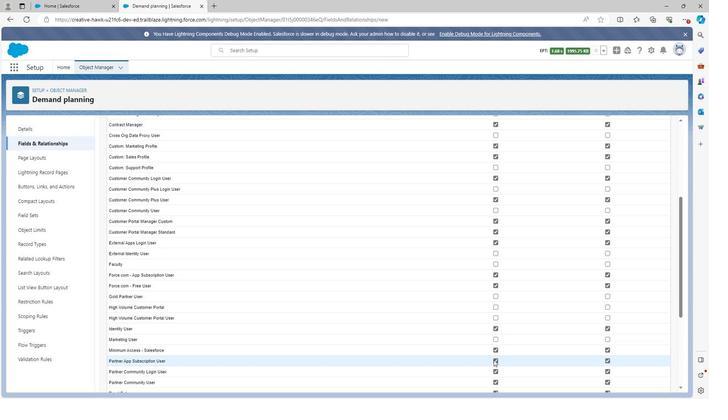 
Action: Mouse pressed left at (494, 359)
Screenshot: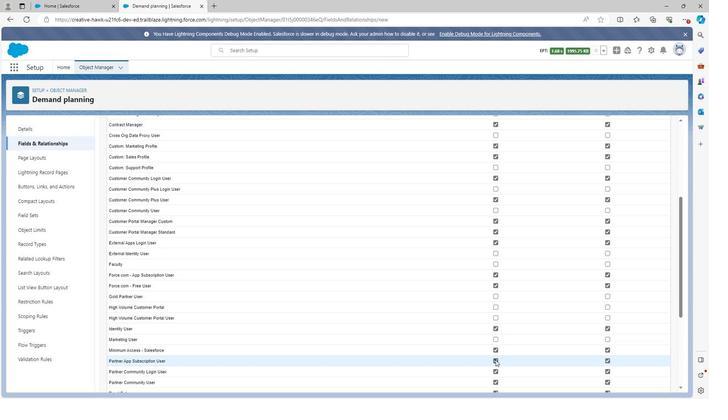 
Action: Mouse scrolled (494, 358) with delta (0, 0)
Screenshot: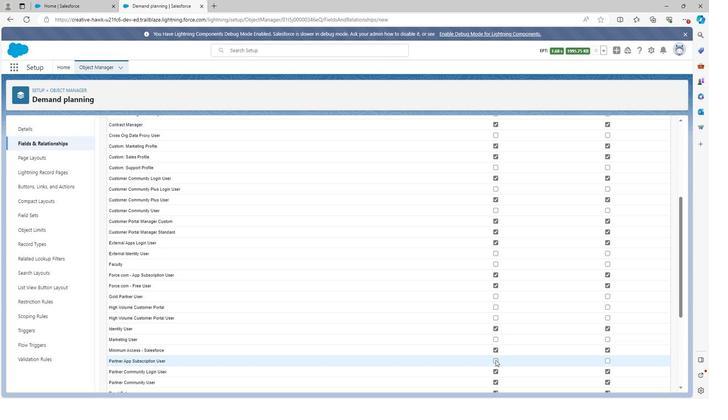 
Action: Mouse moved to (495, 361)
Screenshot: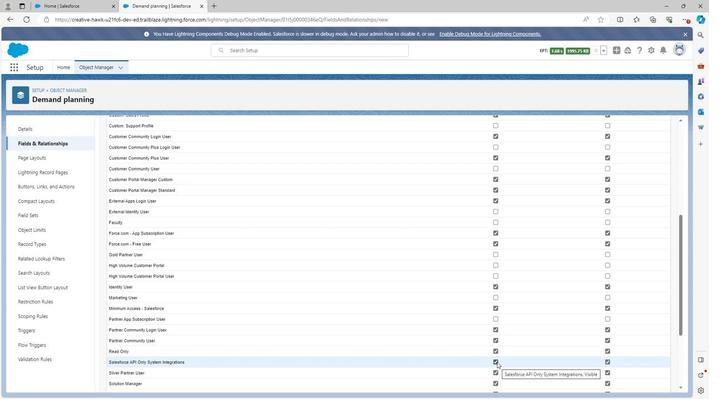 
Action: Mouse pressed left at (495, 361)
Screenshot: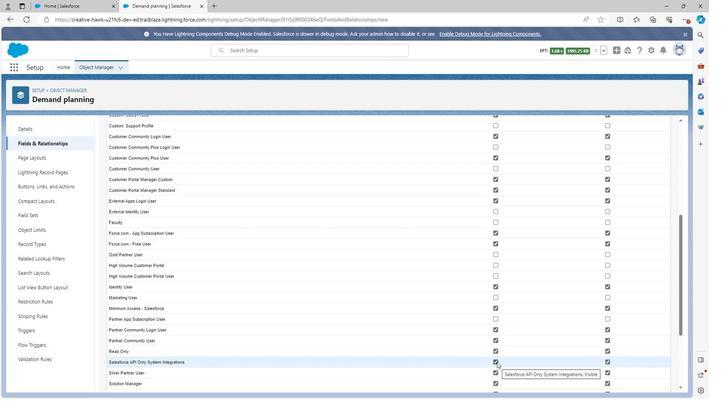 
Action: Mouse moved to (495, 374)
Screenshot: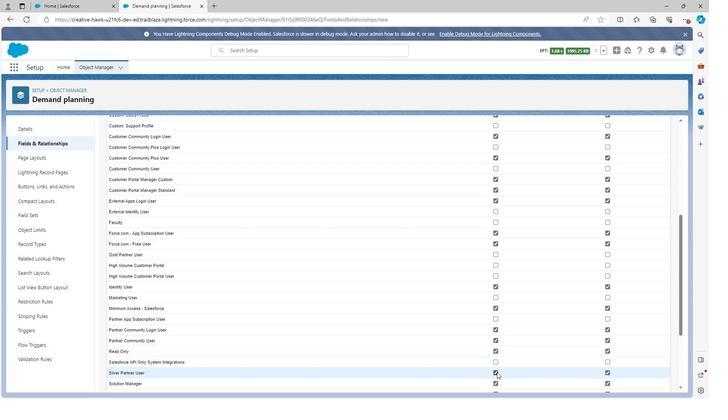 
Action: Mouse scrolled (495, 373) with delta (0, 0)
Screenshot: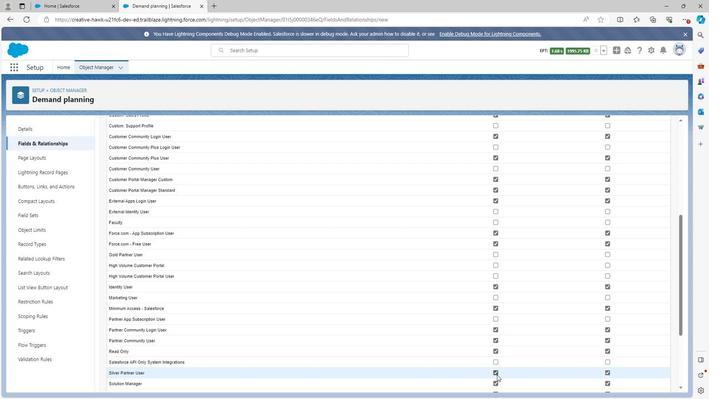 
Action: Mouse moved to (493, 371)
Screenshot: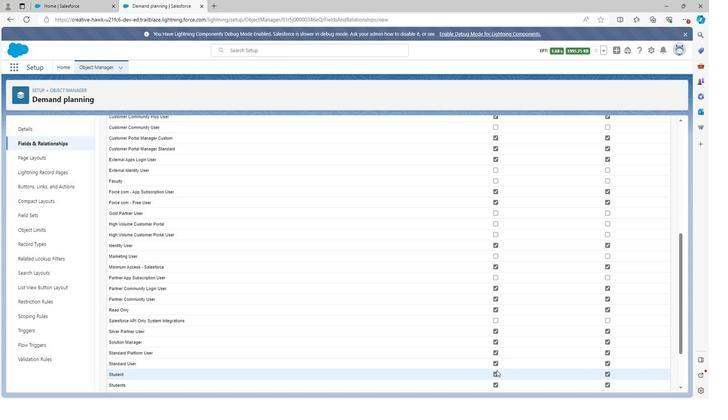 
Action: Mouse pressed left at (493, 371)
Screenshot: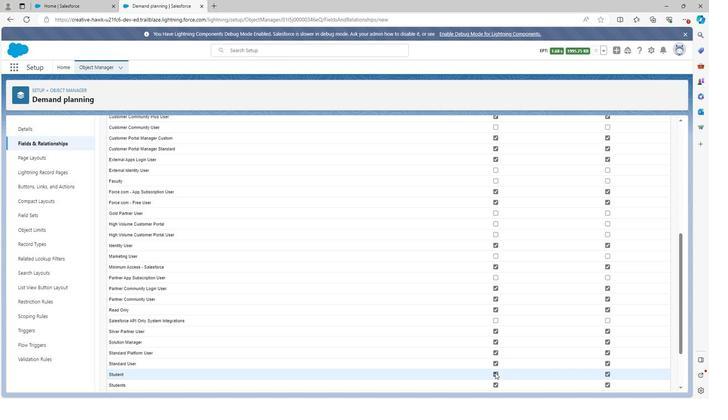 
Action: Mouse moved to (493, 384)
Screenshot: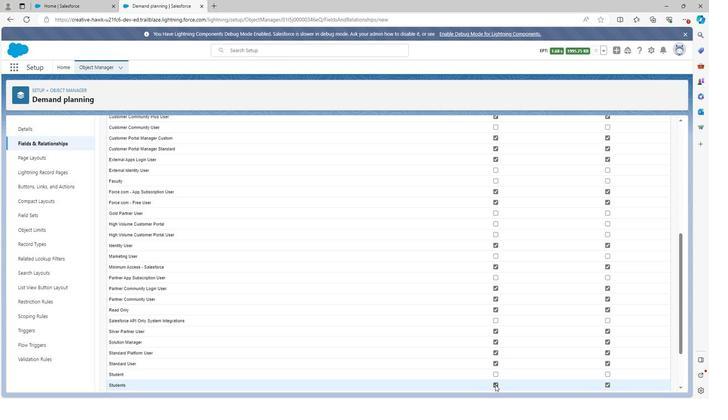 
Action: Mouse pressed left at (493, 384)
Screenshot: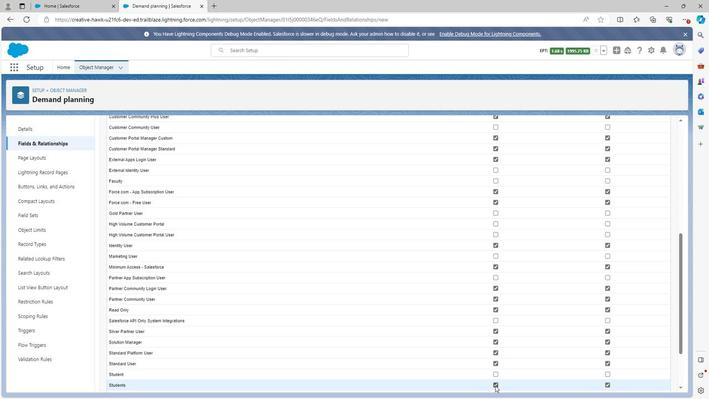 
Action: Mouse moved to (493, 381)
Screenshot: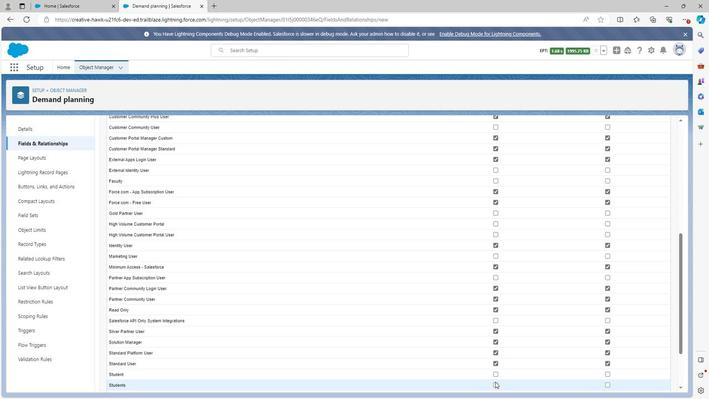 
Action: Mouse scrolled (493, 380) with delta (0, 0)
Screenshot: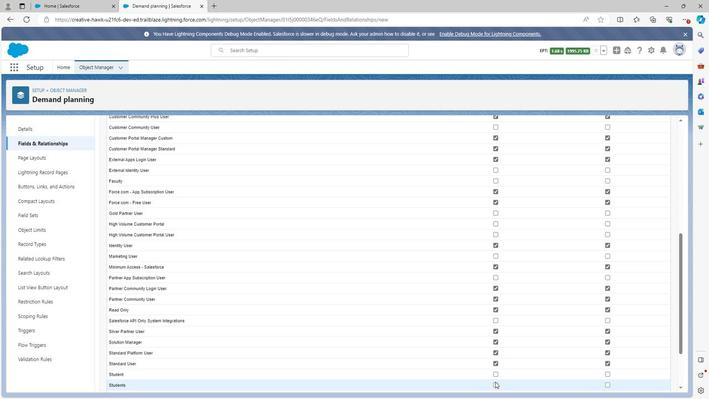 
Action: Mouse moved to (494, 363)
Screenshot: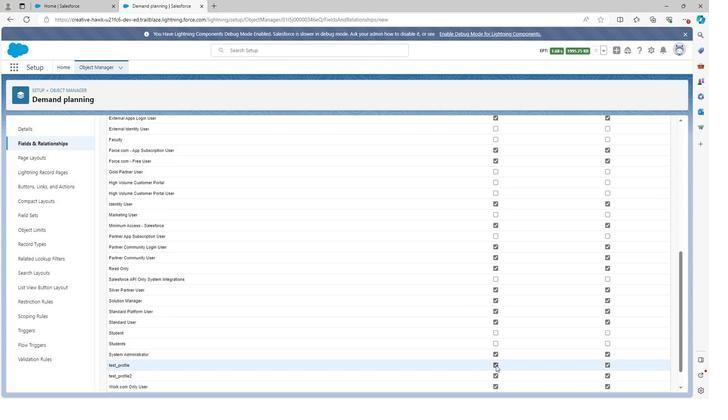 
Action: Mouse pressed left at (494, 363)
Screenshot: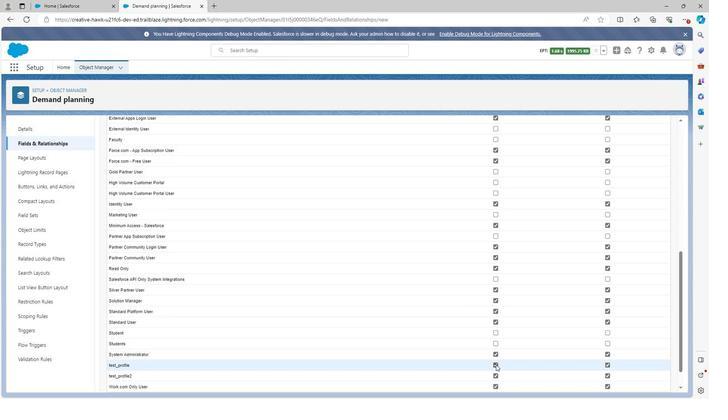 
Action: Mouse moved to (494, 374)
Screenshot: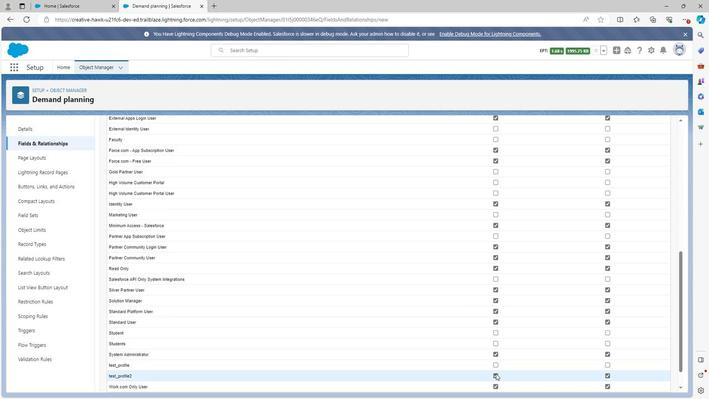 
Action: Mouse pressed left at (494, 374)
Screenshot: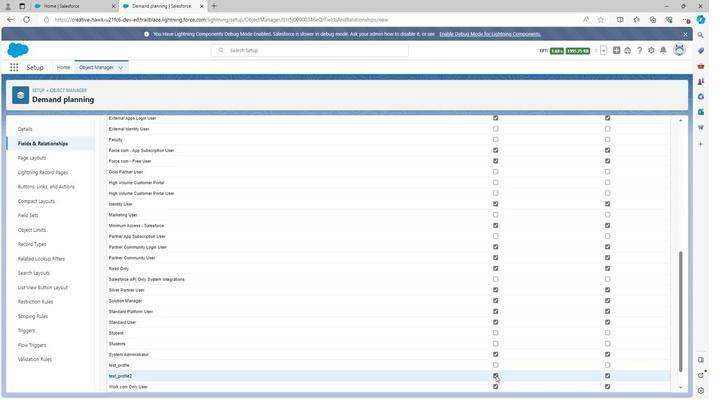 
Action: Mouse moved to (494, 384)
Screenshot: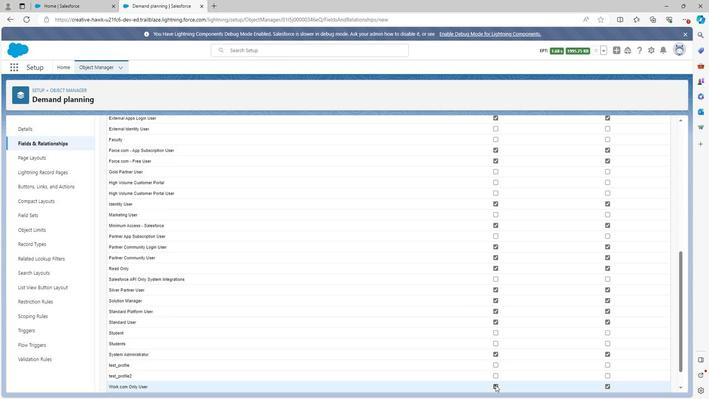 
Action: Mouse pressed left at (494, 384)
Screenshot: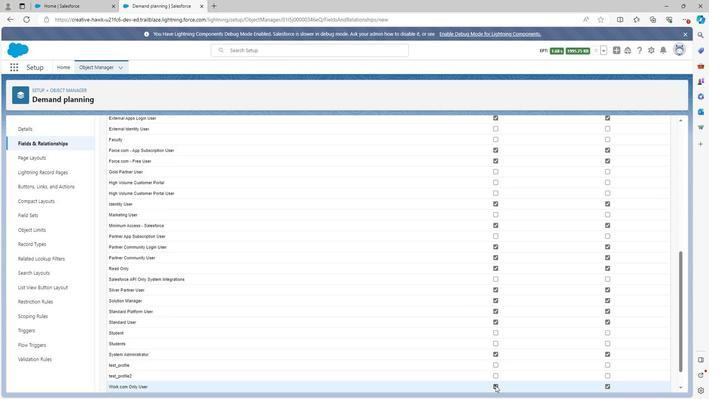 
Action: Mouse moved to (522, 368)
Screenshot: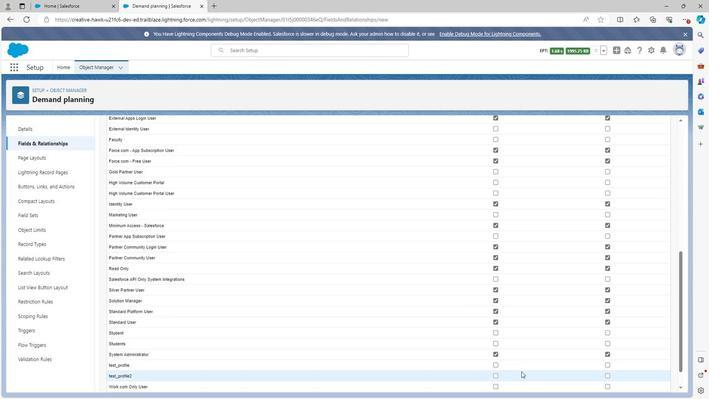 
Action: Mouse scrolled (522, 368) with delta (0, 0)
Screenshot: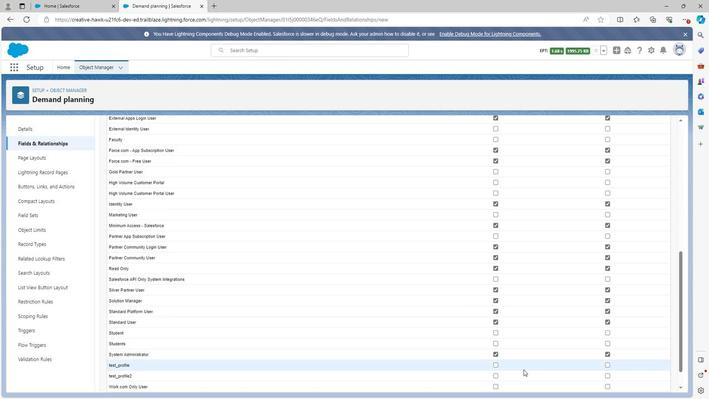 
Action: Mouse scrolled (522, 368) with delta (0, 0)
Screenshot: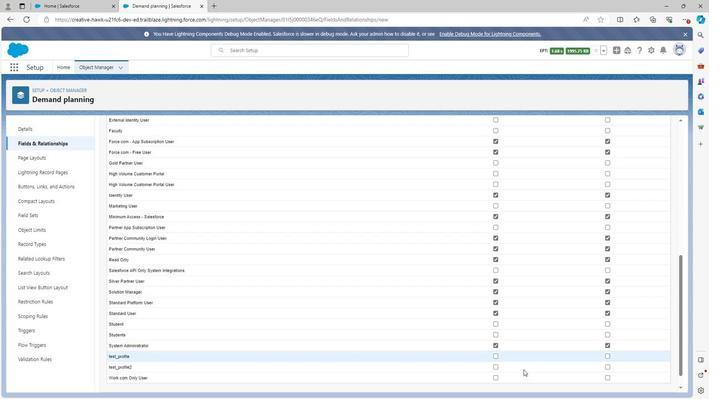 
Action: Mouse moved to (645, 381)
Screenshot: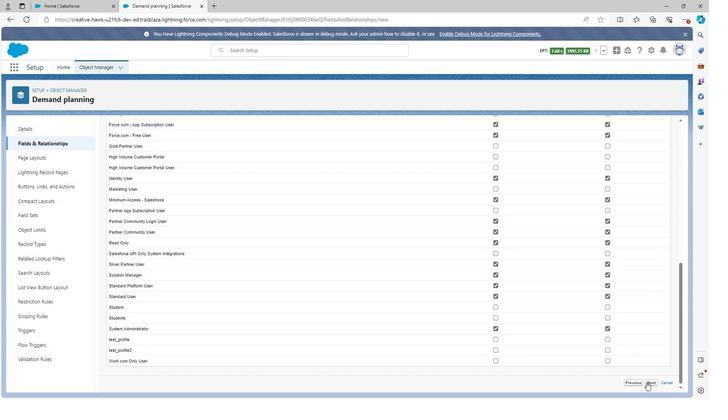 
Action: Mouse pressed left at (645, 381)
Screenshot: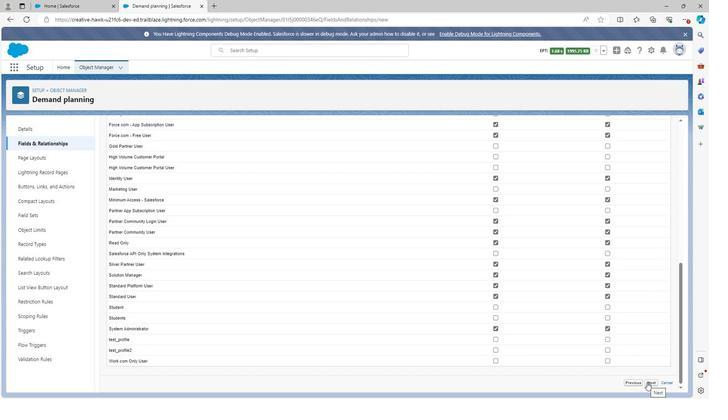 
Action: Mouse moved to (653, 272)
Screenshot: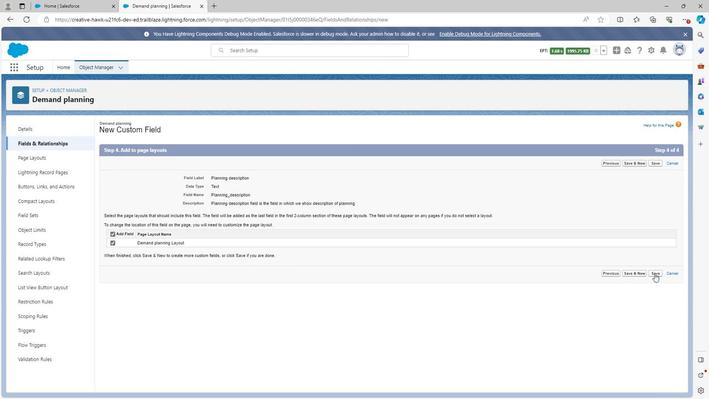
Action: Mouse pressed left at (653, 272)
Screenshot: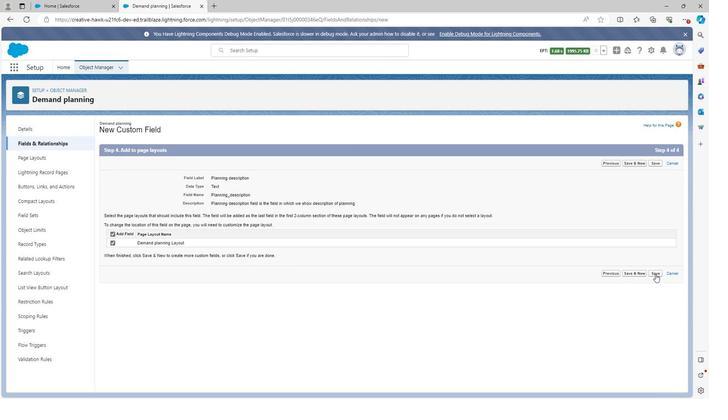 
Action: Mouse moved to (525, 125)
Screenshot: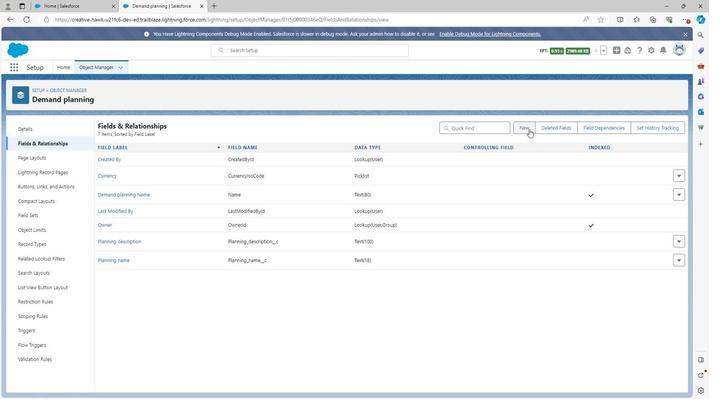 
Action: Mouse pressed left at (525, 125)
Screenshot: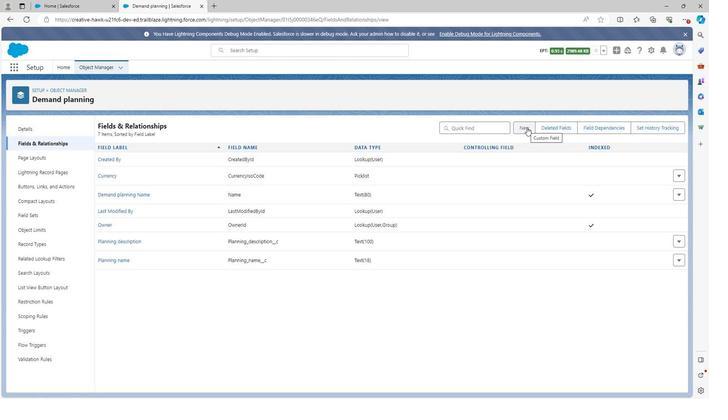 
Action: Mouse moved to (178, 317)
